 Task: Look for space in Willow Grove, United States from 6th September, 2023 to 15th September, 2023 for 6 adults in price range Rs.8000 to Rs.12000. Place can be entire place or private room with 6 bedrooms having 6 beds and 6 bathrooms. Property type can be house, flat, guest house. Amenities needed are: wifi, TV, free parkinig on premises, gym, breakfast. Booking option can be shelf check-in. Required host language is English.
Action: Mouse moved to (441, 91)
Screenshot: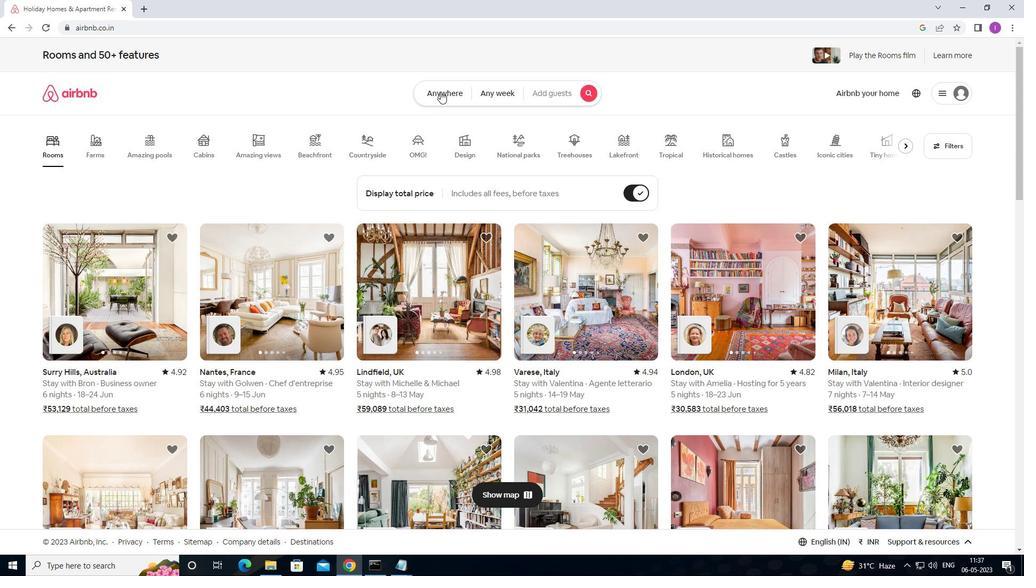 
Action: Mouse pressed left at (441, 91)
Screenshot: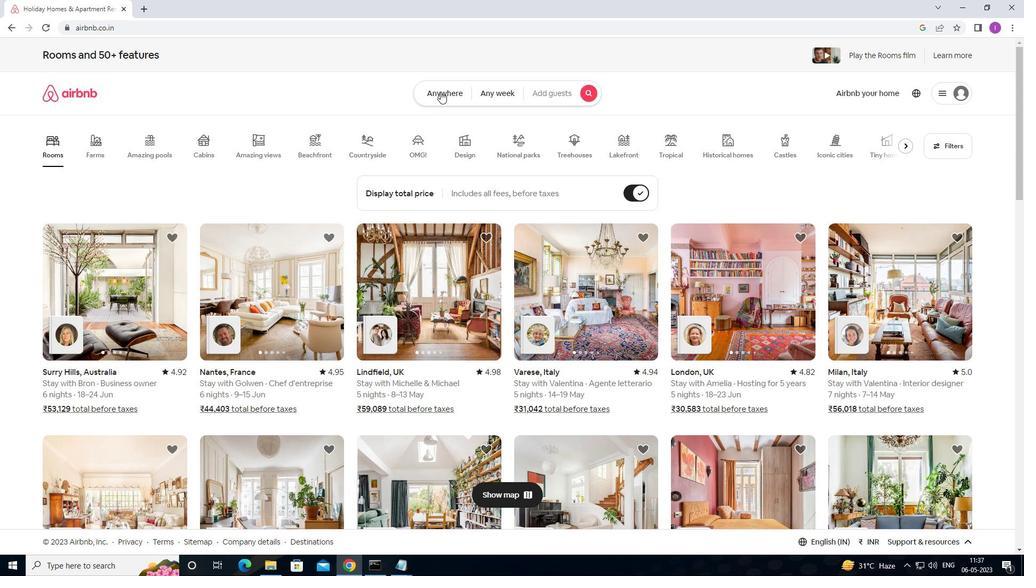 
Action: Mouse moved to (330, 129)
Screenshot: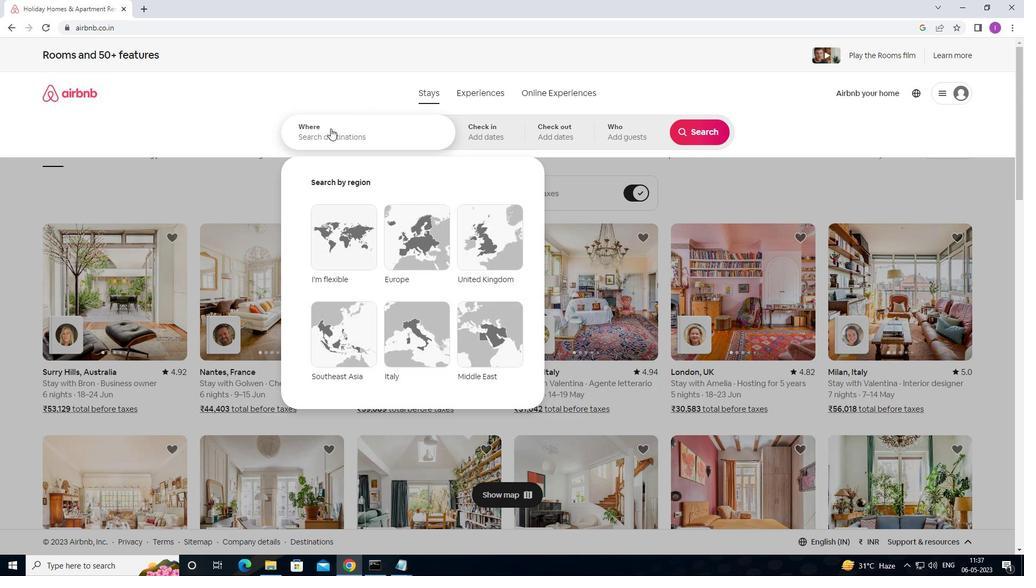 
Action: Mouse pressed left at (330, 129)
Screenshot: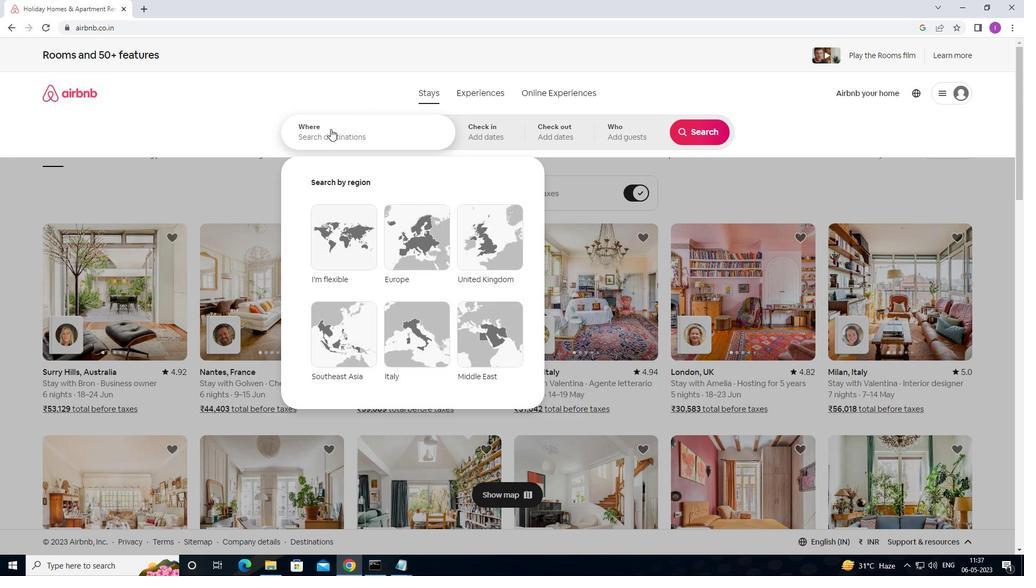 
Action: Mouse moved to (1024, 49)
Screenshot: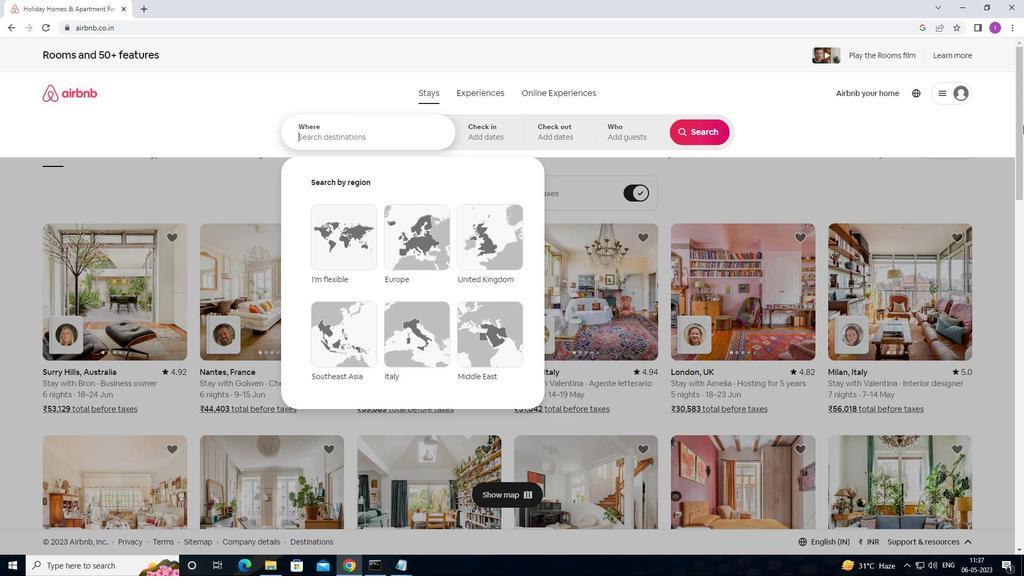 
Action: Key pressed <Key.shift>WO<Key.backspace>ILLOW<Key.space><Key.shift><Key.shift><Key.shift>GROVE.<Key.backspace>M<Key.backspace>,<Key.shift><Key.shift>UNITED<Key.space>S<Key.backspace>TATES
Screenshot: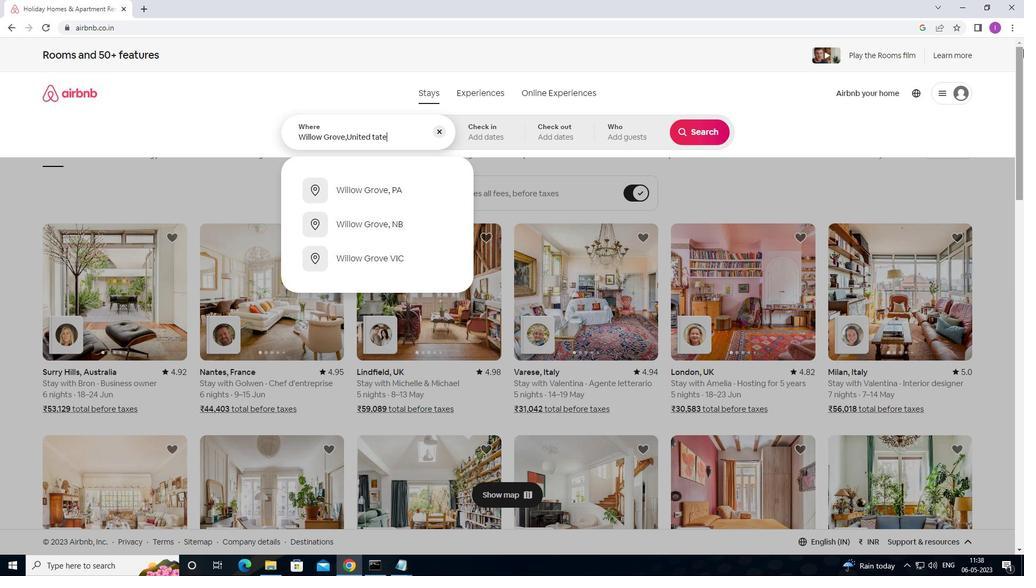 
Action: Mouse moved to (371, 133)
Screenshot: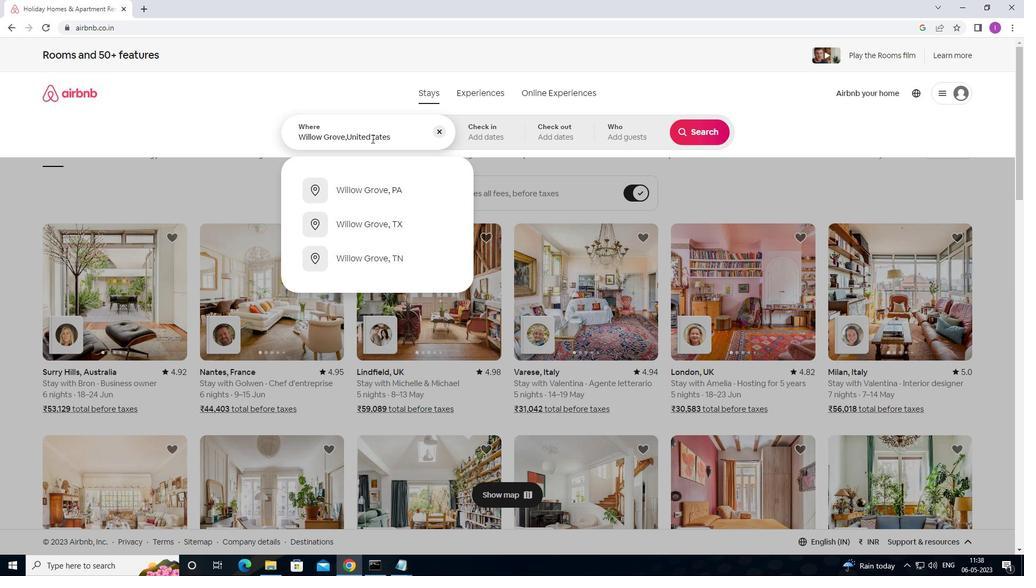 
Action: Mouse pressed left at (371, 133)
Screenshot: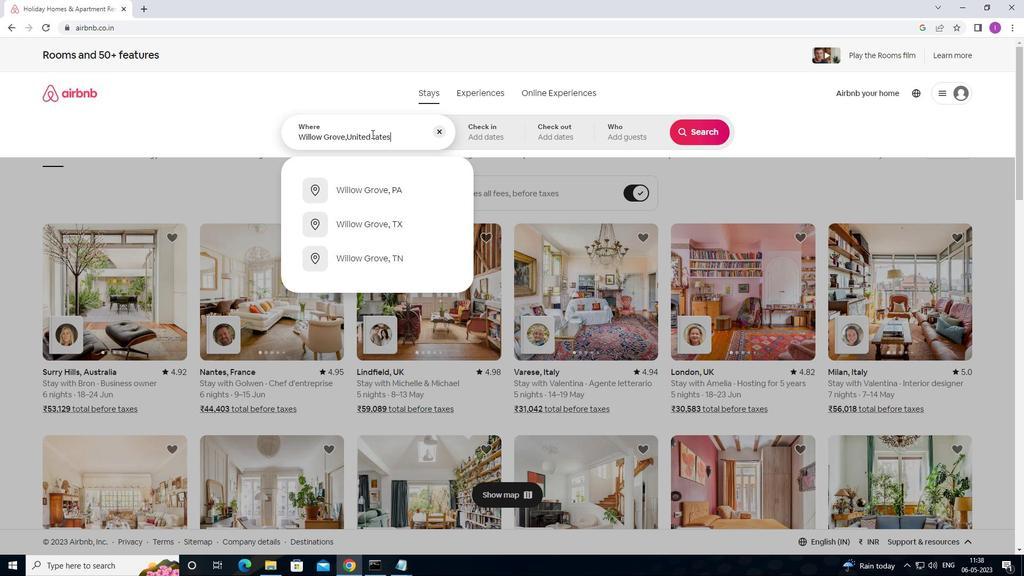 
Action: Mouse moved to (370, 133)
Screenshot: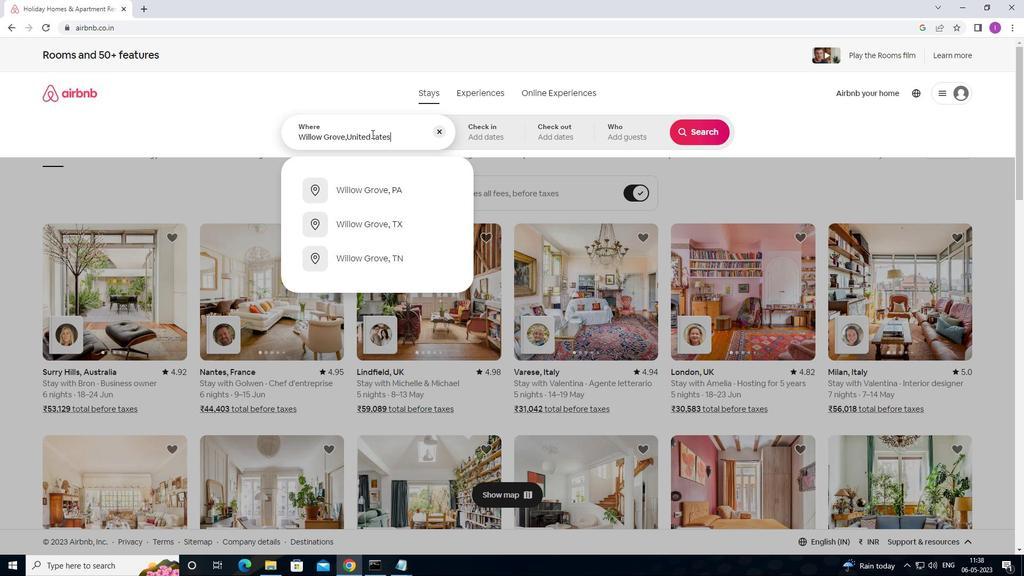 
Action: Mouse pressed left at (370, 133)
Screenshot: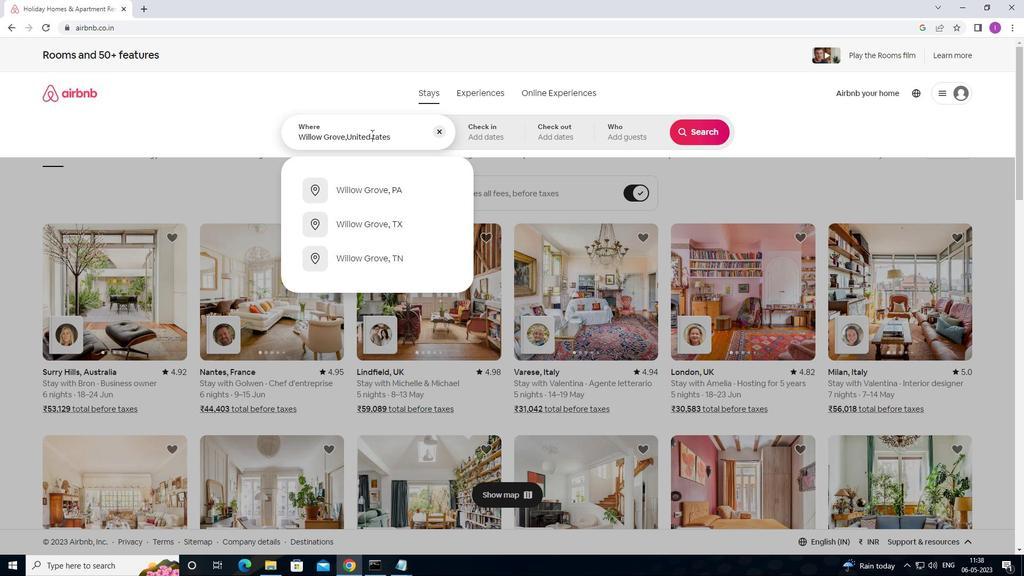 
Action: Mouse moved to (453, 128)
Screenshot: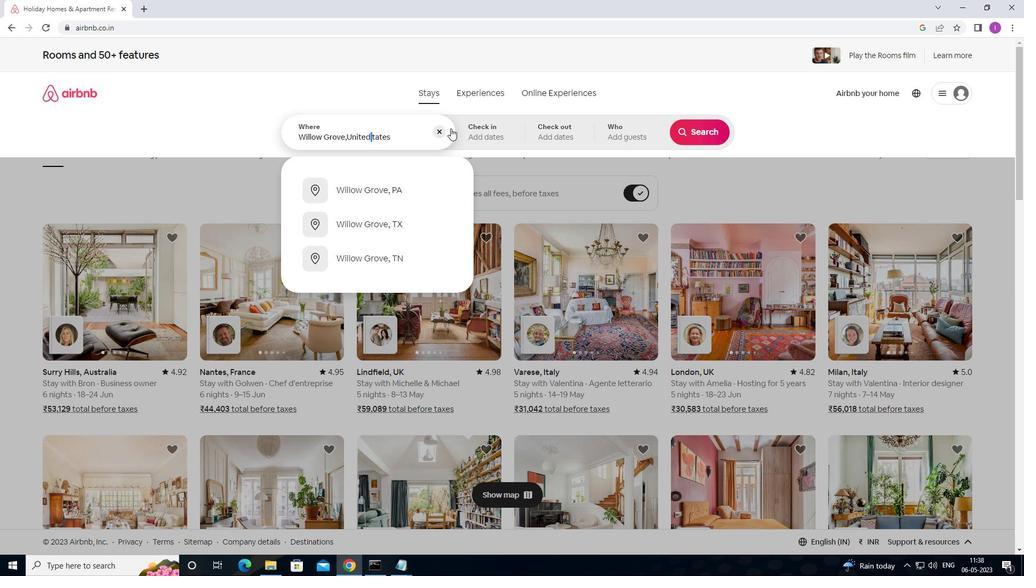 
Action: Key pressed S
Screenshot: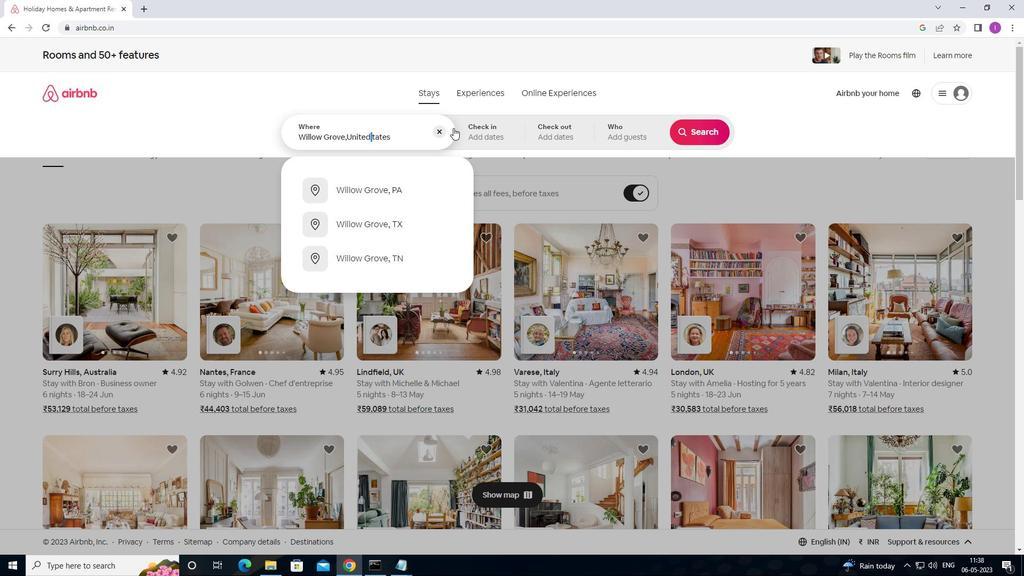 
Action: Mouse moved to (369, 134)
Screenshot: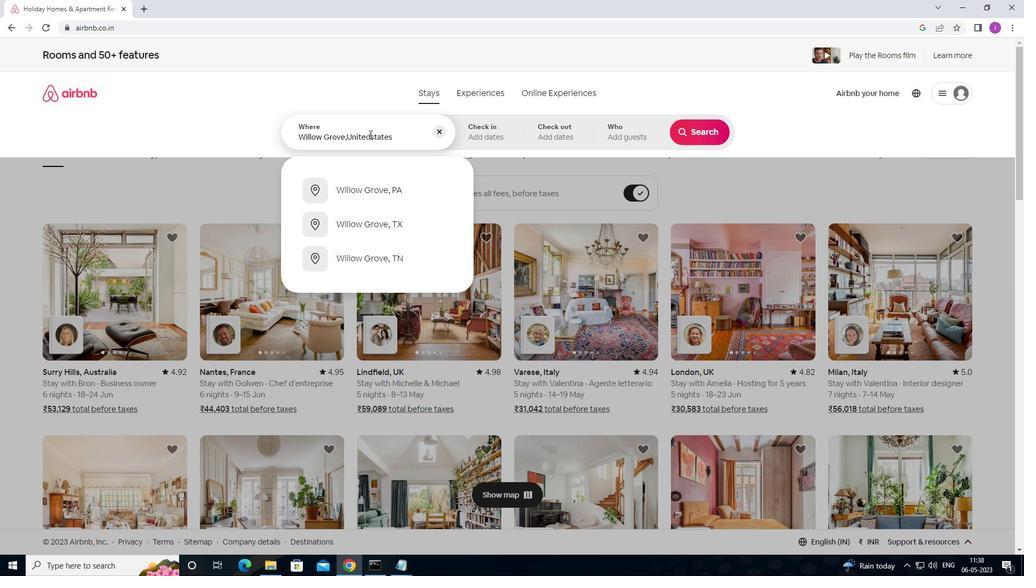 
Action: Mouse pressed left at (369, 134)
Screenshot: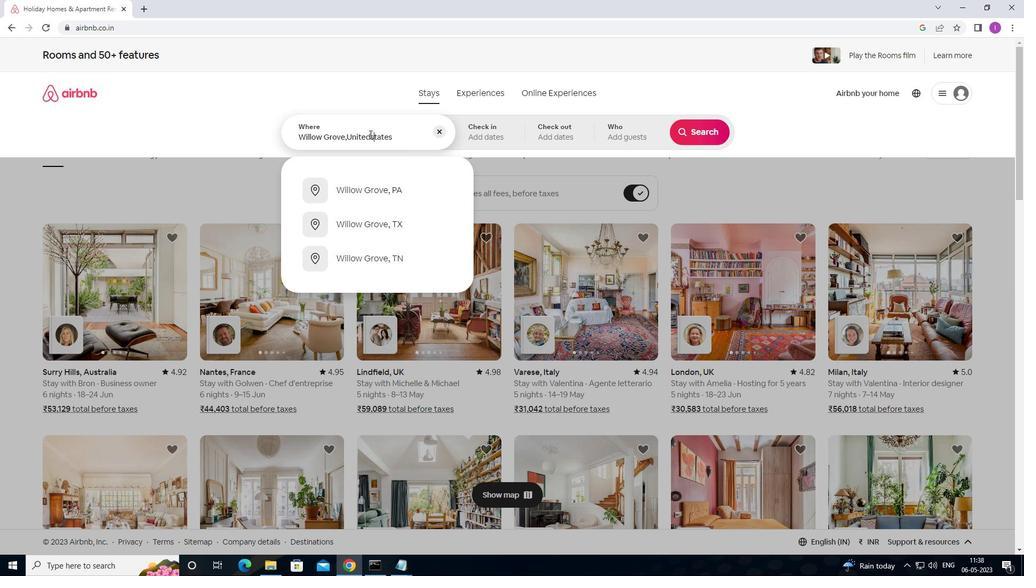
Action: Mouse moved to (369, 136)
Screenshot: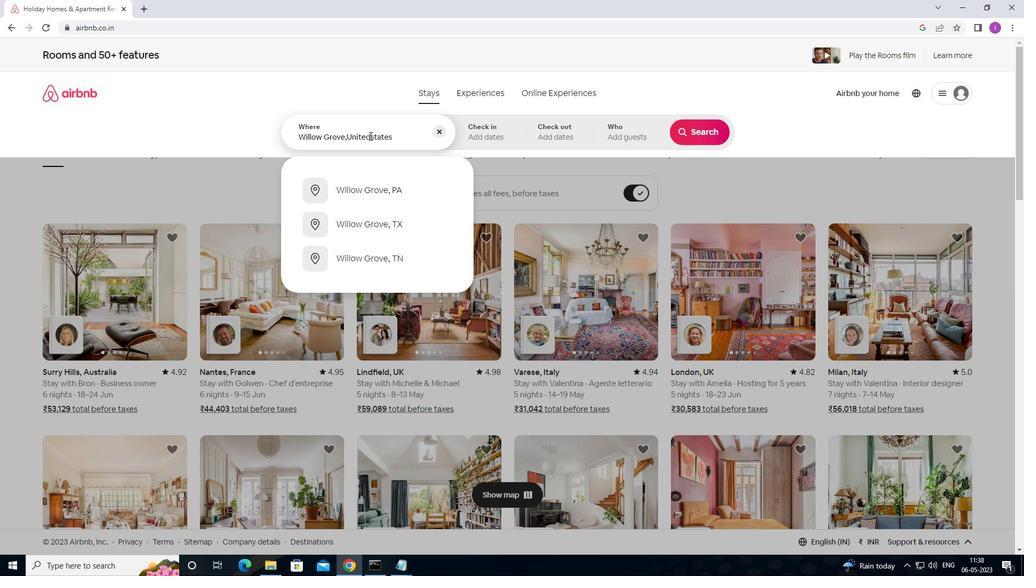 
Action: Key pressed <Key.space>
Screenshot: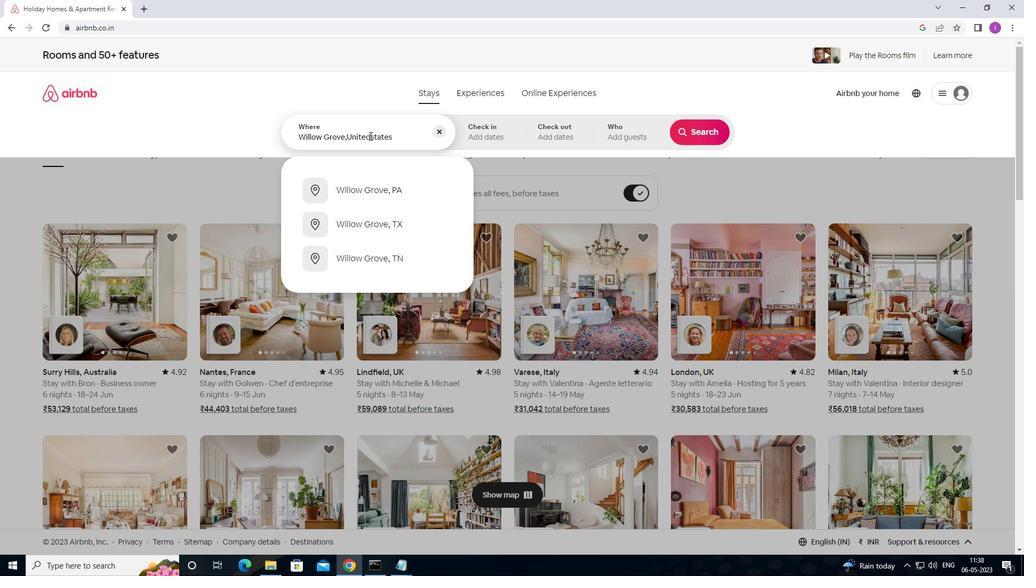 
Action: Mouse moved to (498, 130)
Screenshot: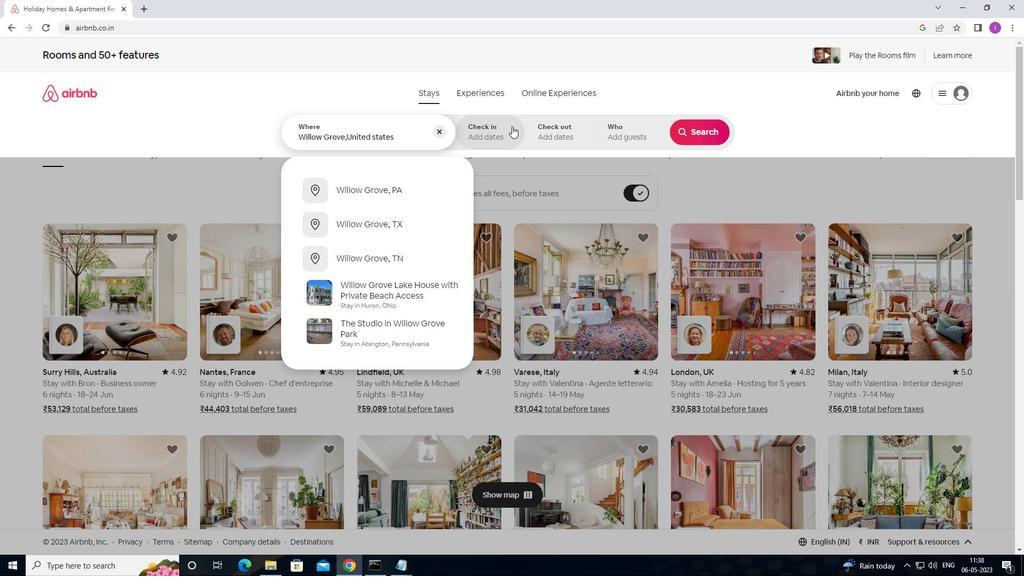 
Action: Mouse pressed left at (498, 130)
Screenshot: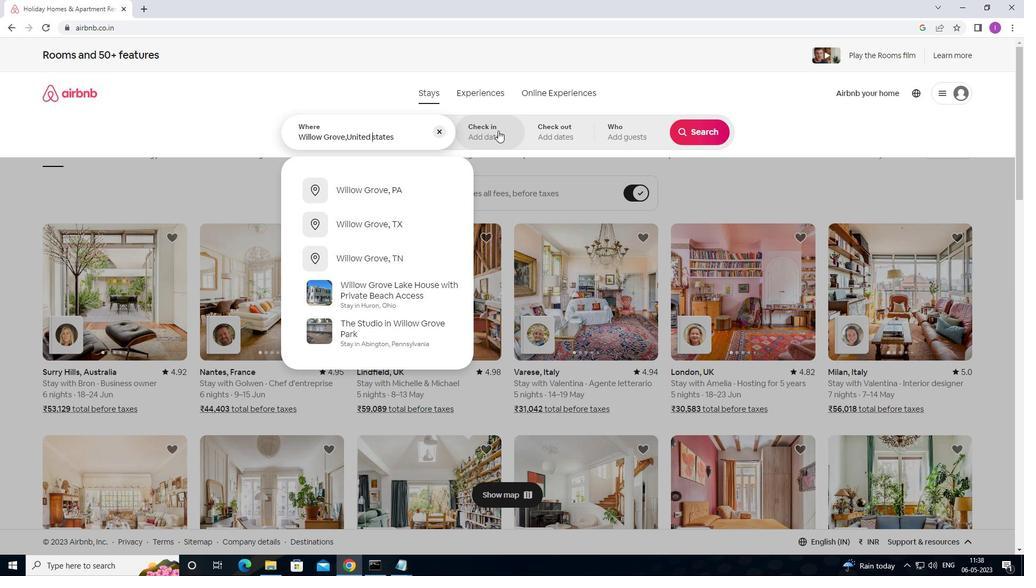 
Action: Mouse moved to (696, 213)
Screenshot: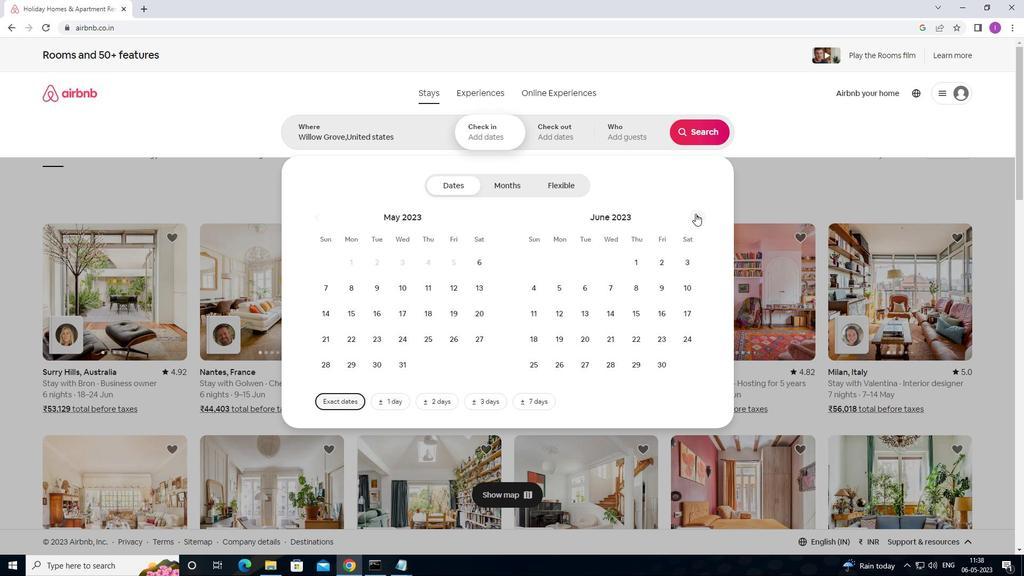 
Action: Mouse pressed left at (696, 213)
Screenshot: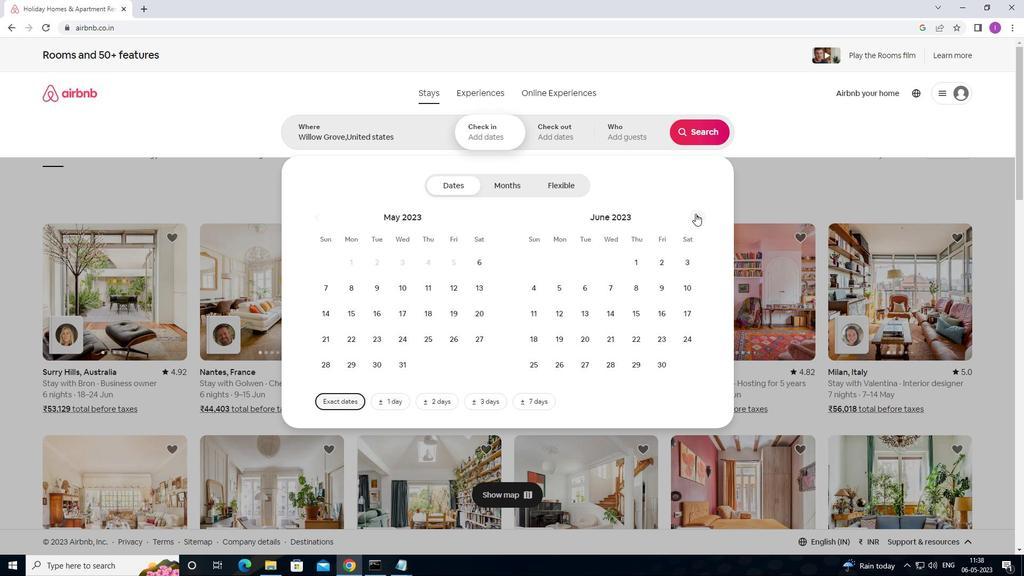 
Action: Mouse moved to (696, 213)
Screenshot: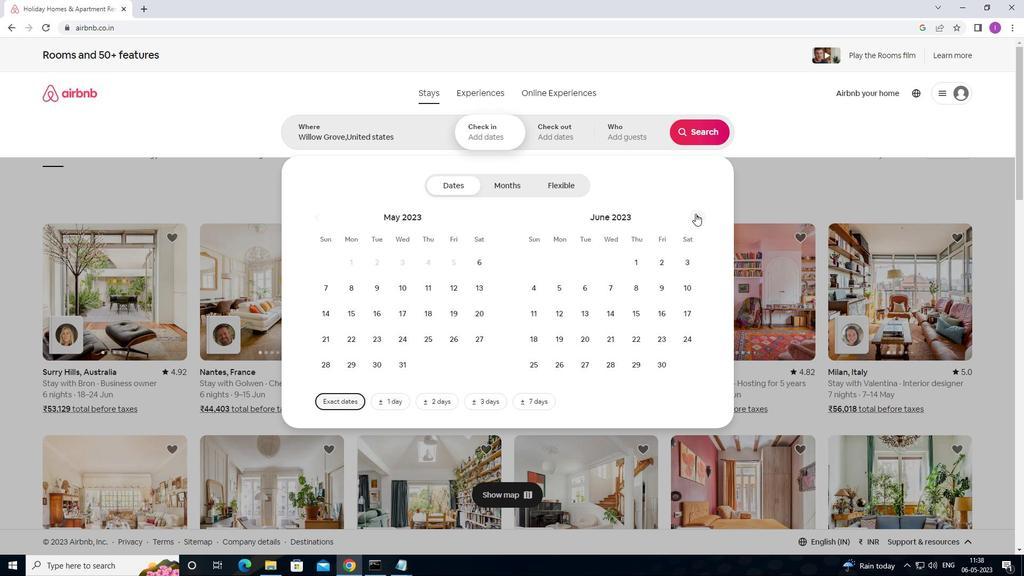 
Action: Mouse pressed left at (696, 213)
Screenshot: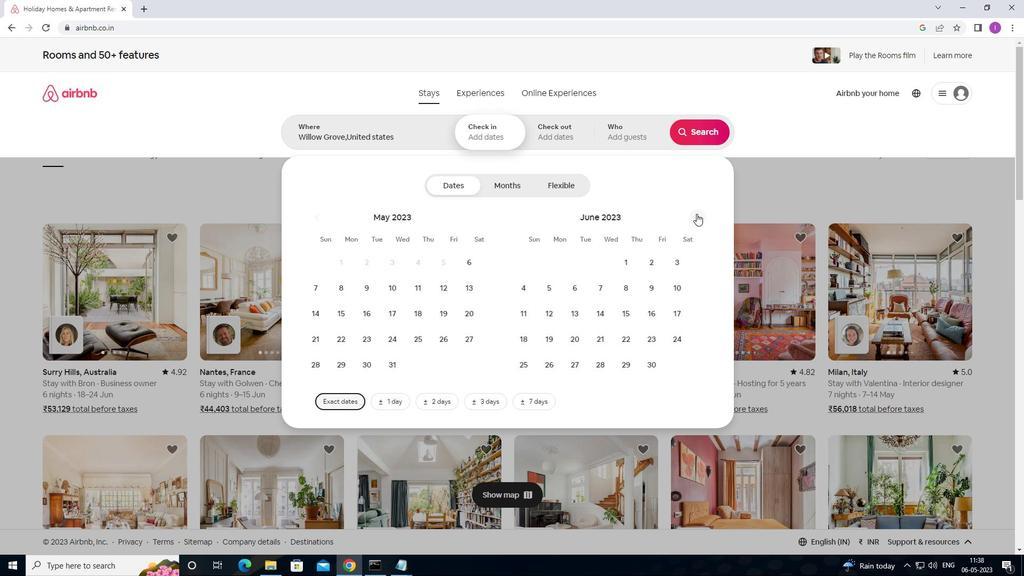 
Action: Mouse pressed left at (696, 213)
Screenshot: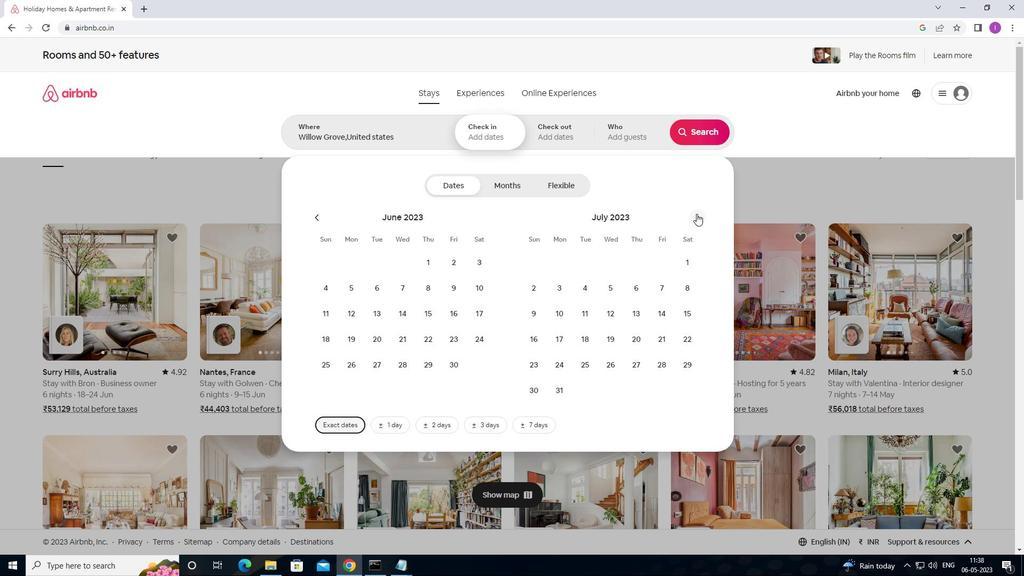 
Action: Mouse moved to (697, 214)
Screenshot: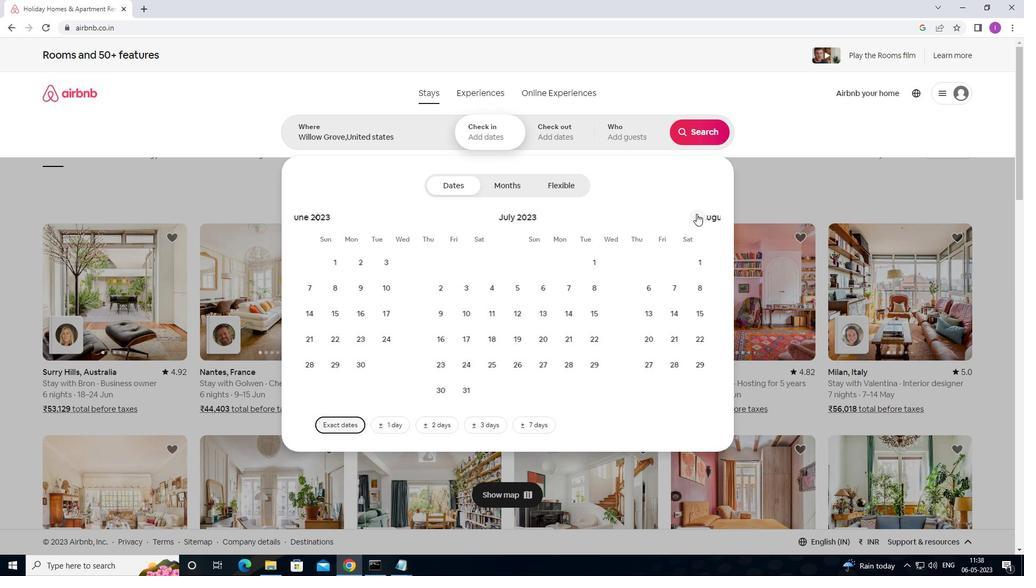 
Action: Mouse pressed left at (697, 214)
Screenshot: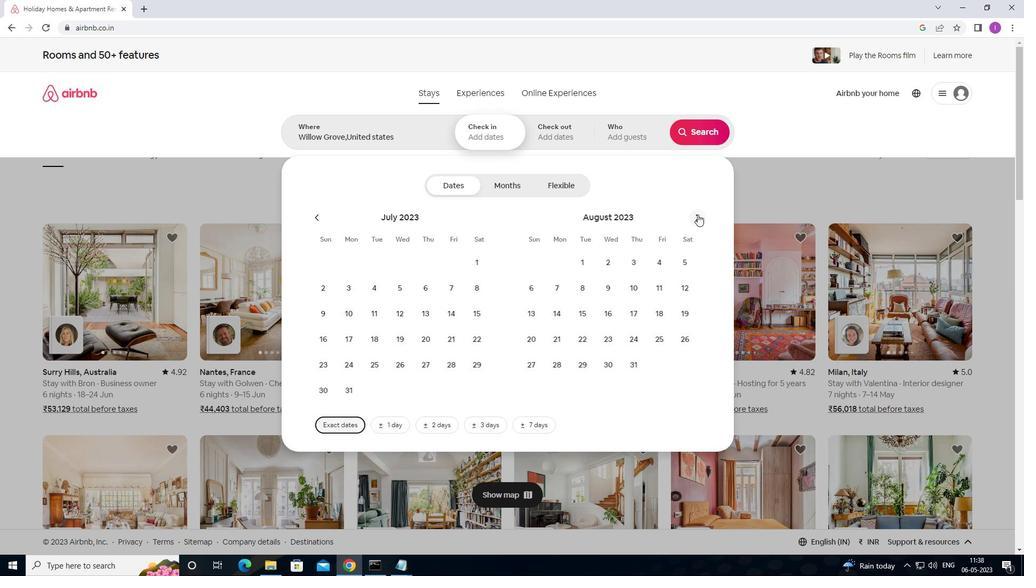 
Action: Mouse moved to (409, 282)
Screenshot: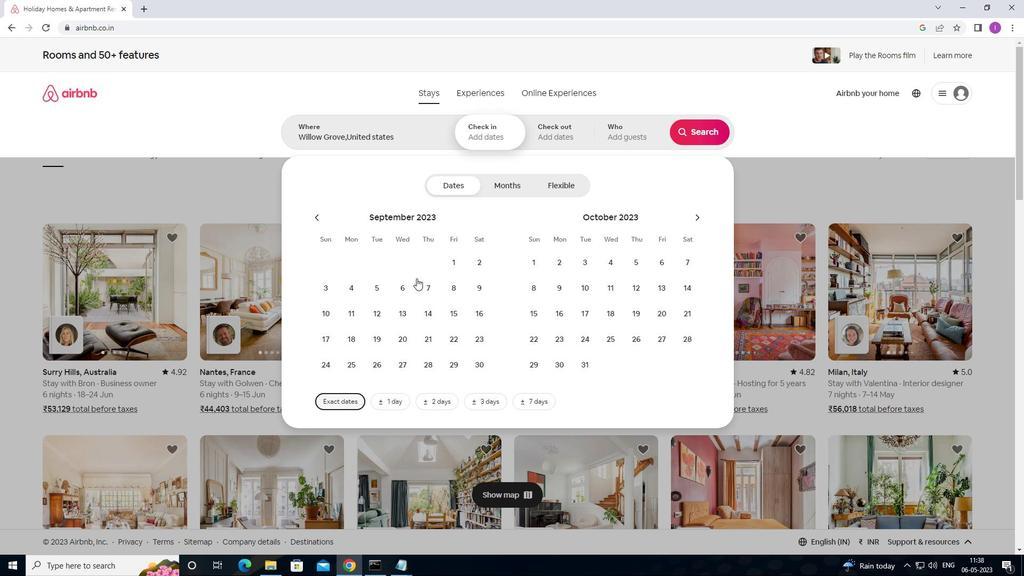 
Action: Mouse pressed left at (409, 282)
Screenshot: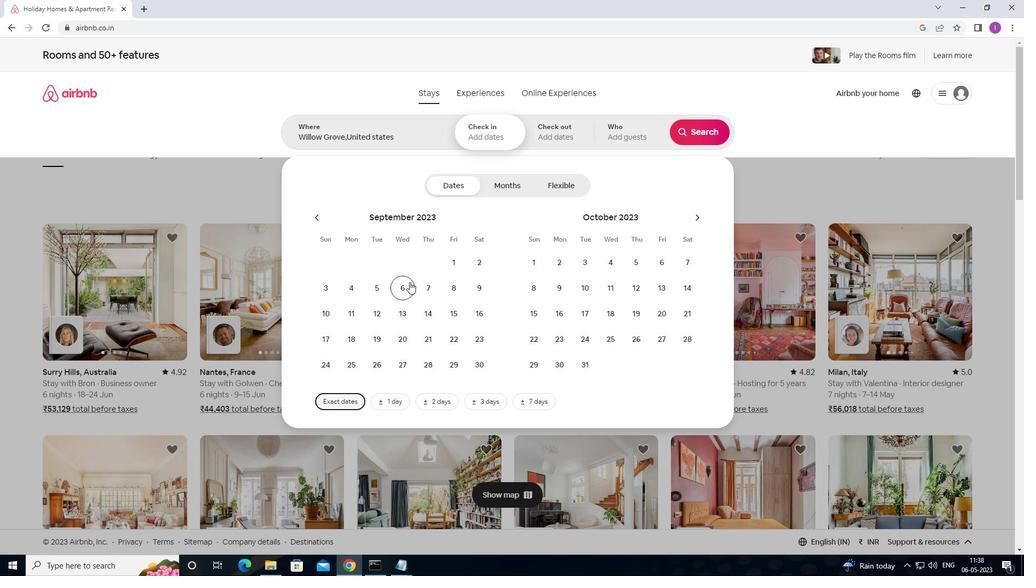 
Action: Mouse moved to (458, 317)
Screenshot: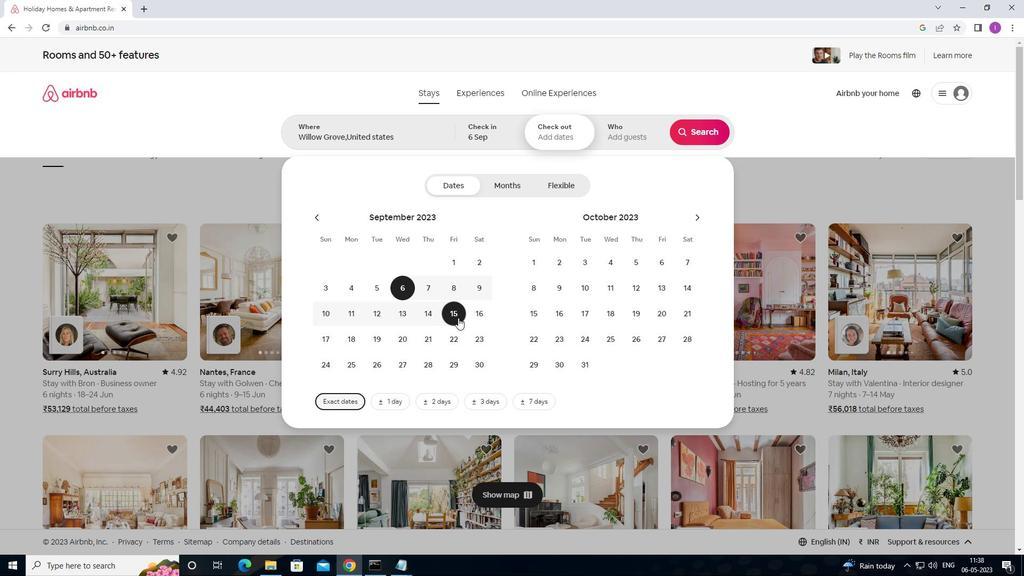 
Action: Mouse pressed left at (458, 317)
Screenshot: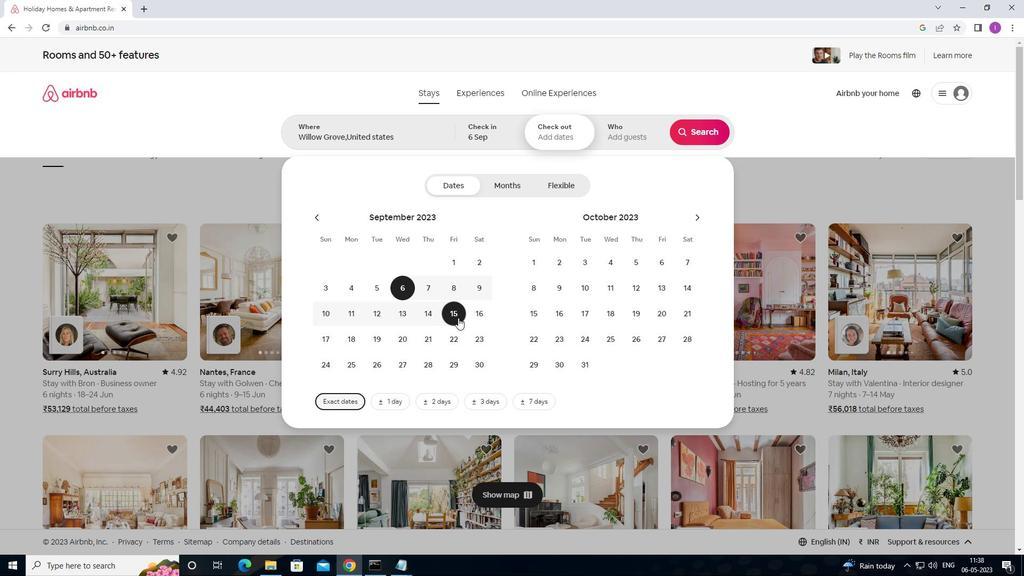 
Action: Mouse moved to (635, 138)
Screenshot: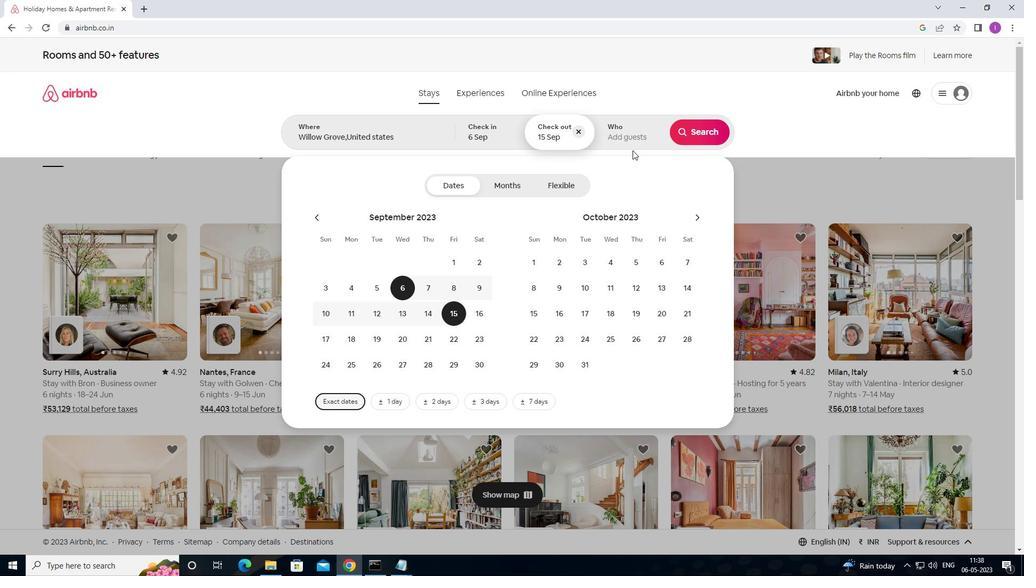 
Action: Mouse pressed left at (635, 138)
Screenshot: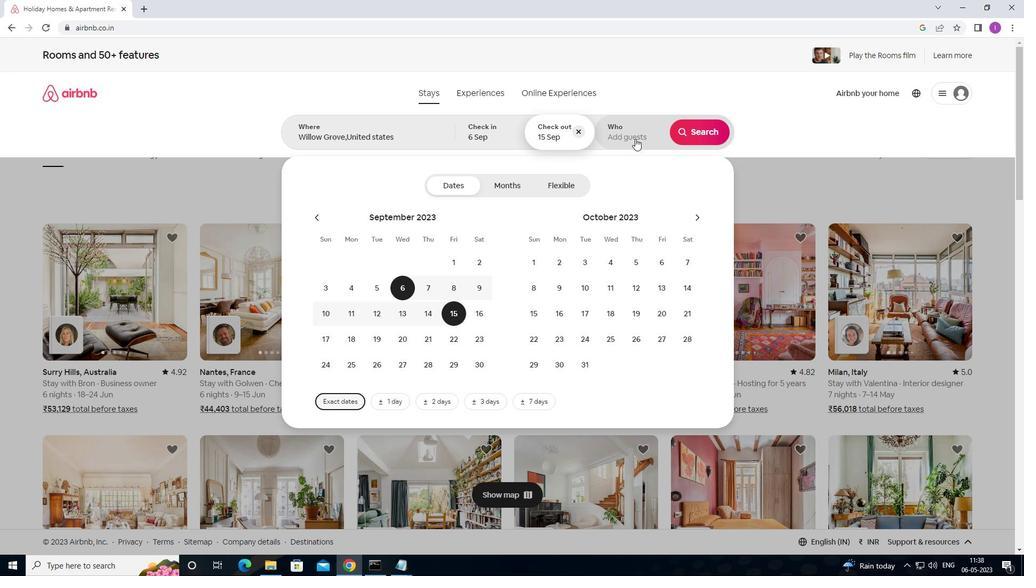
Action: Mouse moved to (700, 191)
Screenshot: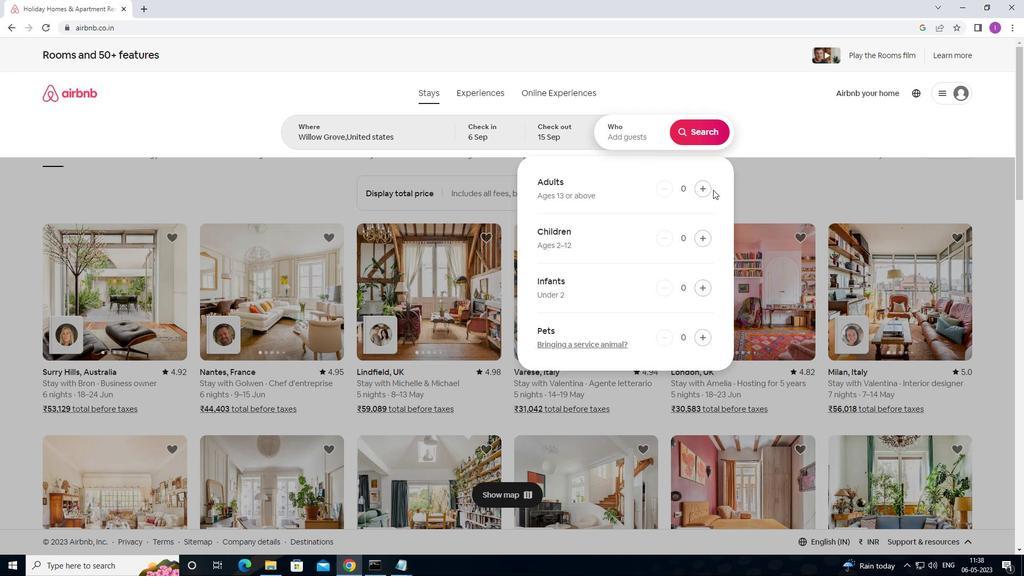
Action: Mouse pressed left at (700, 191)
Screenshot: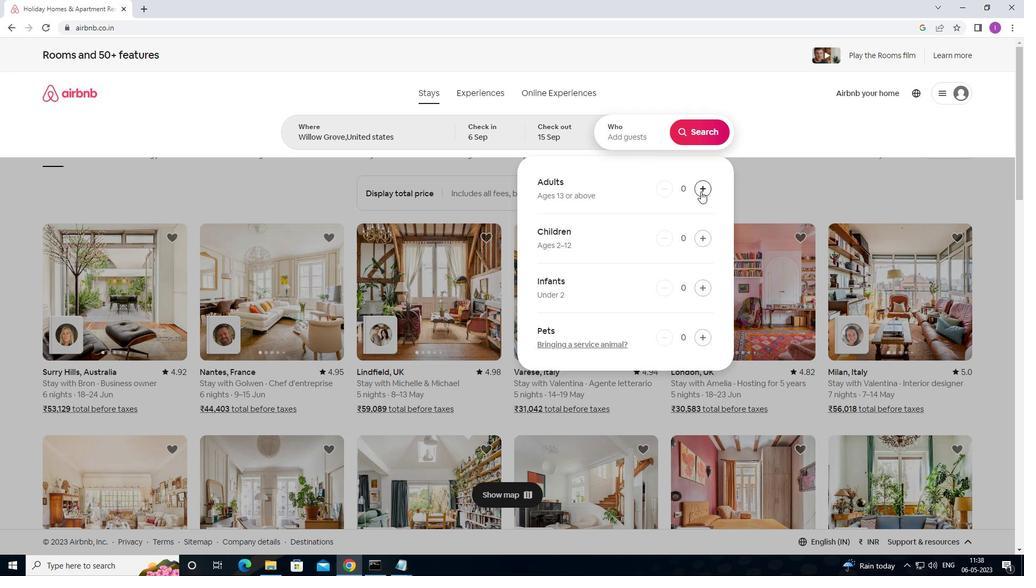 
Action: Mouse pressed left at (700, 191)
Screenshot: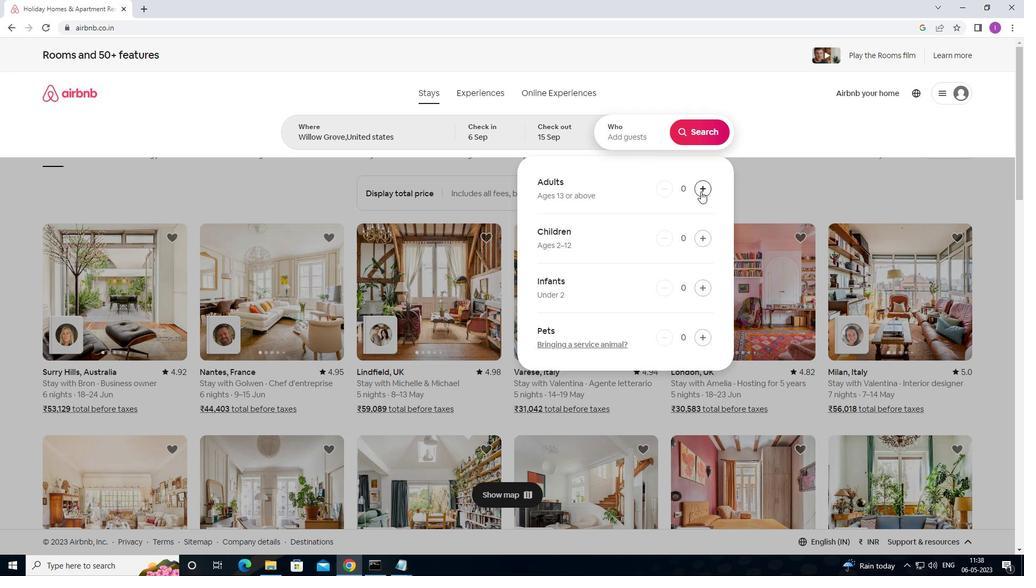 
Action: Mouse pressed left at (700, 191)
Screenshot: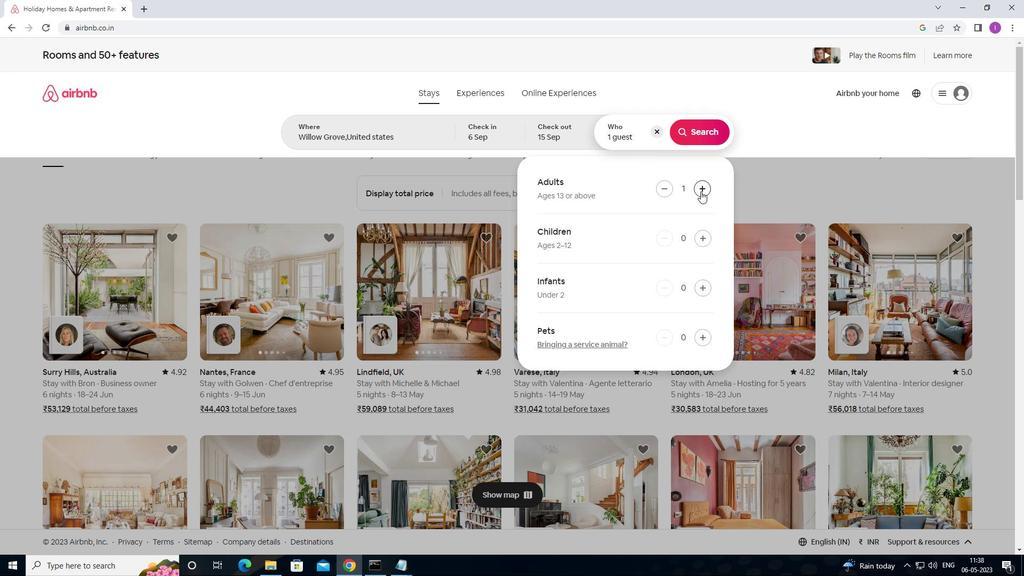 
Action: Mouse pressed left at (700, 191)
Screenshot: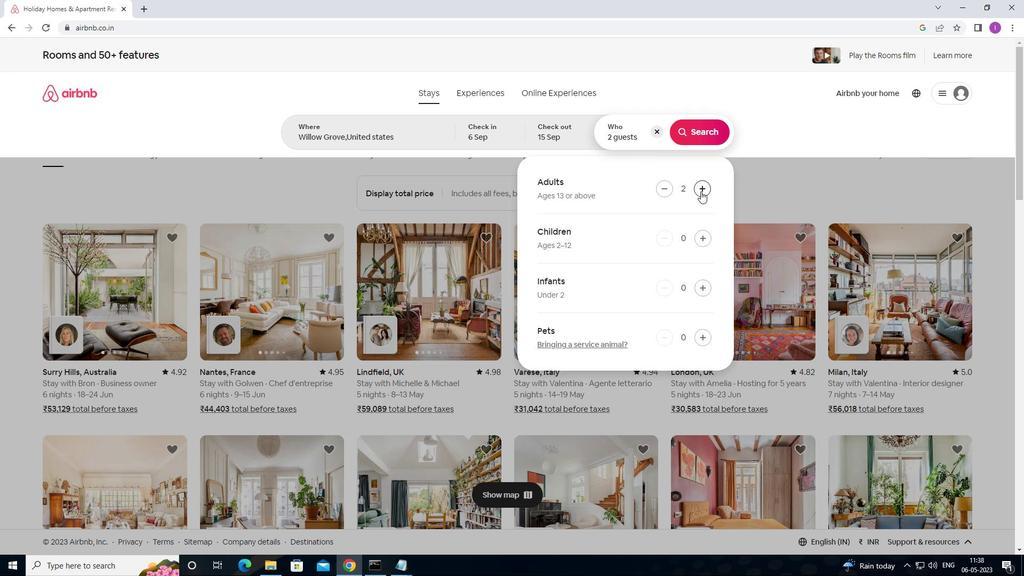 
Action: Mouse pressed left at (700, 191)
Screenshot: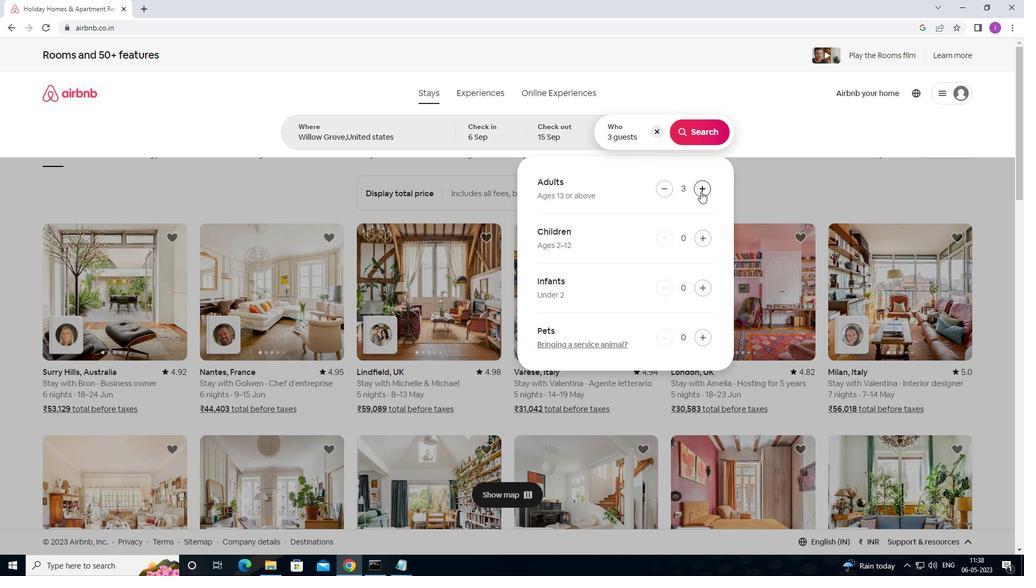
Action: Mouse pressed left at (700, 191)
Screenshot: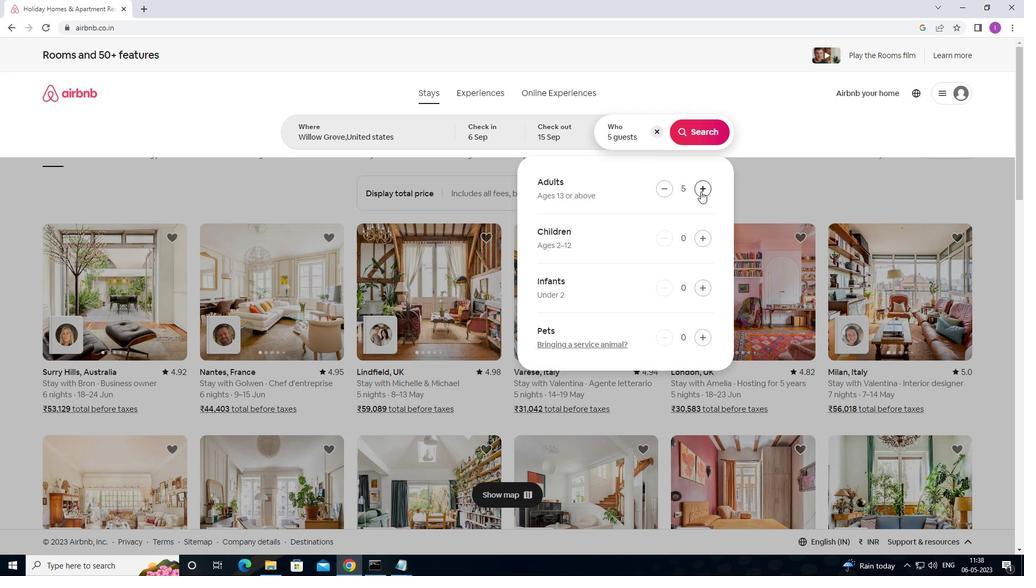 
Action: Mouse moved to (694, 130)
Screenshot: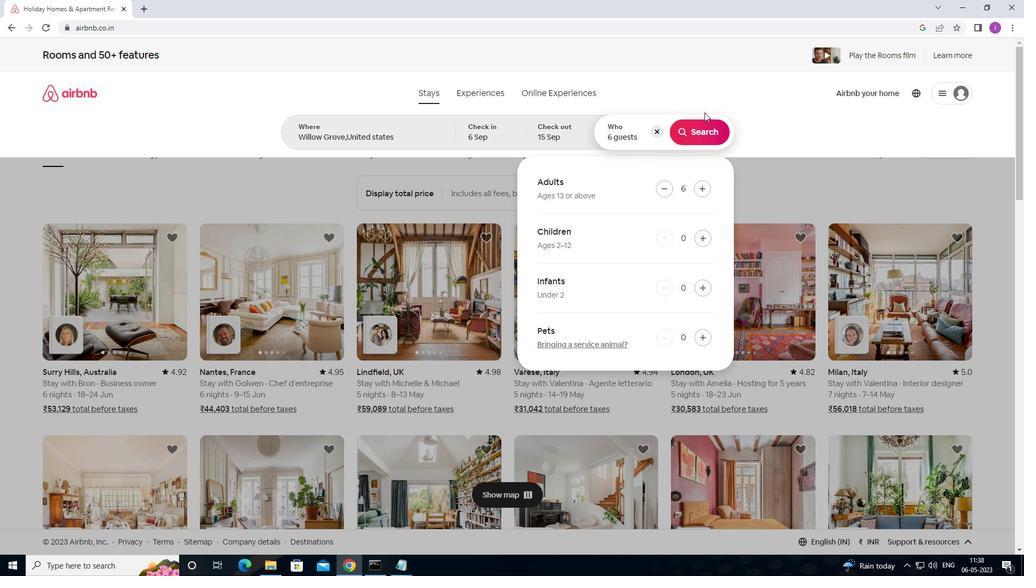 
Action: Mouse pressed left at (694, 130)
Screenshot: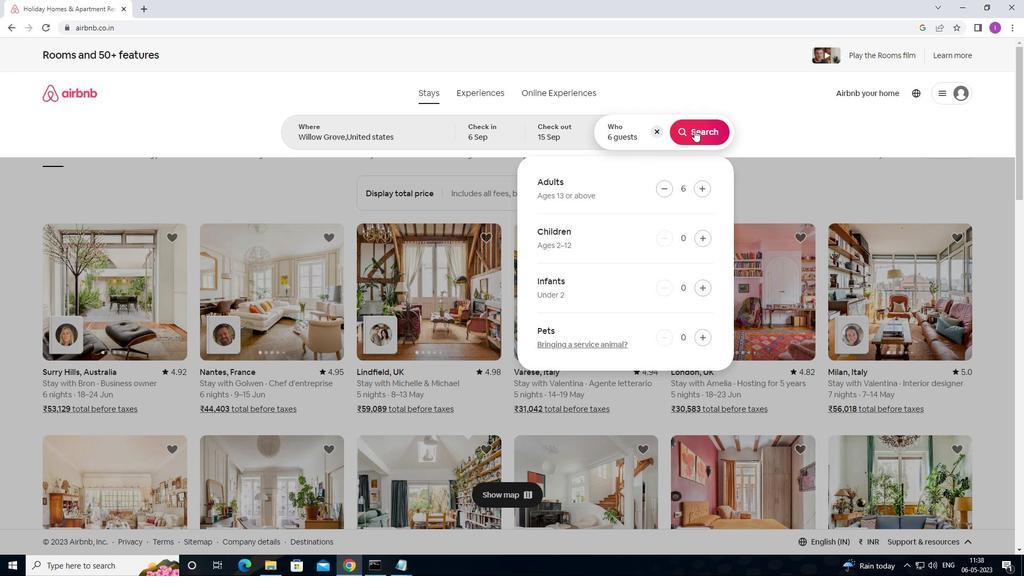 
Action: Mouse moved to (972, 101)
Screenshot: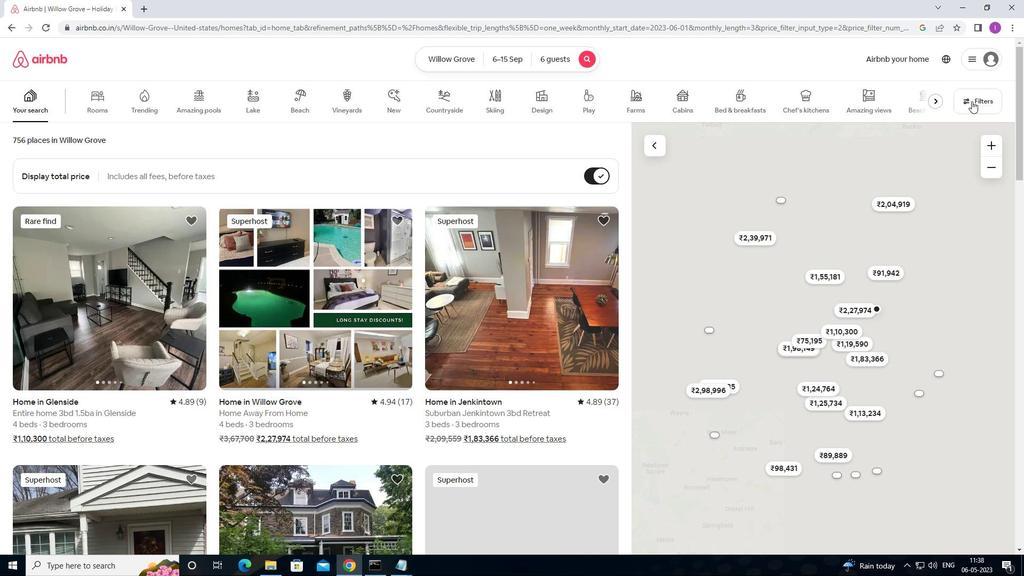 
Action: Mouse pressed left at (972, 101)
Screenshot: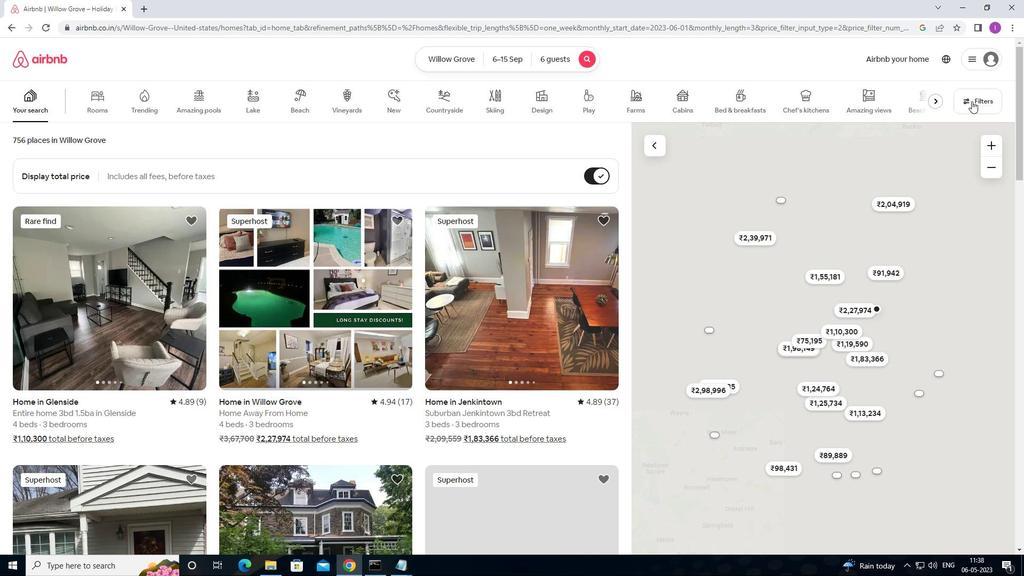 
Action: Mouse pressed left at (972, 101)
Screenshot: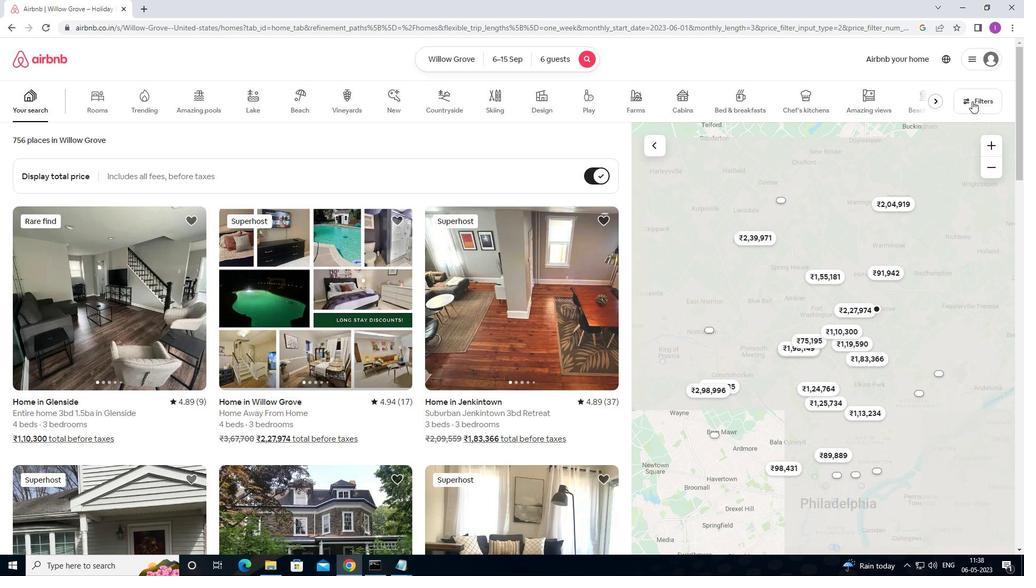 
Action: Mouse moved to (969, 105)
Screenshot: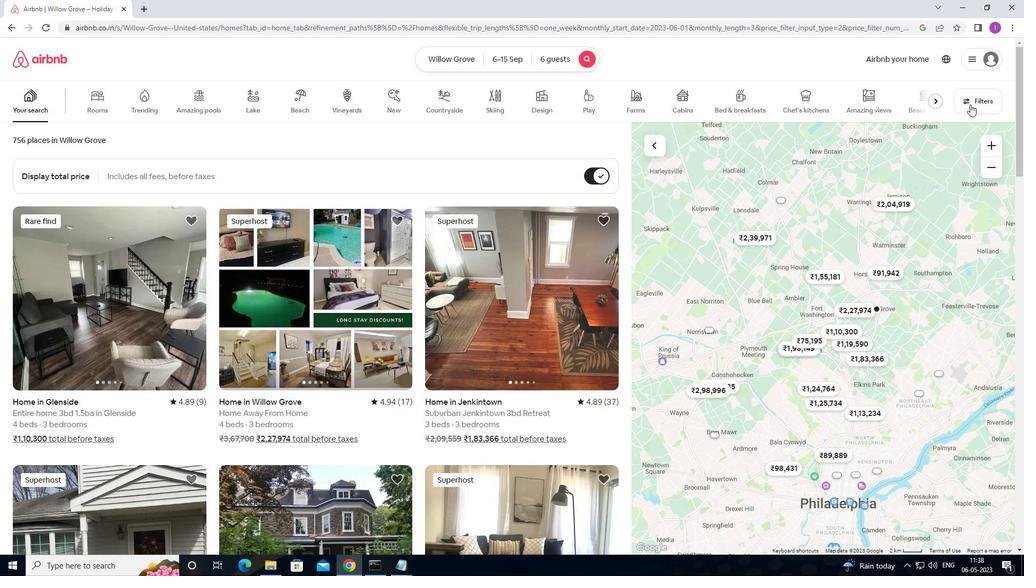 
Action: Mouse pressed left at (969, 105)
Screenshot: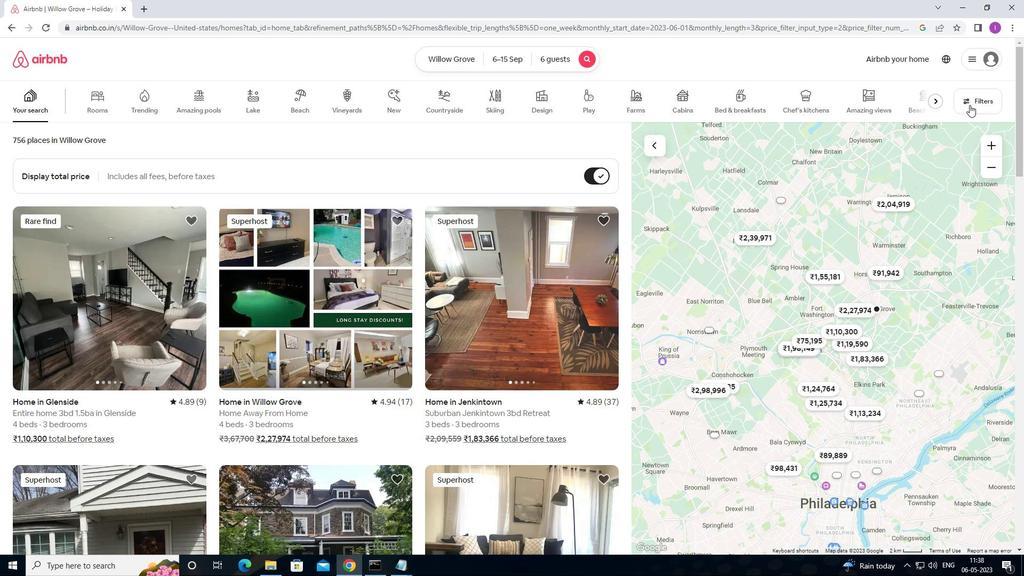 
Action: Mouse moved to (392, 366)
Screenshot: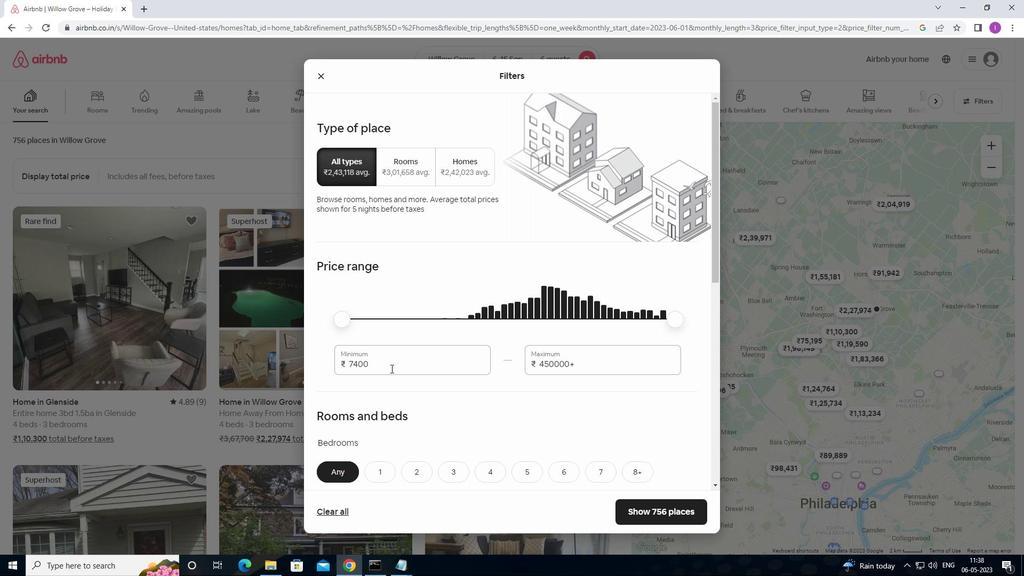 
Action: Mouse pressed left at (392, 366)
Screenshot: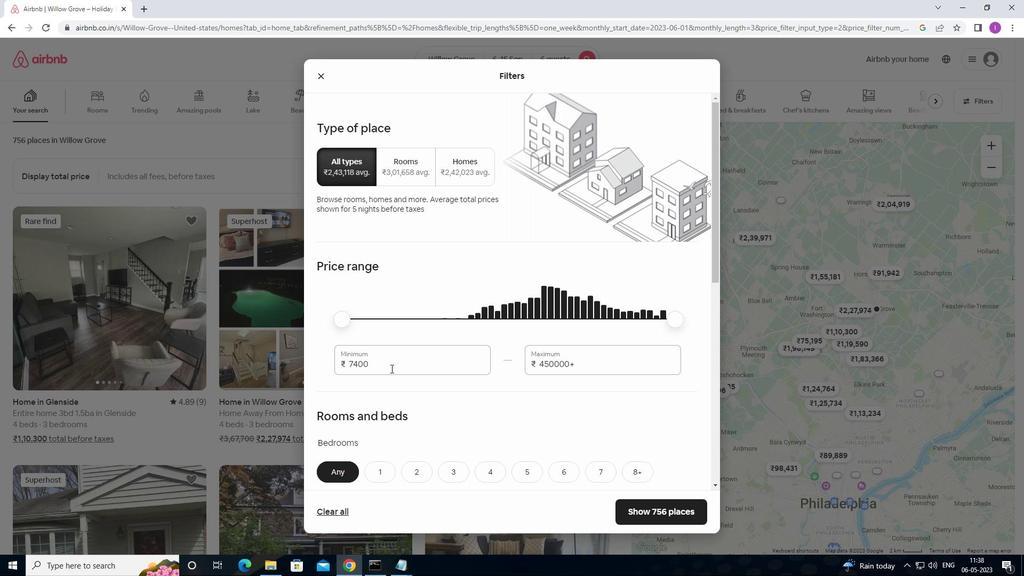 
Action: Mouse moved to (521, 347)
Screenshot: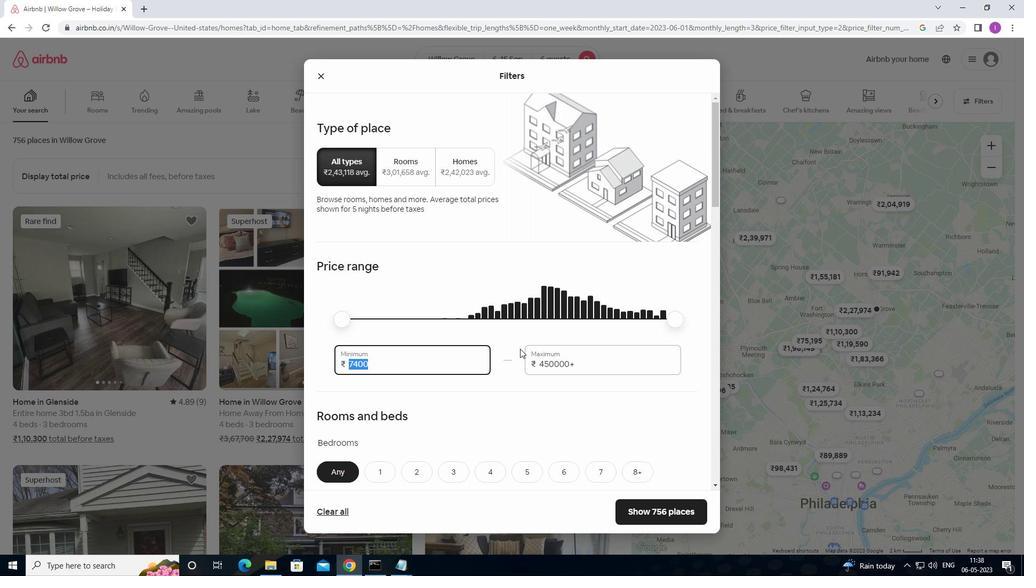 
Action: Key pressed 1
Screenshot: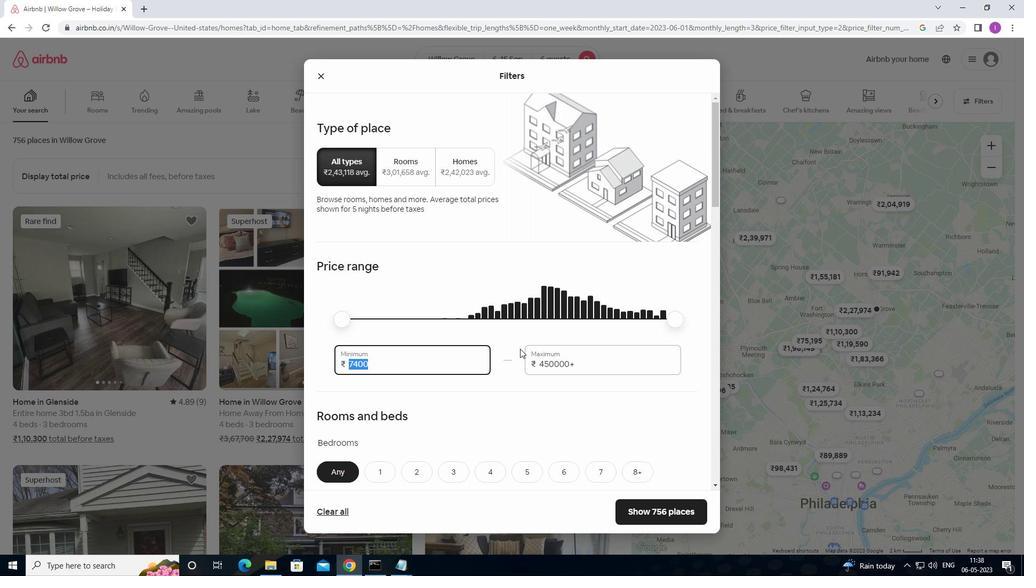 
Action: Mouse moved to (521, 346)
Screenshot: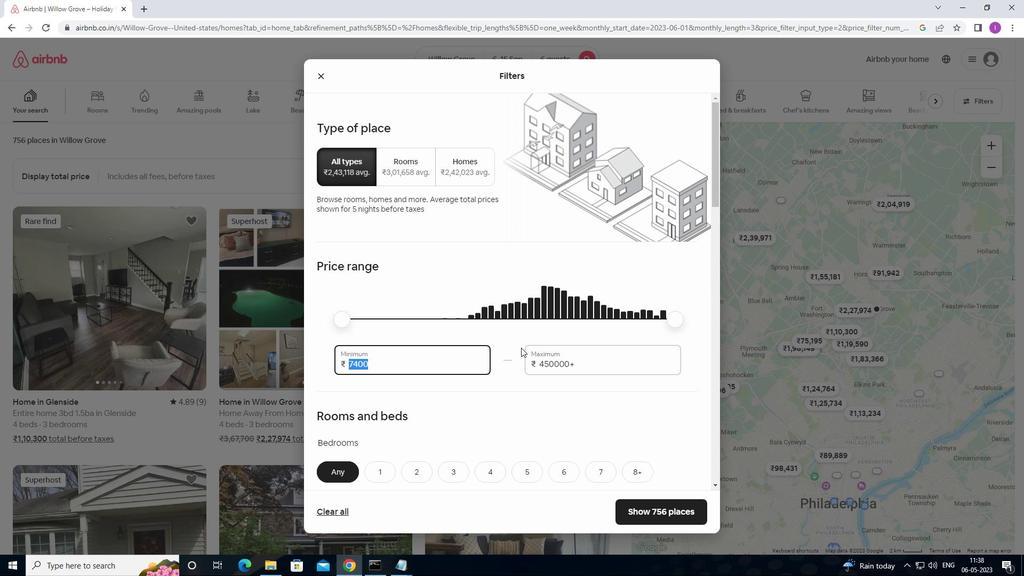 
Action: Key pressed 0
Screenshot: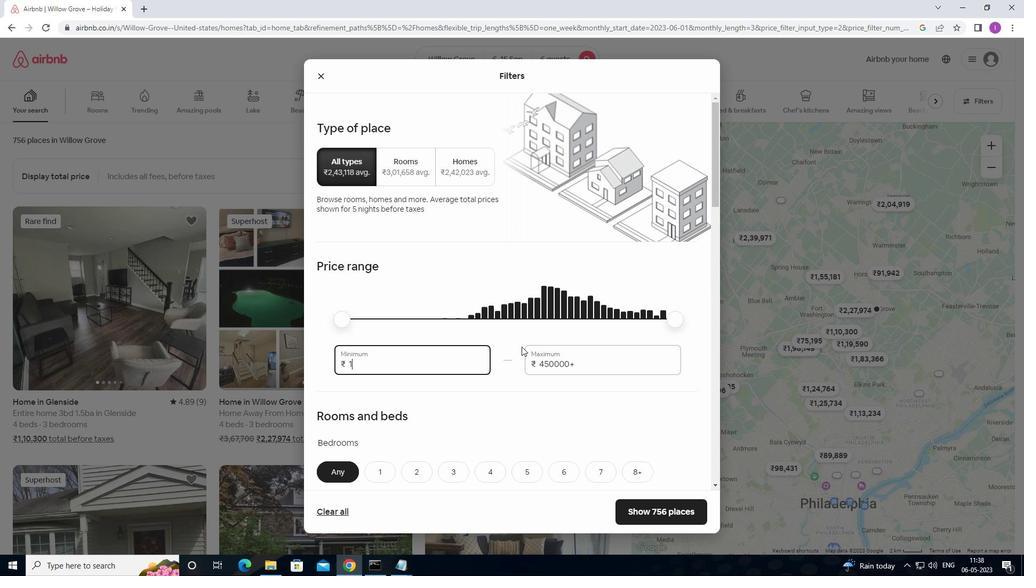 
Action: Mouse moved to (522, 344)
Screenshot: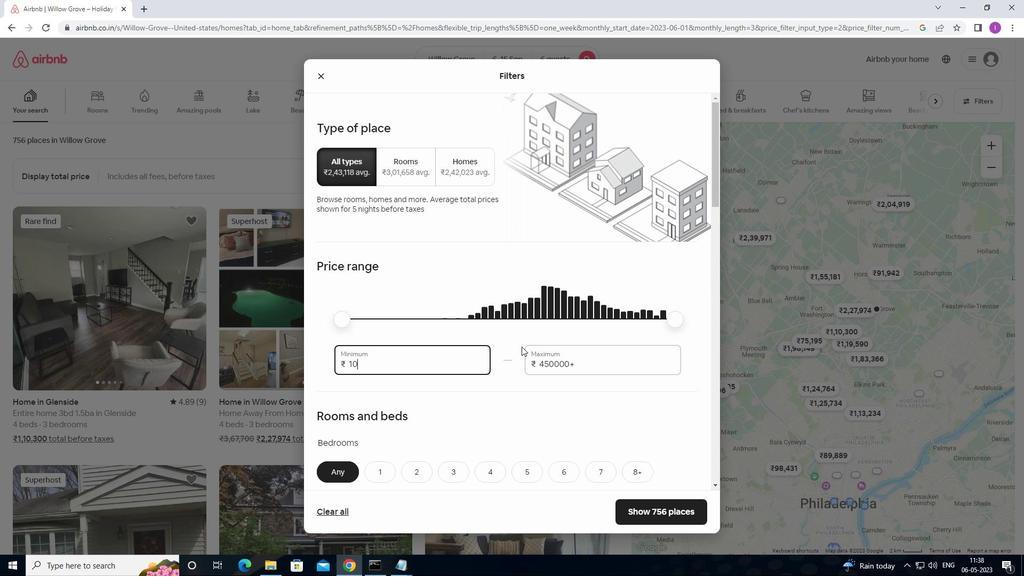 
Action: Key pressed 0
Screenshot: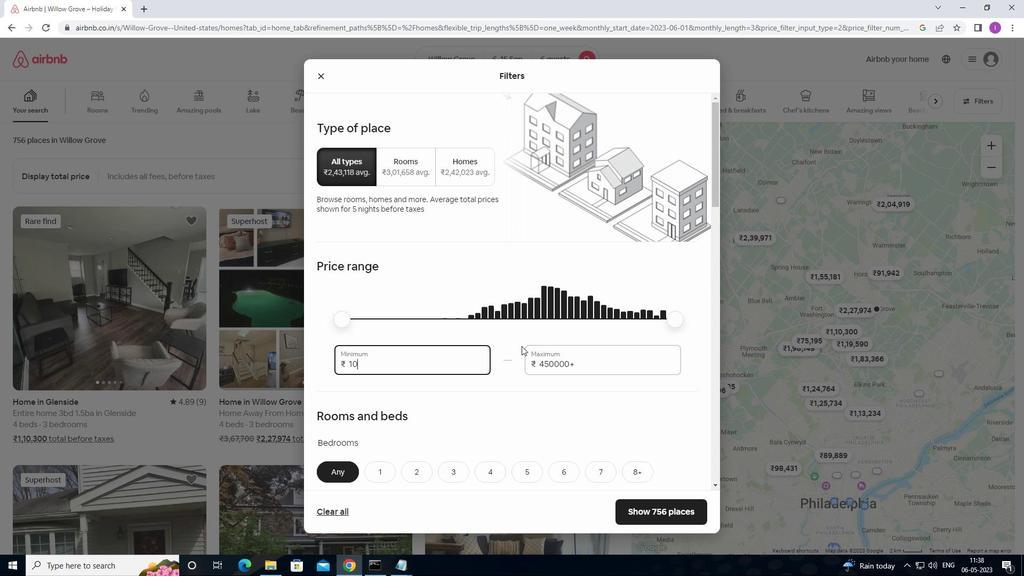 
Action: Mouse moved to (523, 344)
Screenshot: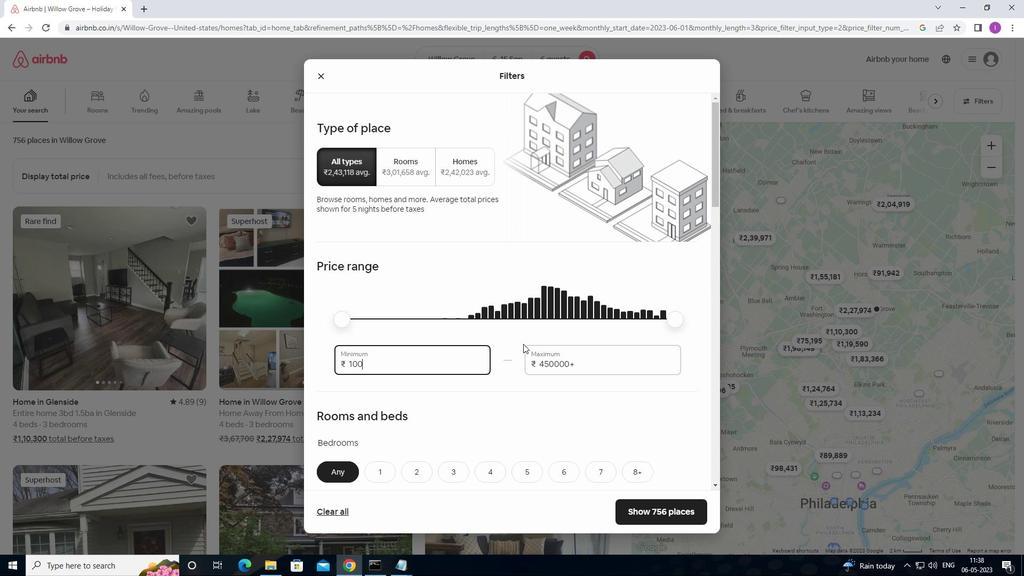 
Action: Key pressed 0
Screenshot: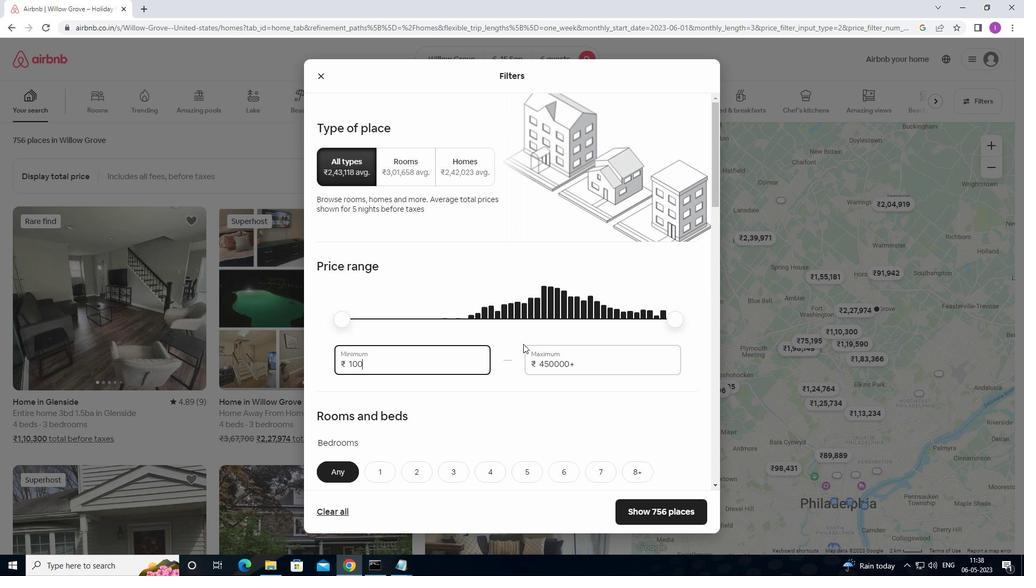 
Action: Mouse moved to (524, 342)
Screenshot: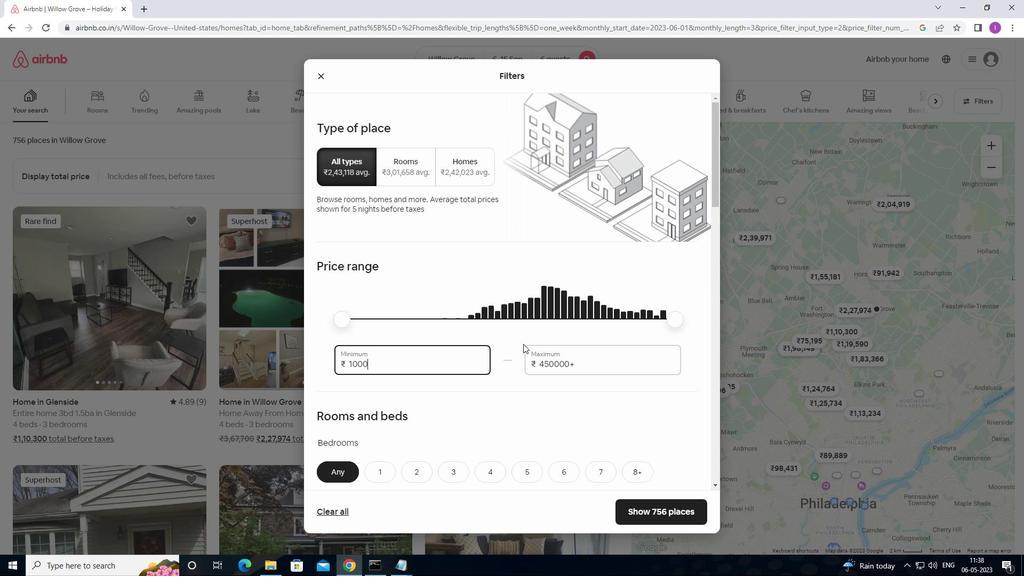 
Action: Key pressed 0
Screenshot: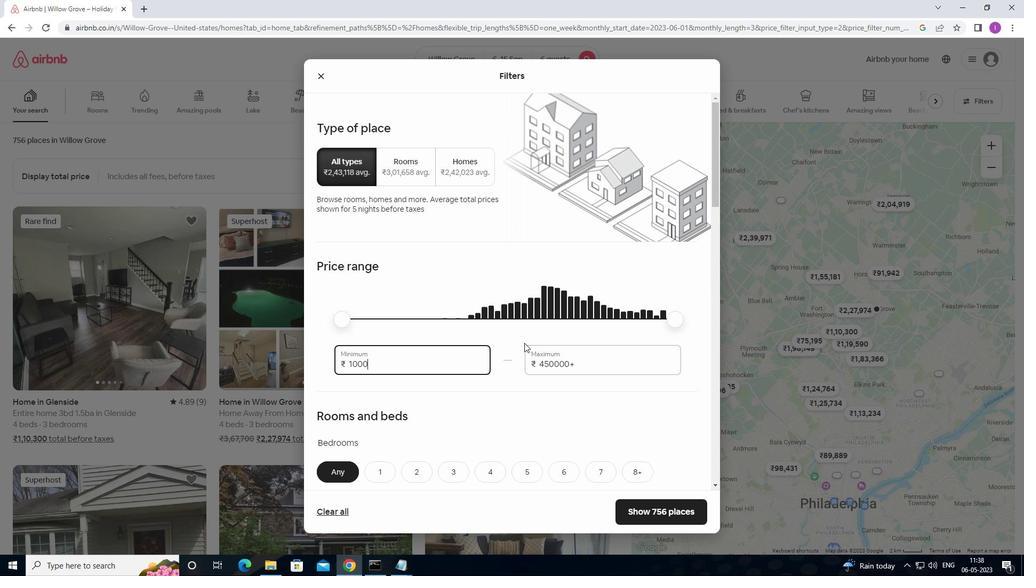 
Action: Mouse moved to (597, 366)
Screenshot: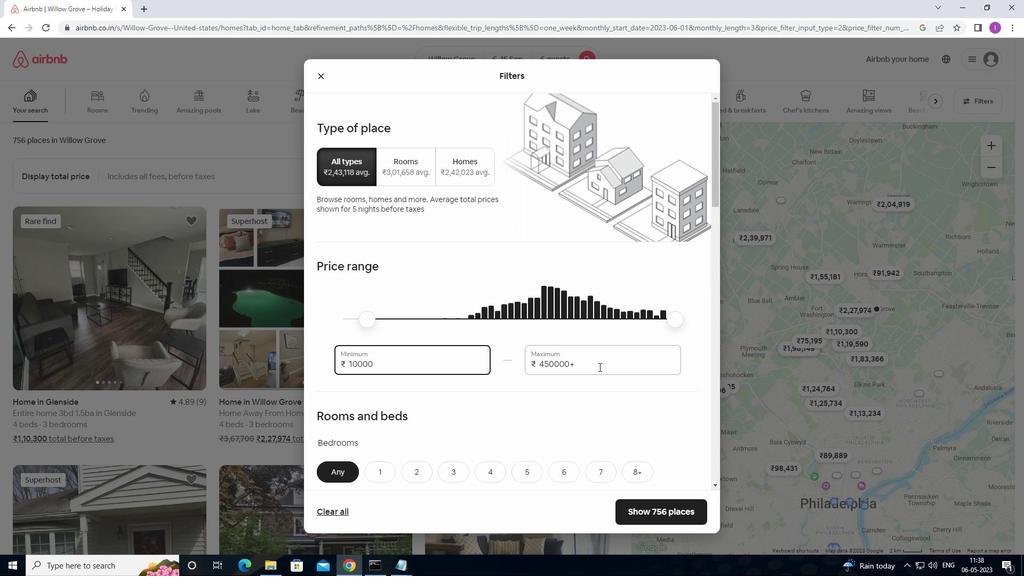 
Action: Mouse pressed left at (597, 366)
Screenshot: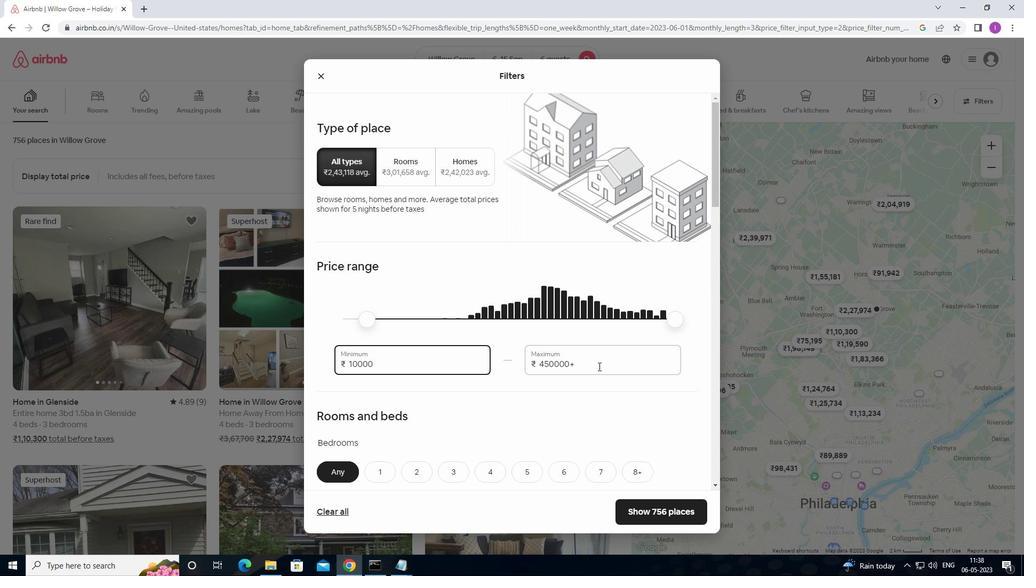
Action: Mouse moved to (521, 362)
Screenshot: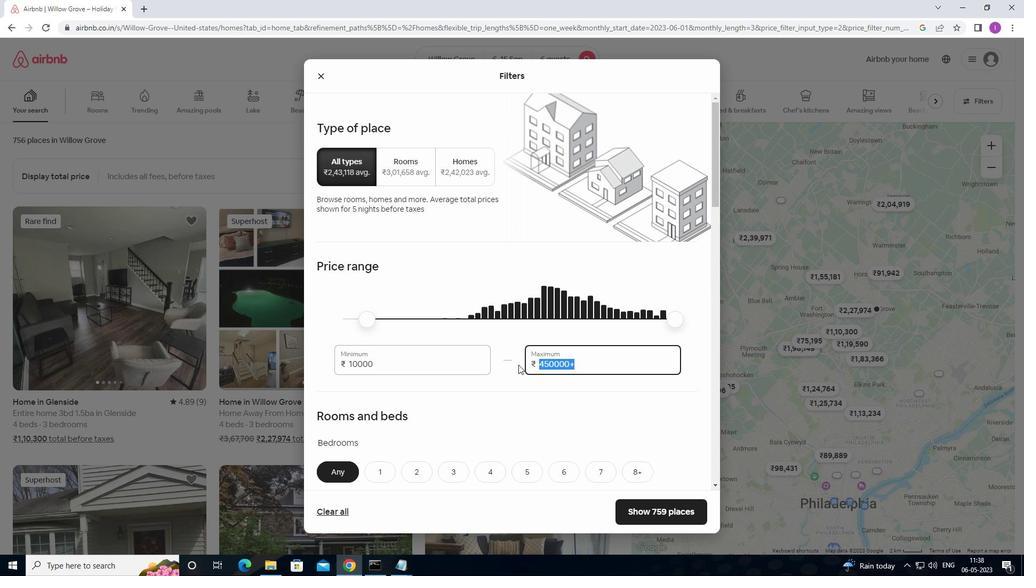 
Action: Key pressed 1
Screenshot: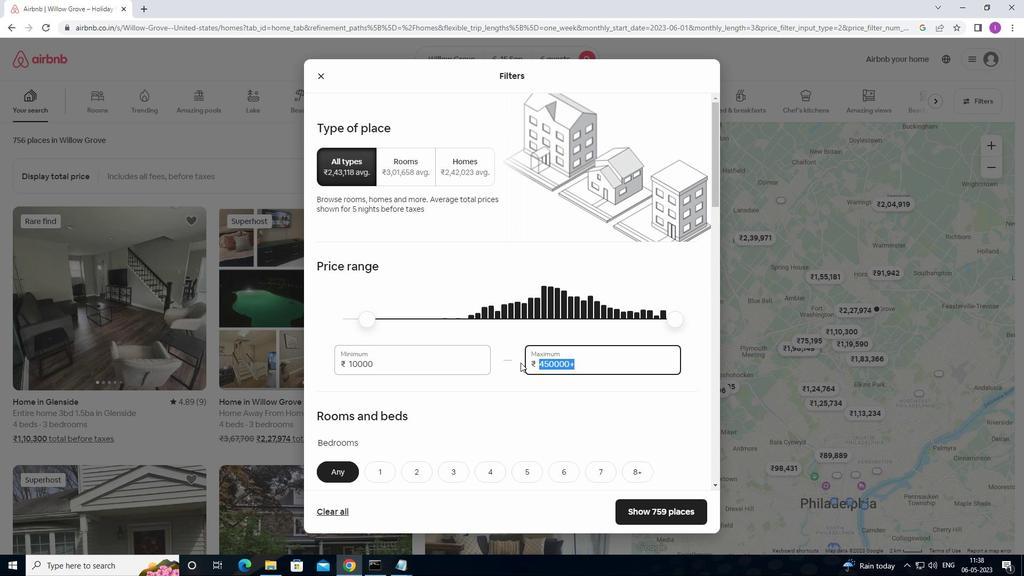 
Action: Mouse moved to (522, 361)
Screenshot: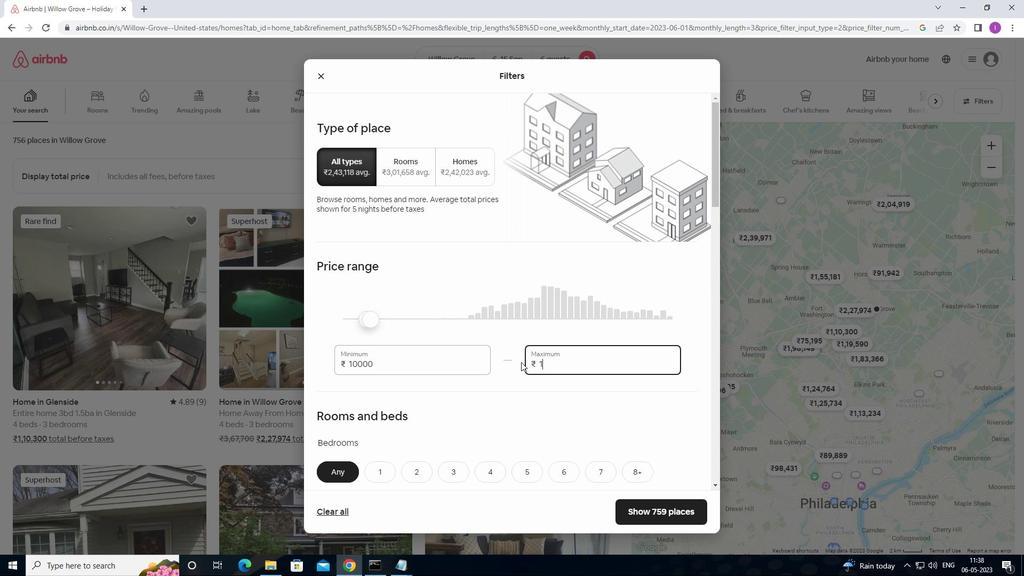 
Action: Key pressed 4
Screenshot: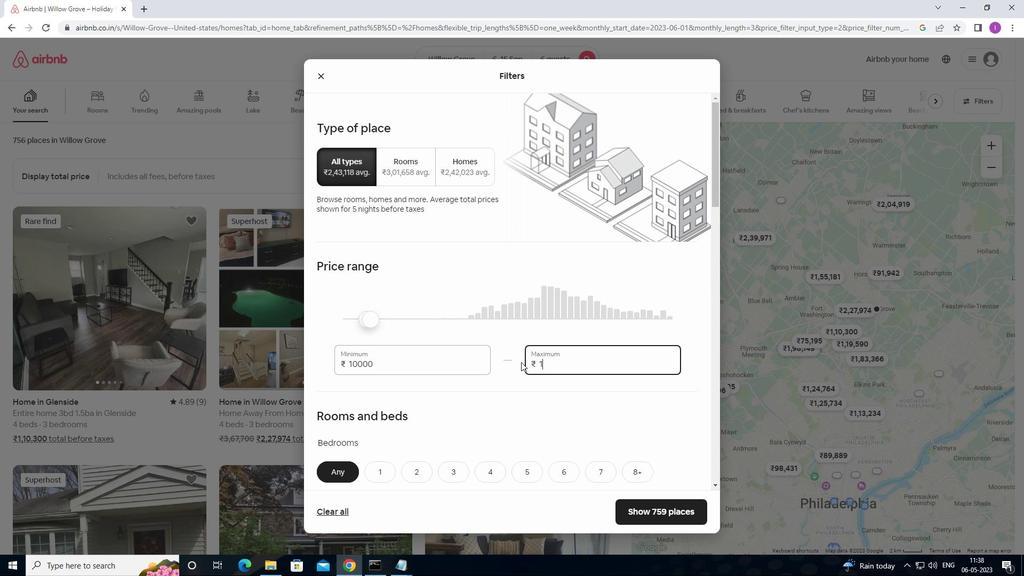 
Action: Mouse moved to (524, 360)
Screenshot: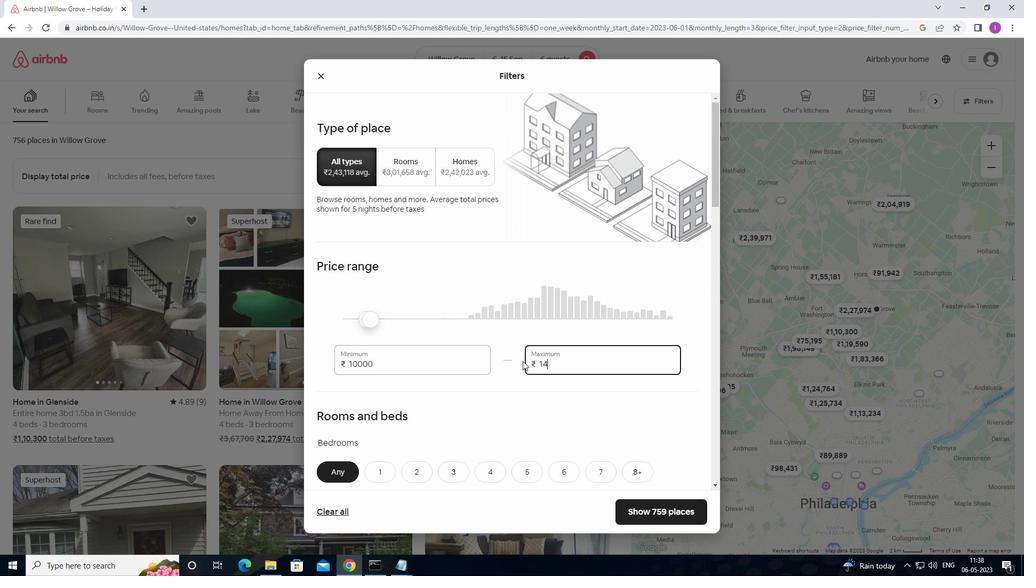 
Action: Key pressed 00
Screenshot: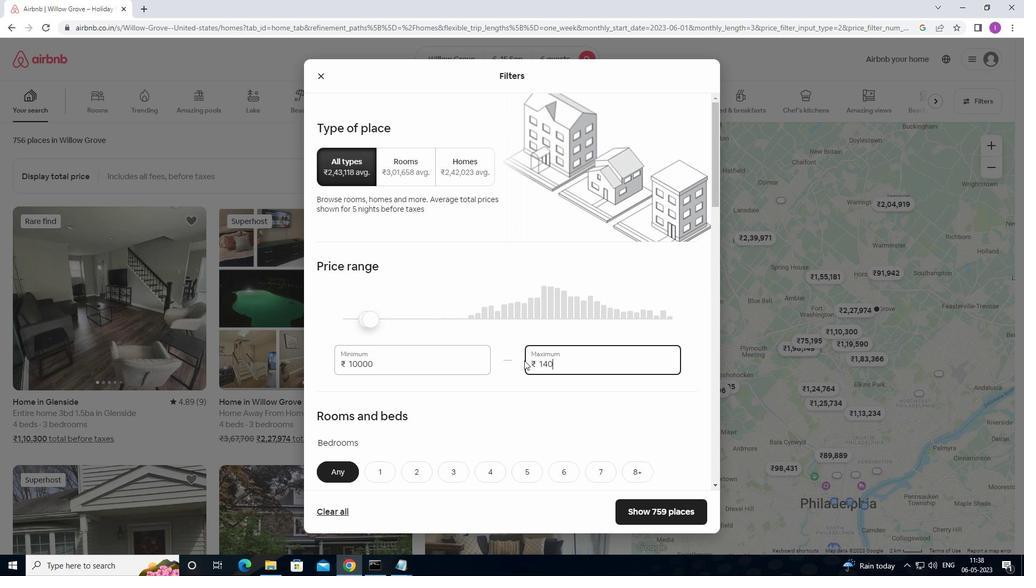 
Action: Mouse moved to (525, 360)
Screenshot: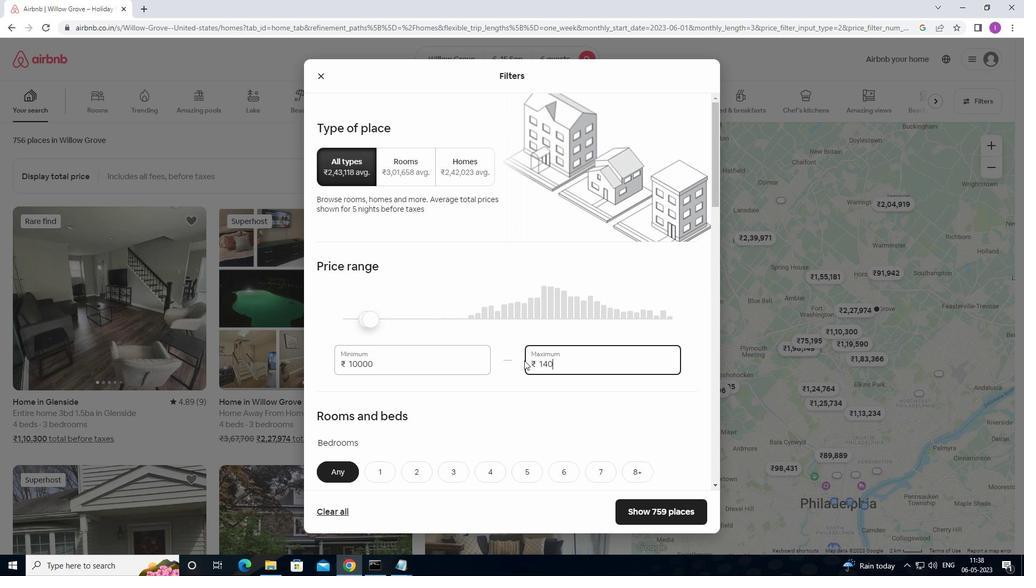 
Action: Key pressed 0
Screenshot: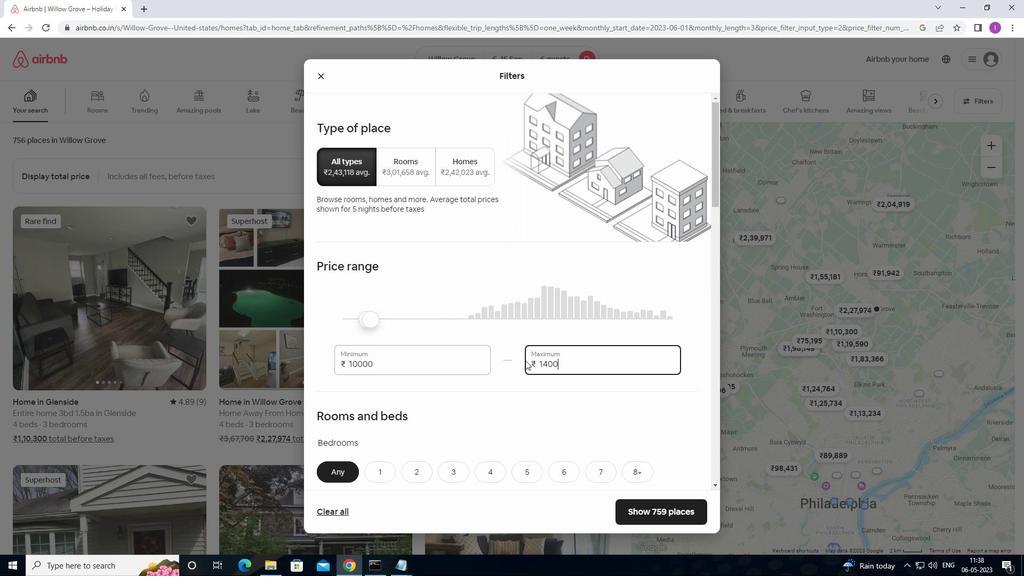 
Action: Mouse moved to (464, 368)
Screenshot: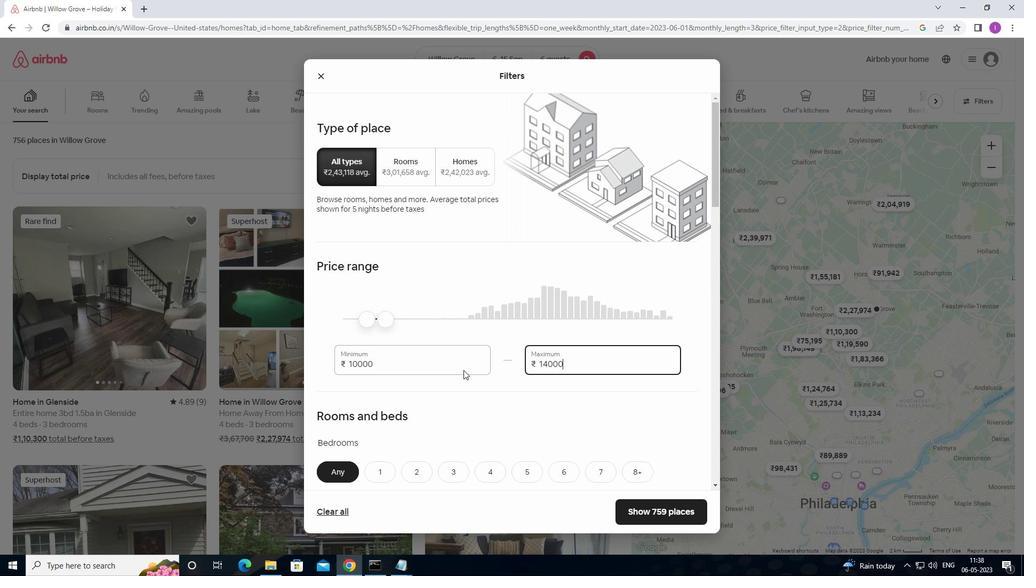 
Action: Mouse scrolled (464, 368) with delta (0, 0)
Screenshot: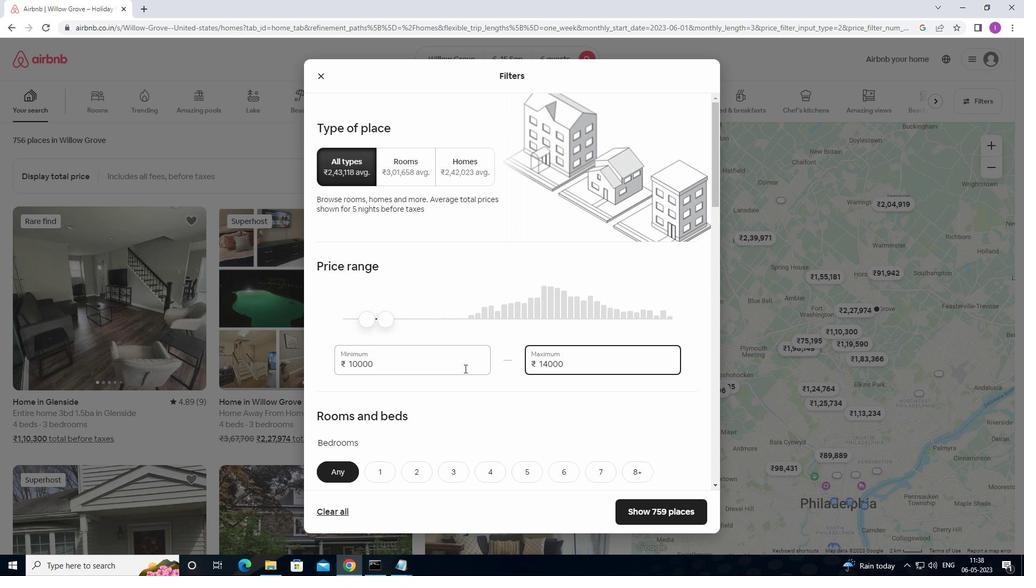 
Action: Mouse moved to (465, 368)
Screenshot: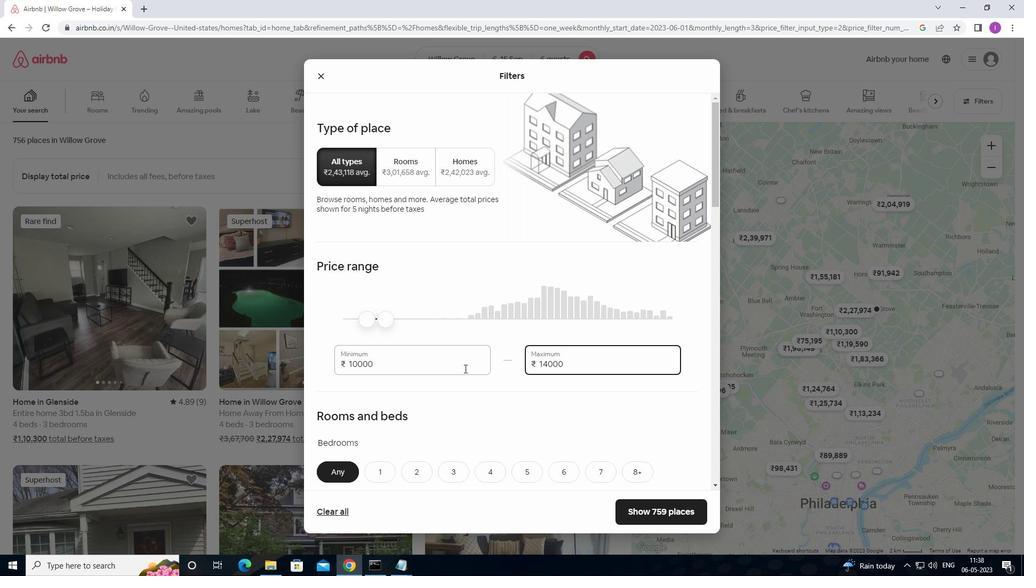 
Action: Mouse scrolled (465, 368) with delta (0, 0)
Screenshot: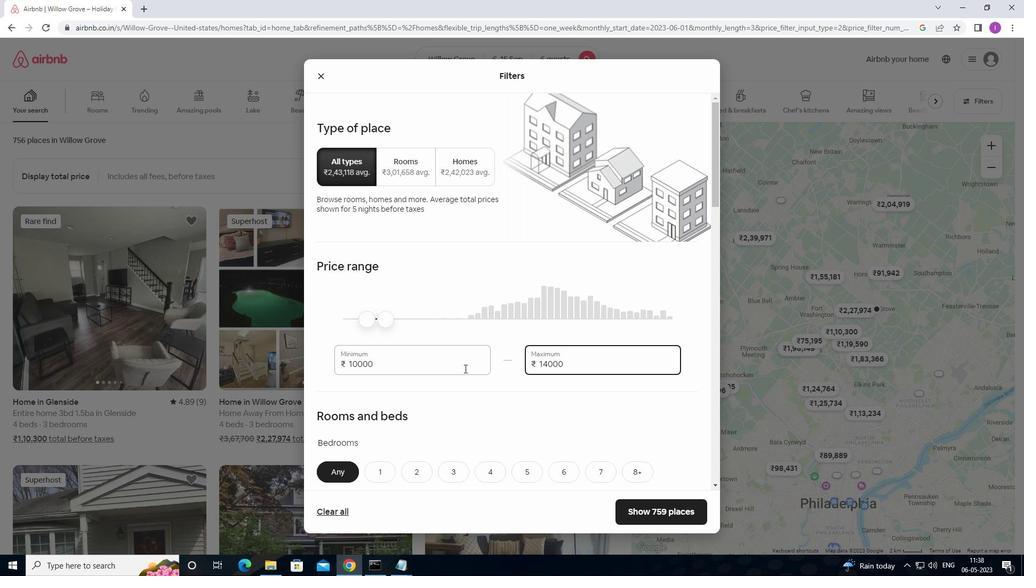 
Action: Mouse moved to (474, 366)
Screenshot: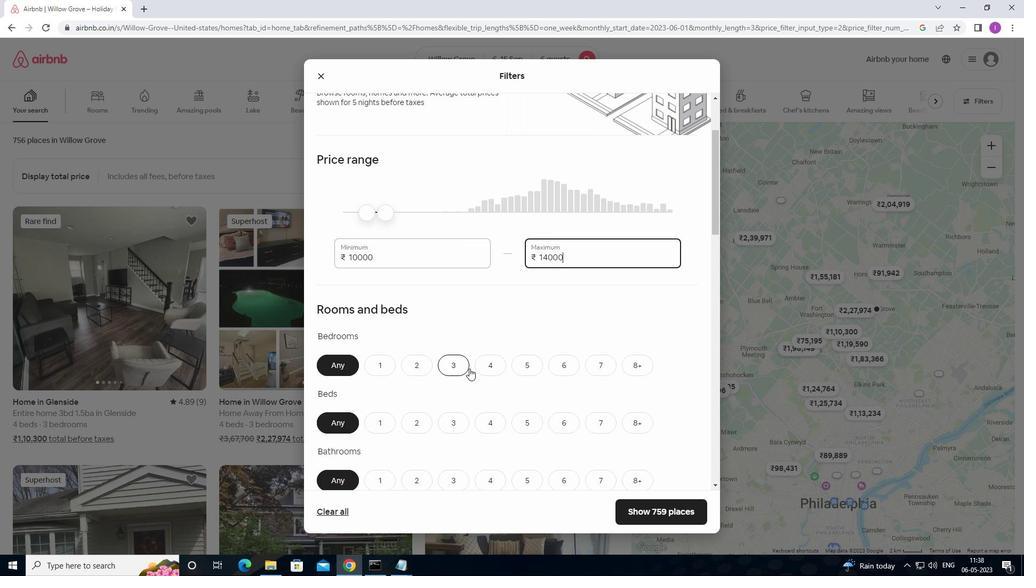 
Action: Mouse scrolled (474, 365) with delta (0, 0)
Screenshot: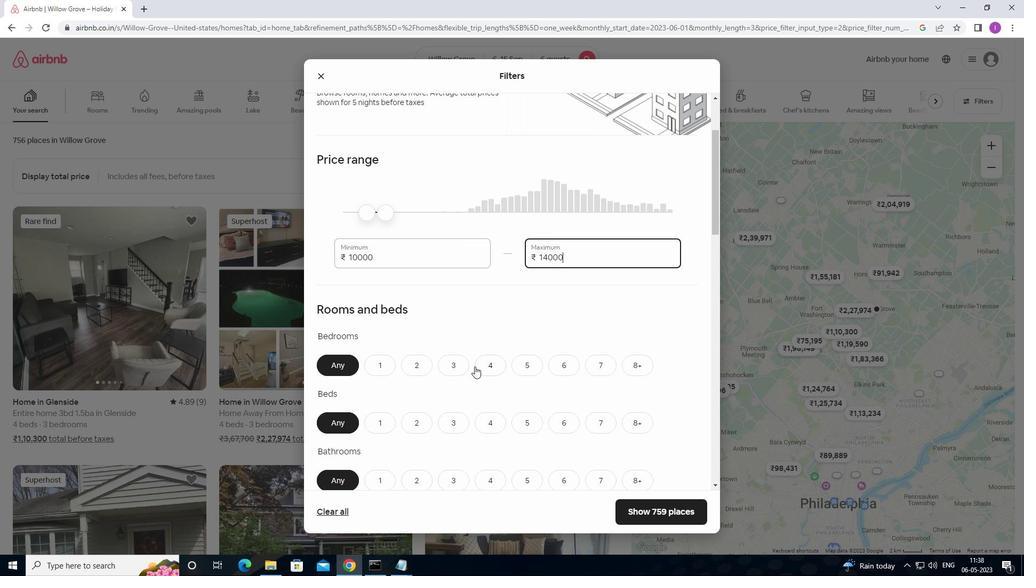 
Action: Mouse moved to (476, 363)
Screenshot: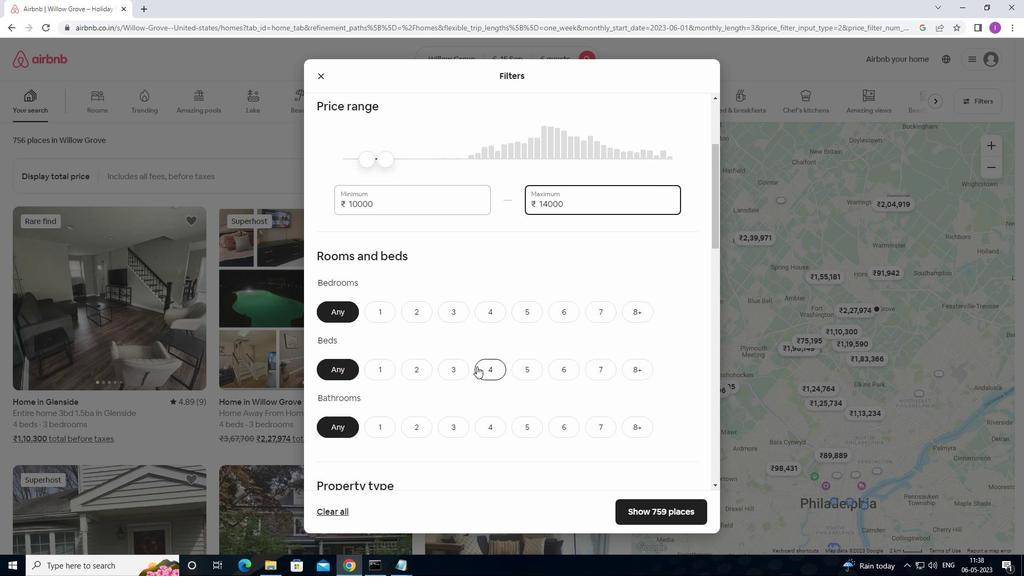 
Action: Mouse scrolled (476, 363) with delta (0, 0)
Screenshot: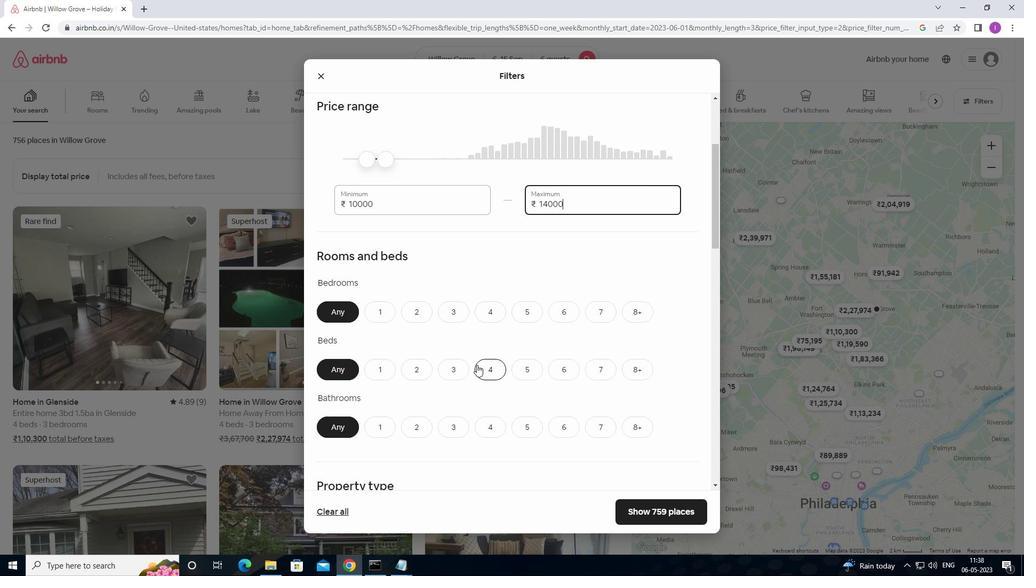 
Action: Mouse moved to (477, 362)
Screenshot: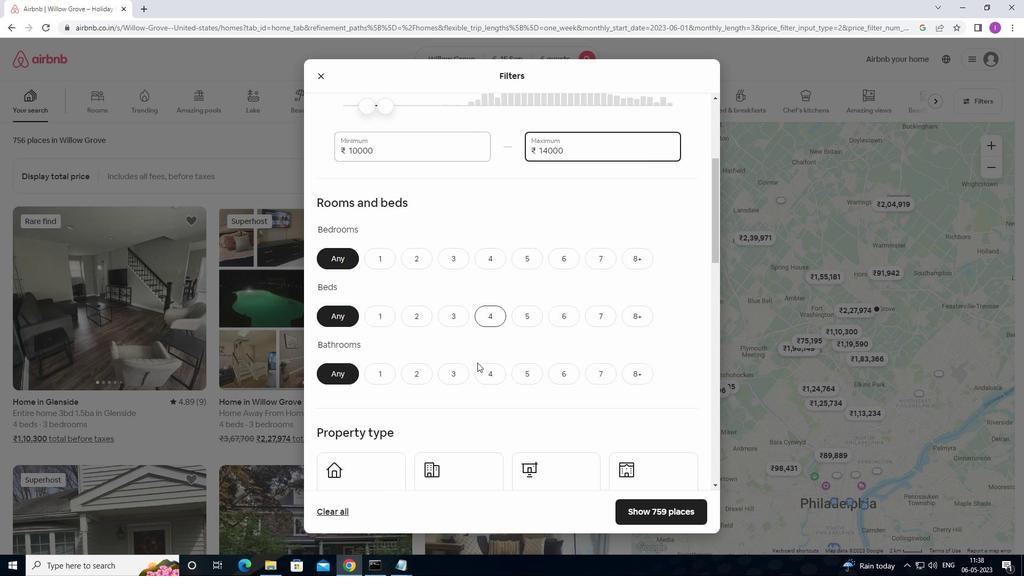 
Action: Mouse scrolled (477, 361) with delta (0, 0)
Screenshot: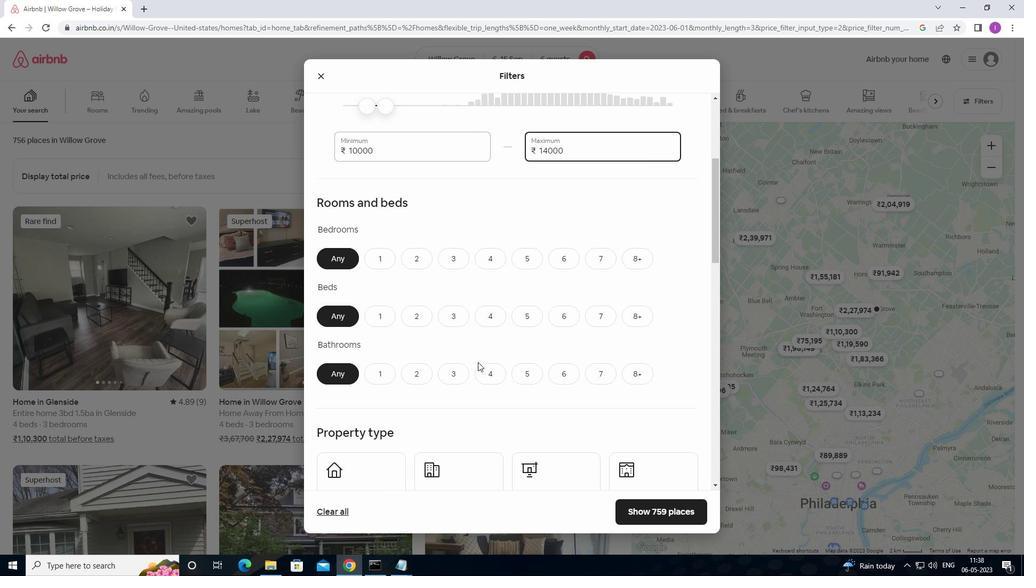 
Action: Mouse scrolled (477, 361) with delta (0, 0)
Screenshot: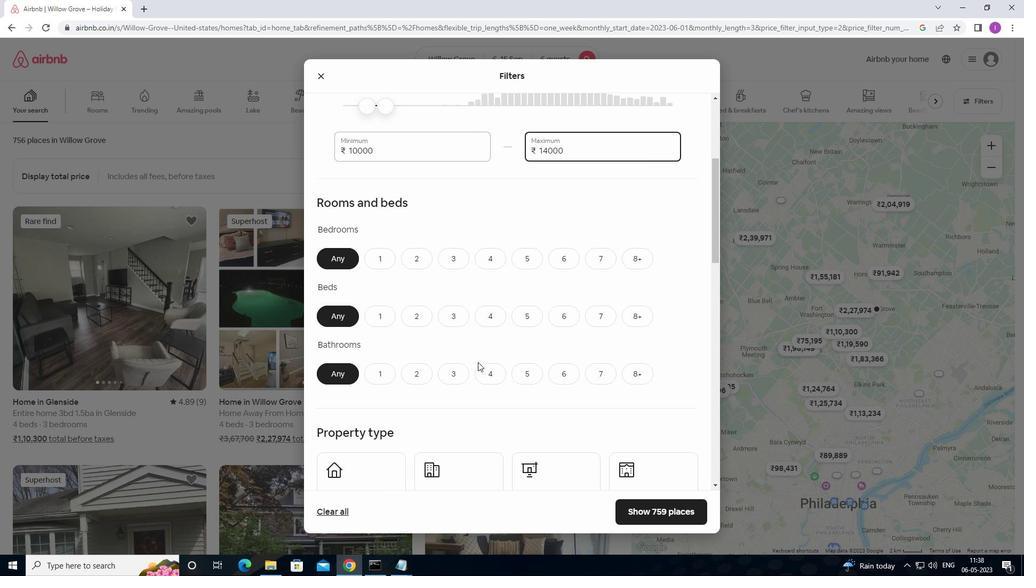 
Action: Mouse moved to (478, 359)
Screenshot: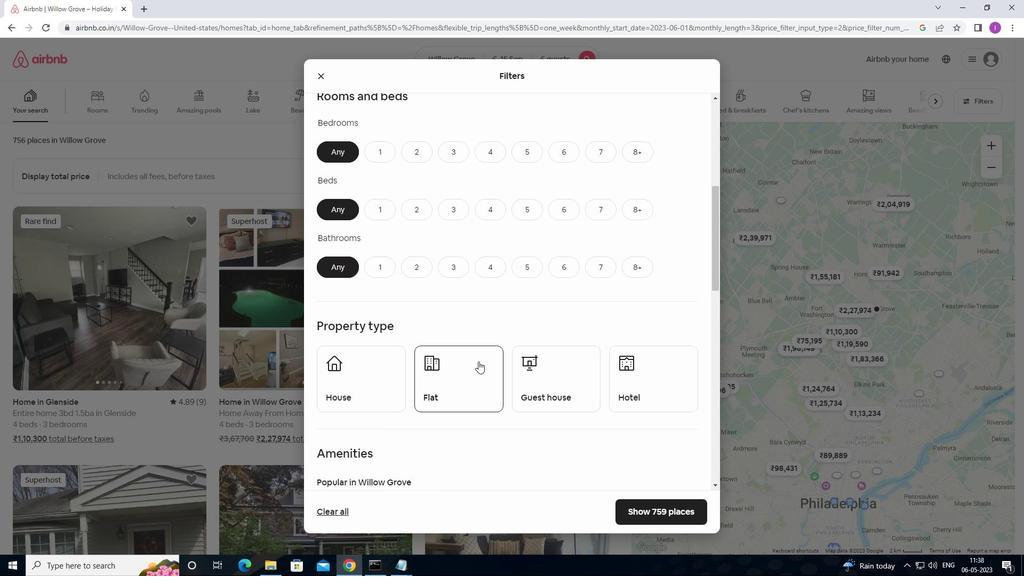 
Action: Mouse scrolled (478, 358) with delta (0, 0)
Screenshot: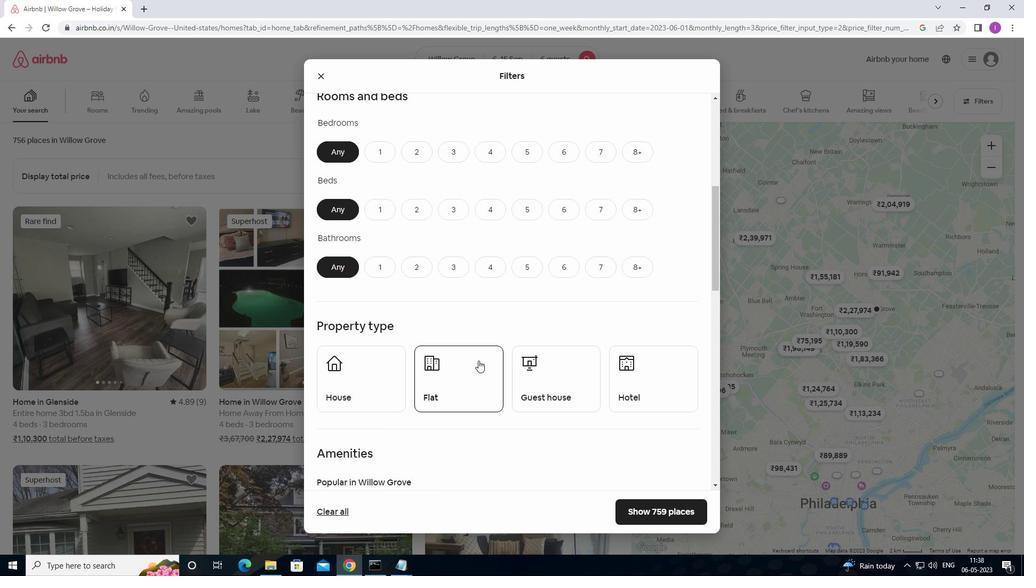 
Action: Mouse scrolled (478, 358) with delta (0, 0)
Screenshot: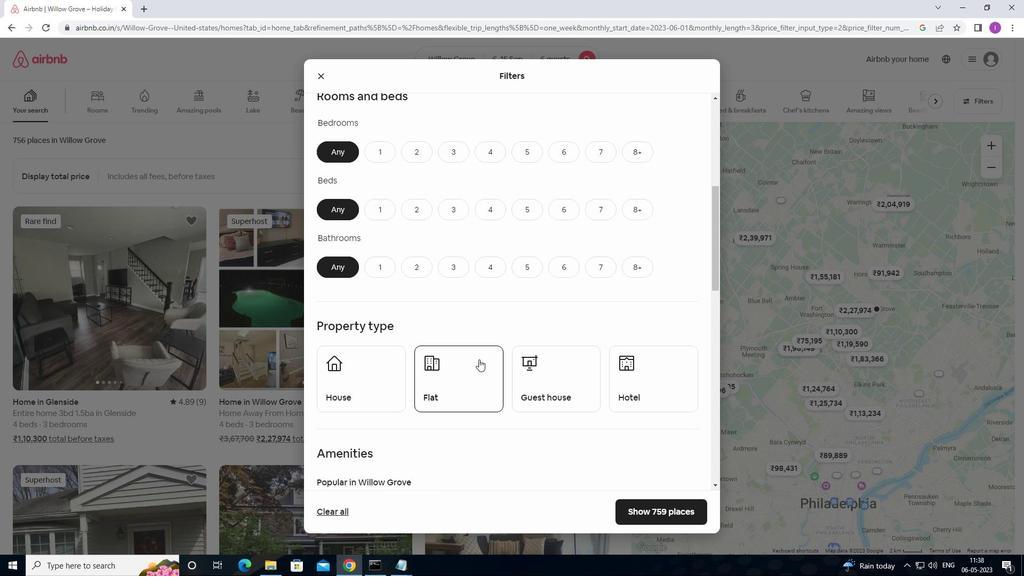 
Action: Mouse moved to (482, 355)
Screenshot: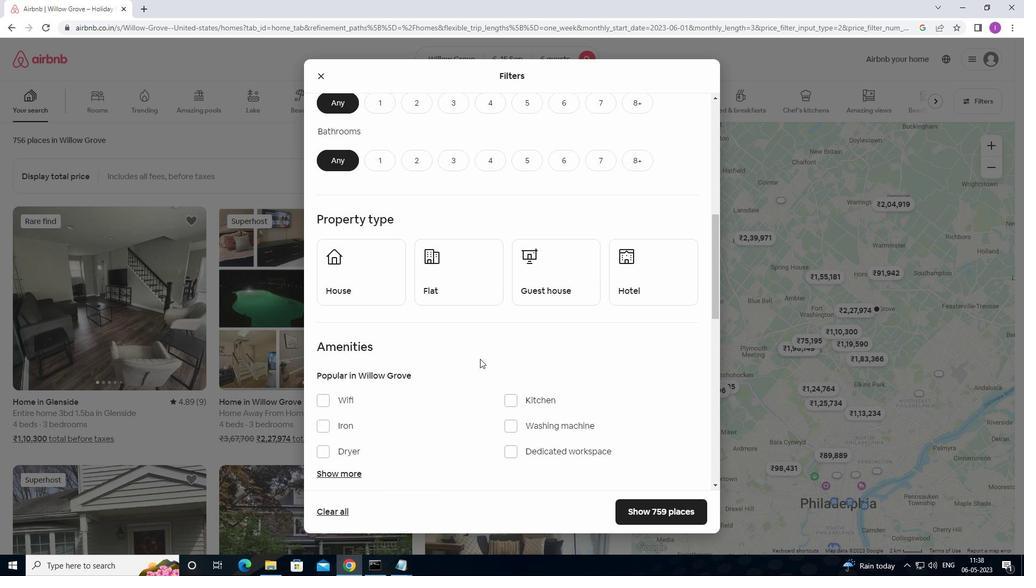 
Action: Mouse scrolled (482, 355) with delta (0, 0)
Screenshot: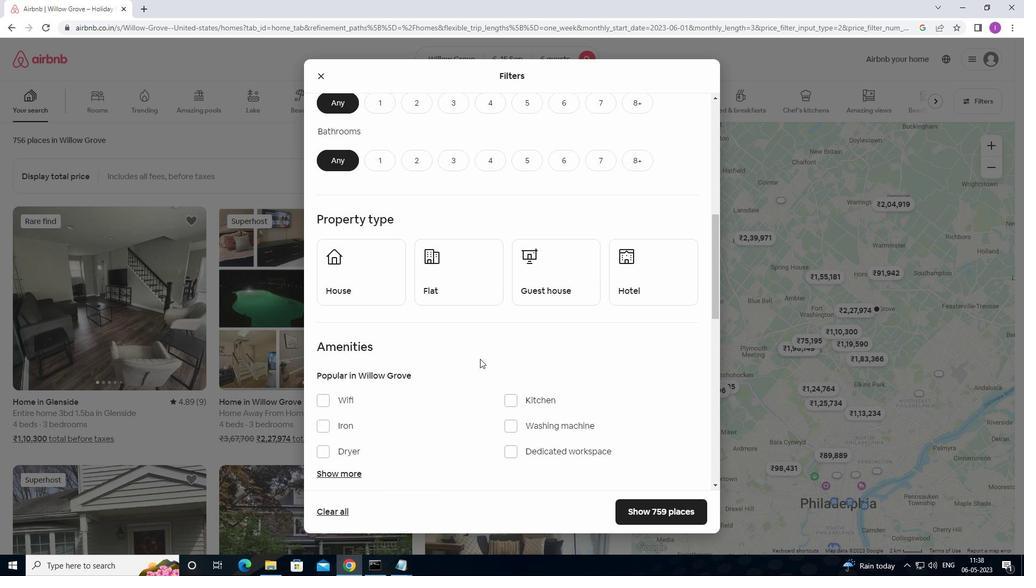 
Action: Mouse moved to (560, 96)
Screenshot: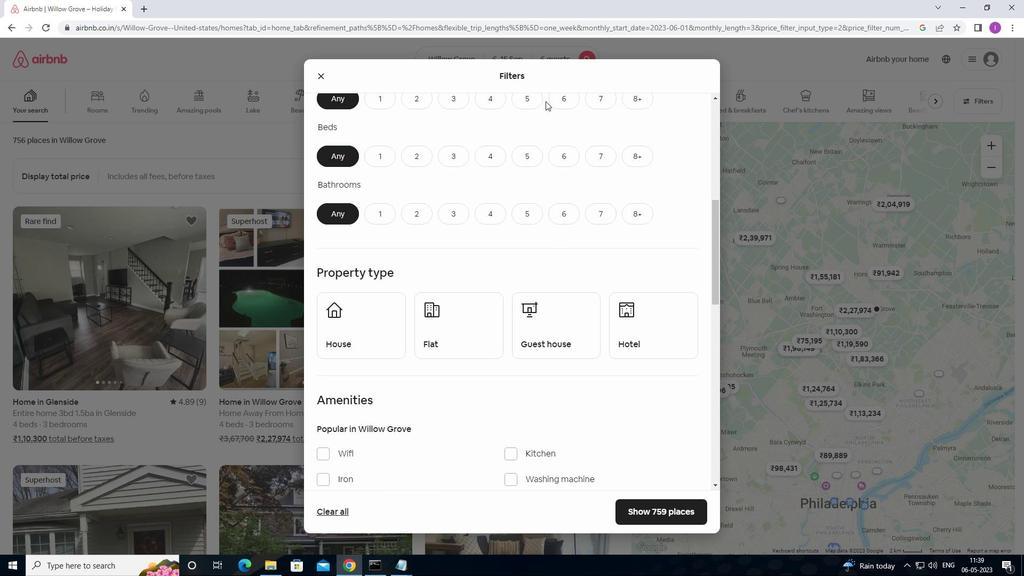 
Action: Mouse pressed left at (560, 96)
Screenshot: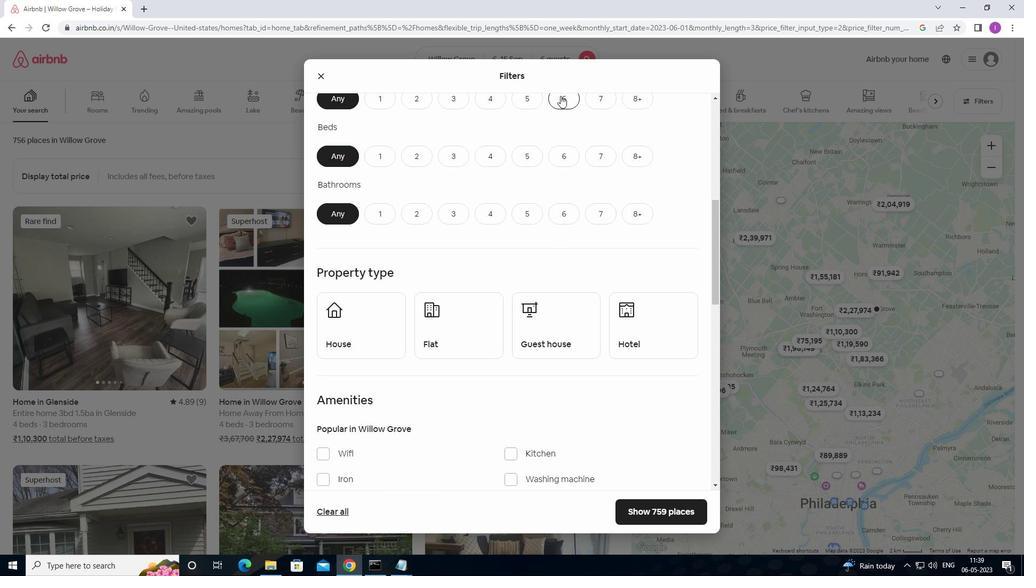 
Action: Mouse moved to (559, 151)
Screenshot: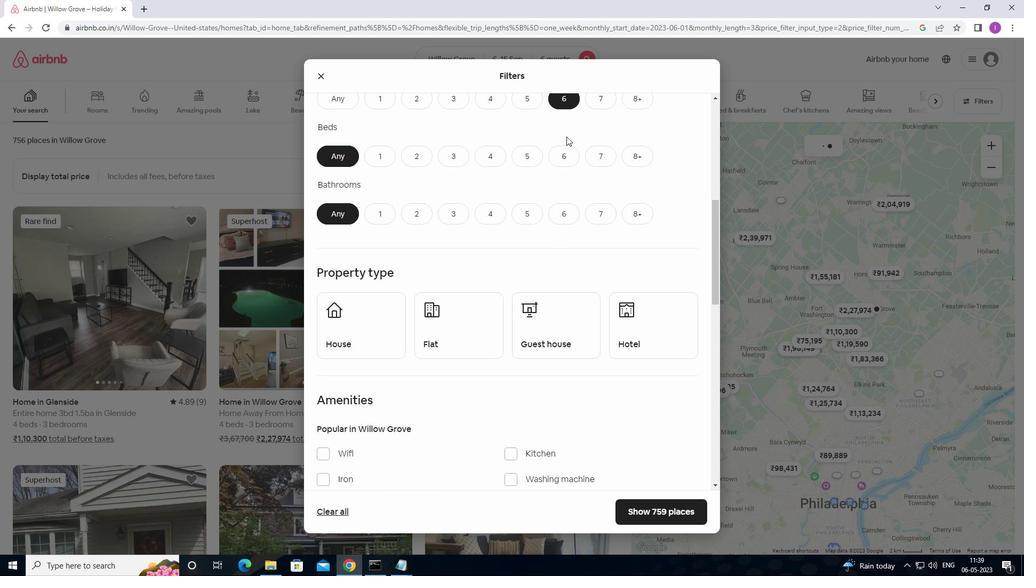 
Action: Mouse pressed left at (559, 151)
Screenshot: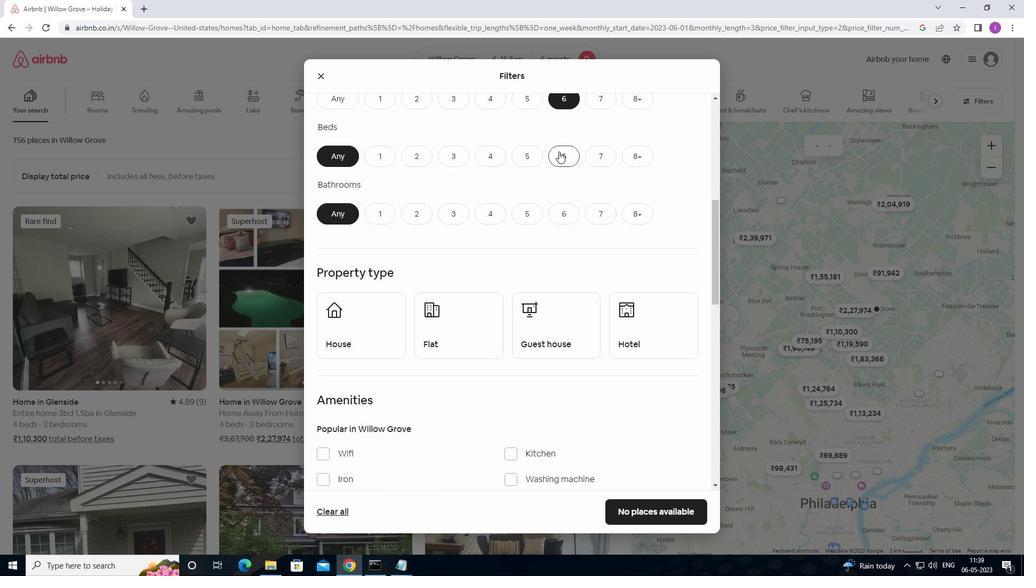 
Action: Mouse moved to (569, 215)
Screenshot: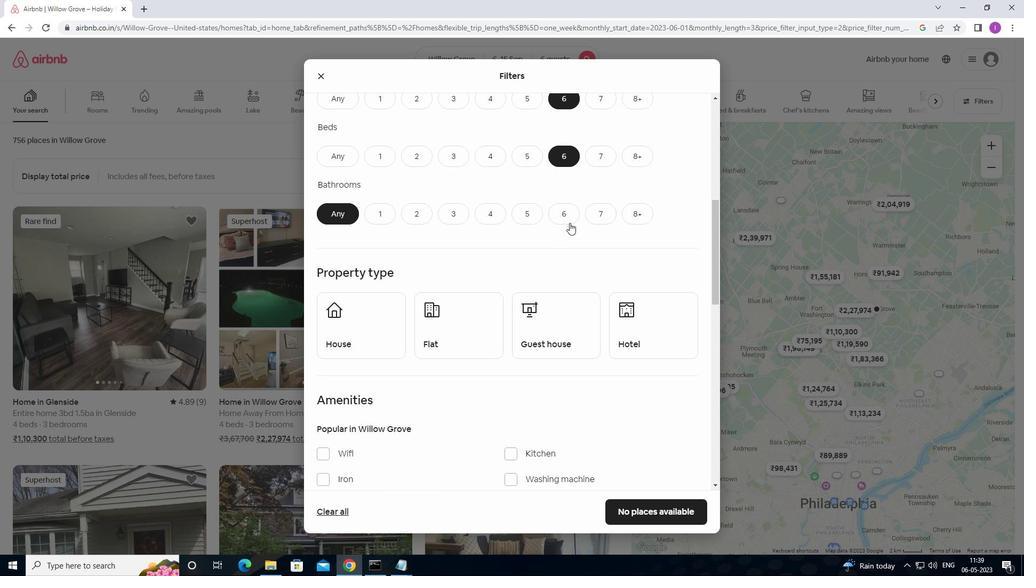 
Action: Mouse pressed left at (569, 215)
Screenshot: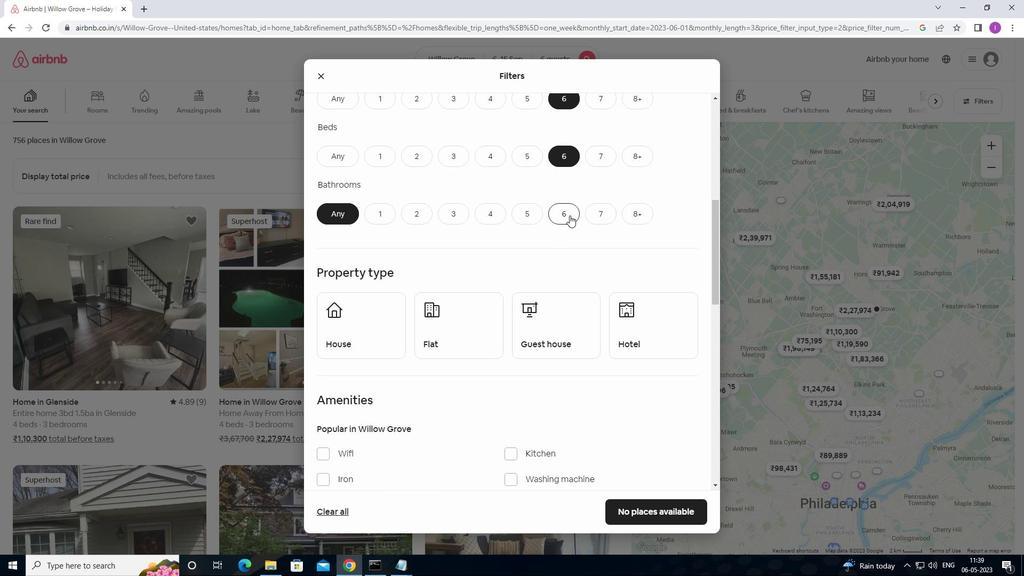 
Action: Mouse moved to (554, 241)
Screenshot: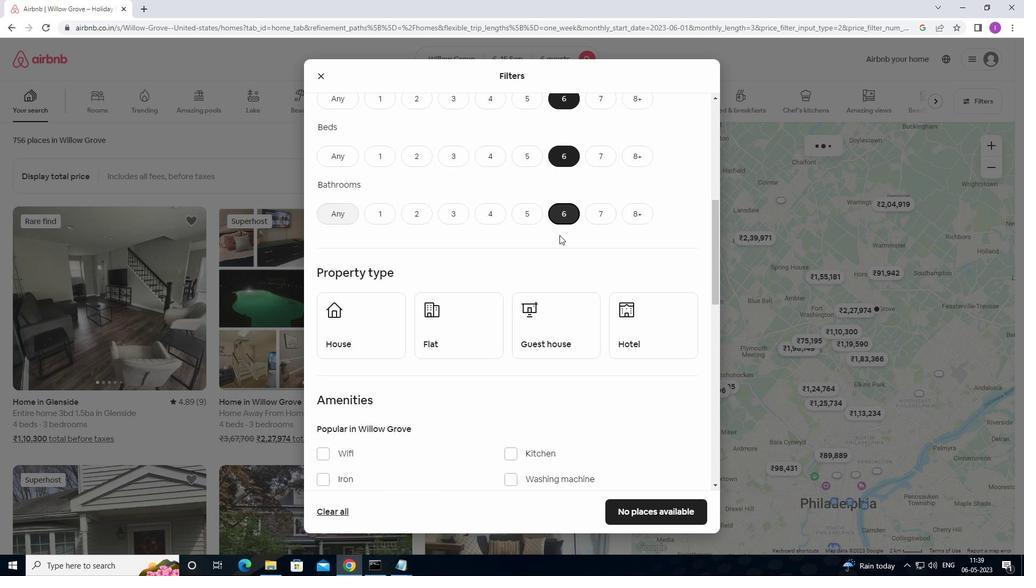 
Action: Mouse scrolled (554, 241) with delta (0, 0)
Screenshot: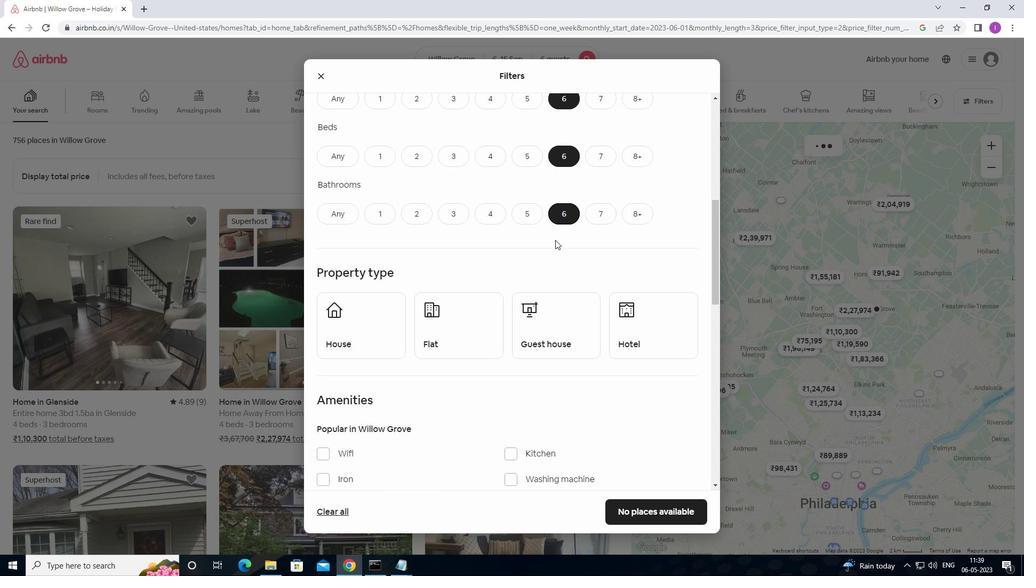 
Action: Mouse moved to (372, 259)
Screenshot: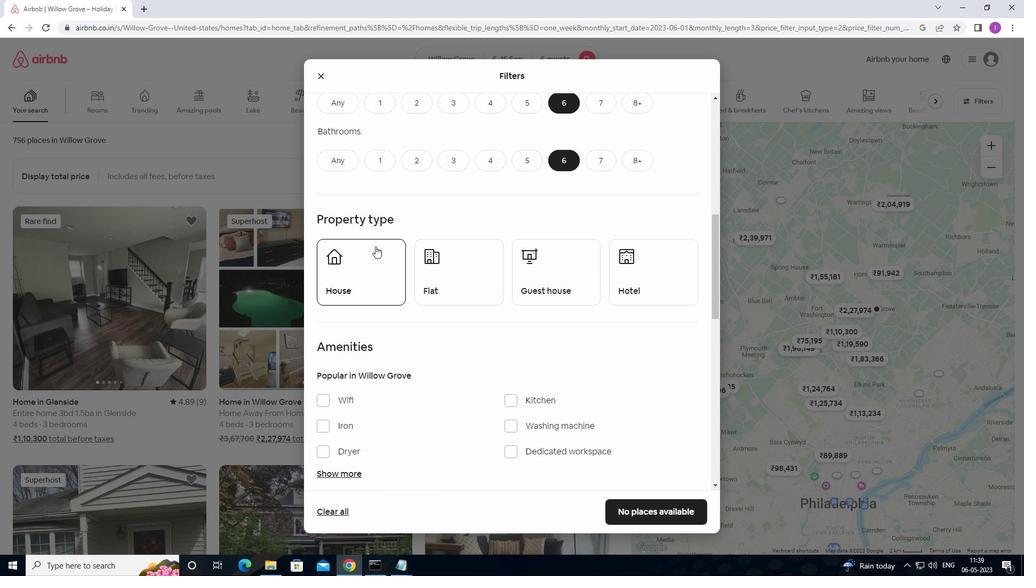 
Action: Mouse pressed left at (372, 259)
Screenshot: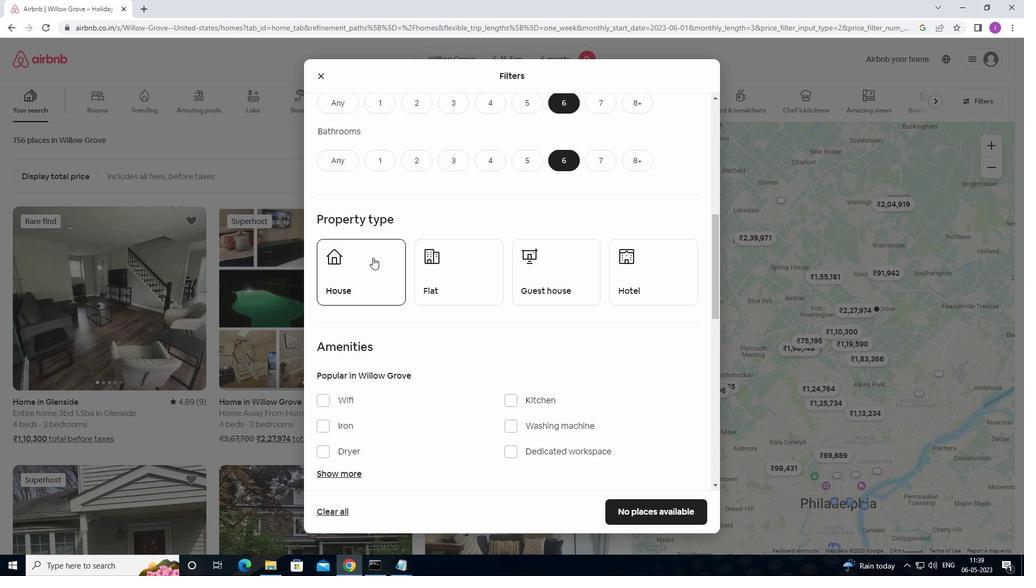 
Action: Mouse moved to (441, 266)
Screenshot: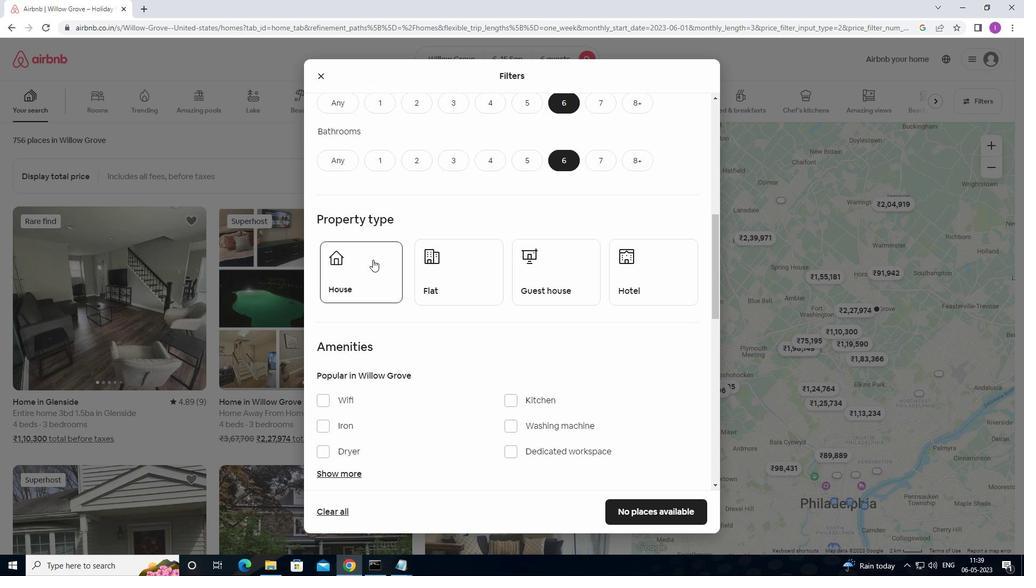 
Action: Mouse pressed left at (441, 266)
Screenshot: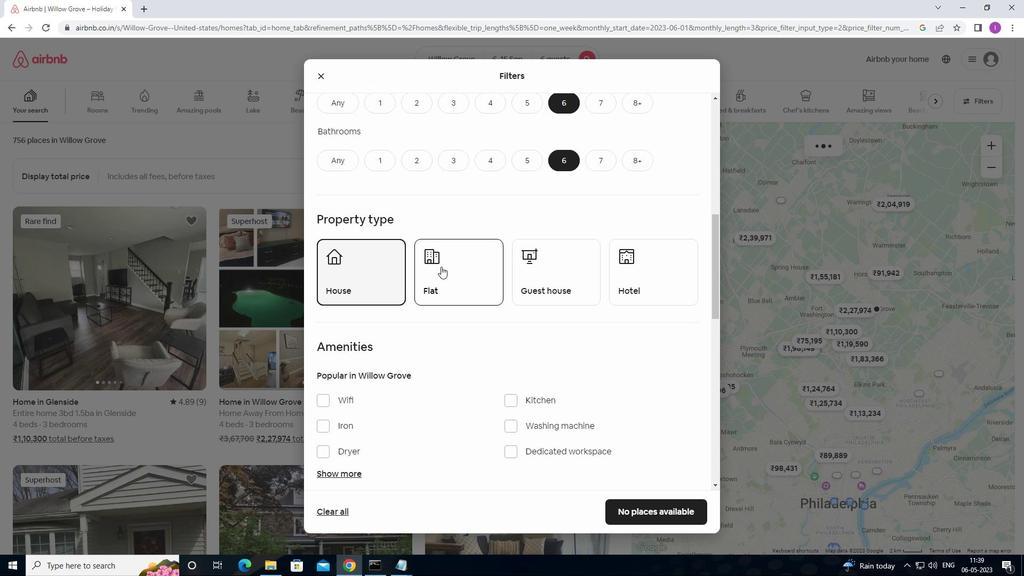 
Action: Mouse moved to (579, 276)
Screenshot: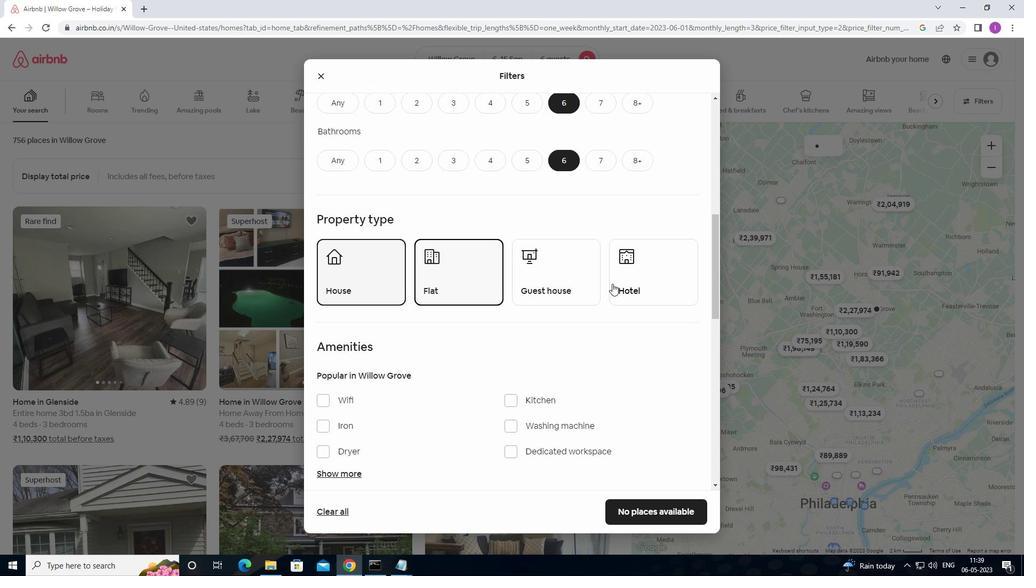 
Action: Mouse pressed left at (579, 276)
Screenshot: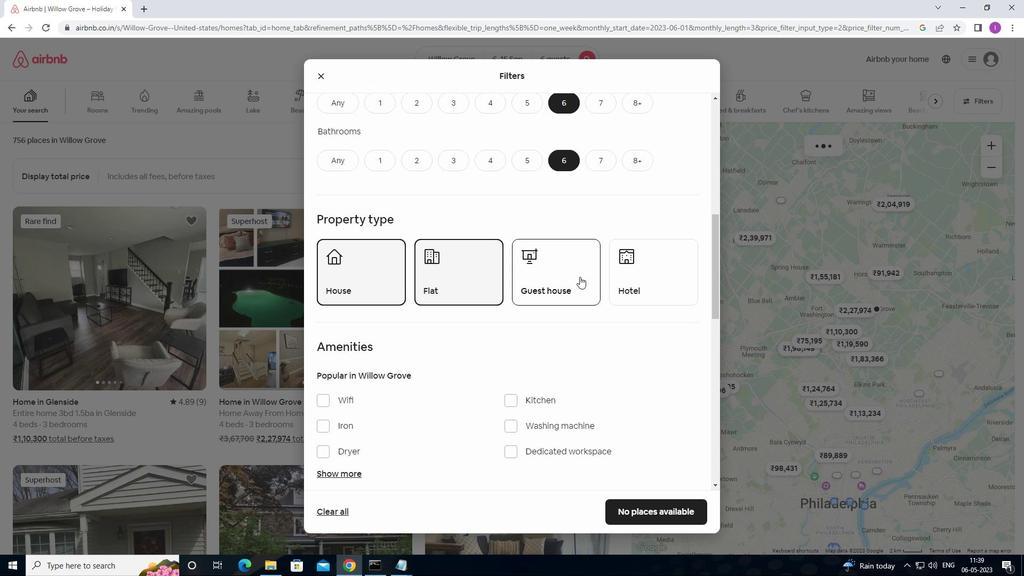 
Action: Mouse moved to (556, 283)
Screenshot: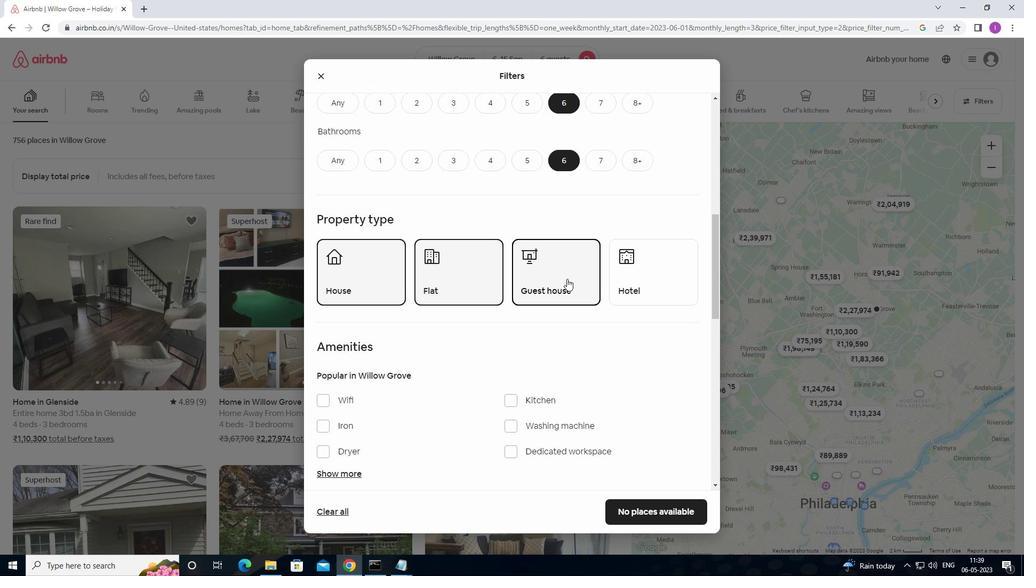 
Action: Mouse scrolled (556, 283) with delta (0, 0)
Screenshot: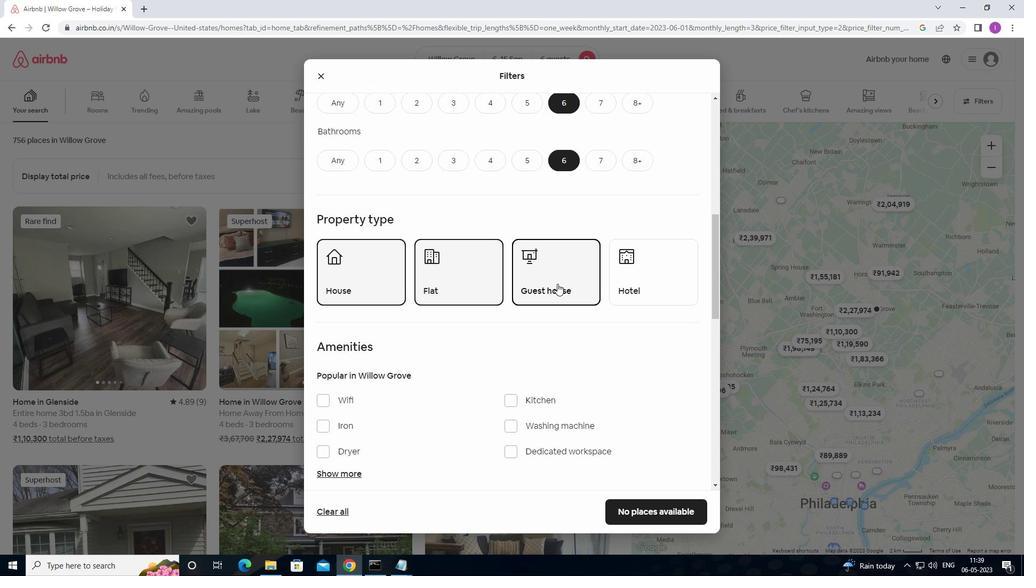 
Action: Mouse moved to (560, 282)
Screenshot: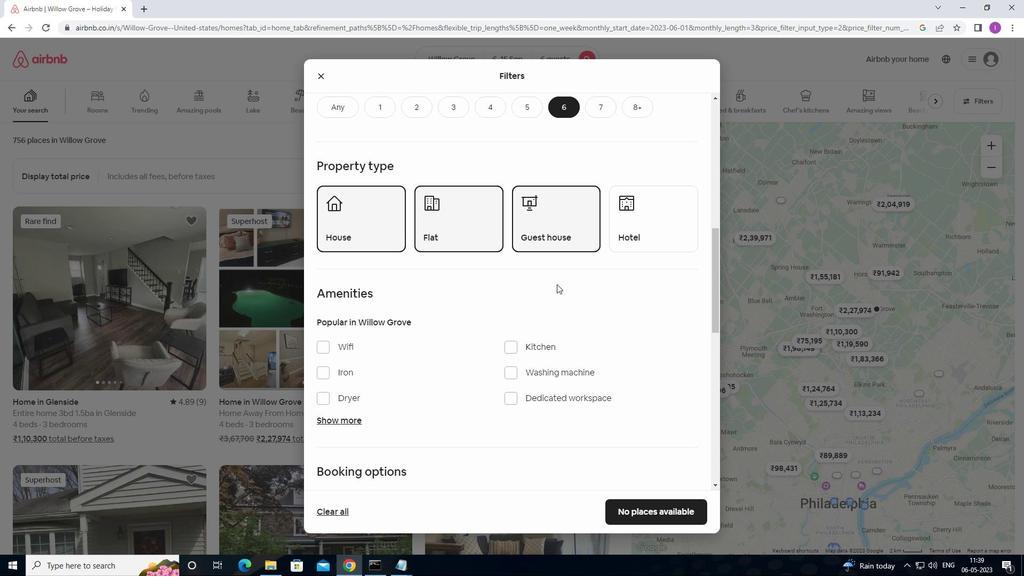 
Action: Mouse scrolled (560, 282) with delta (0, 0)
Screenshot: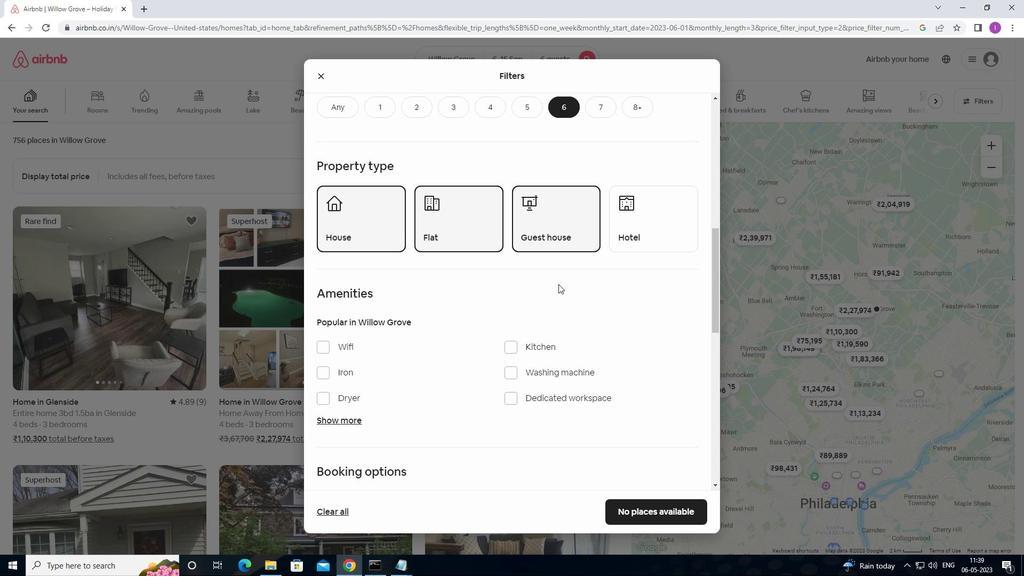 
Action: Mouse moved to (560, 282)
Screenshot: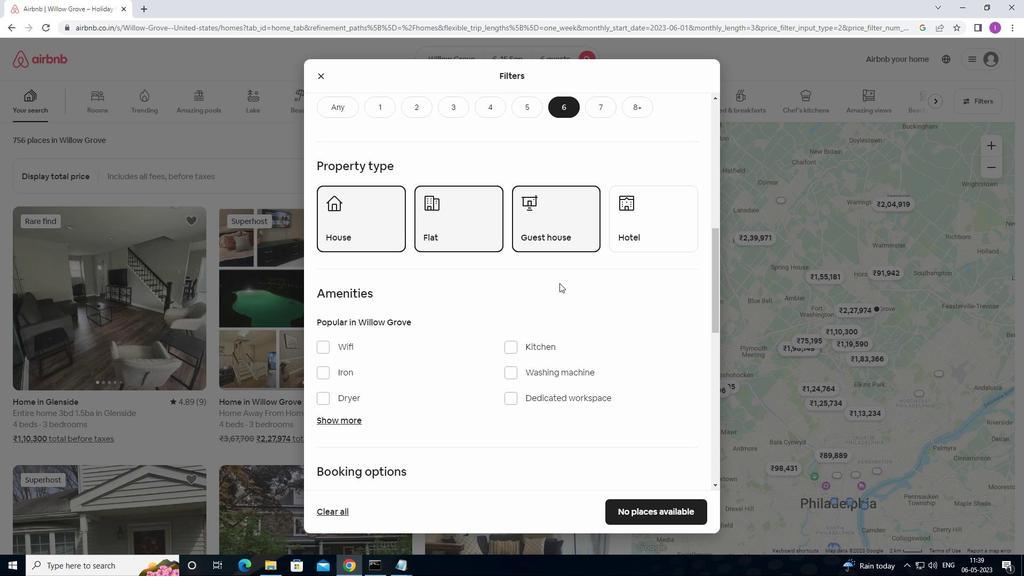 
Action: Mouse scrolled (560, 282) with delta (0, 0)
Screenshot: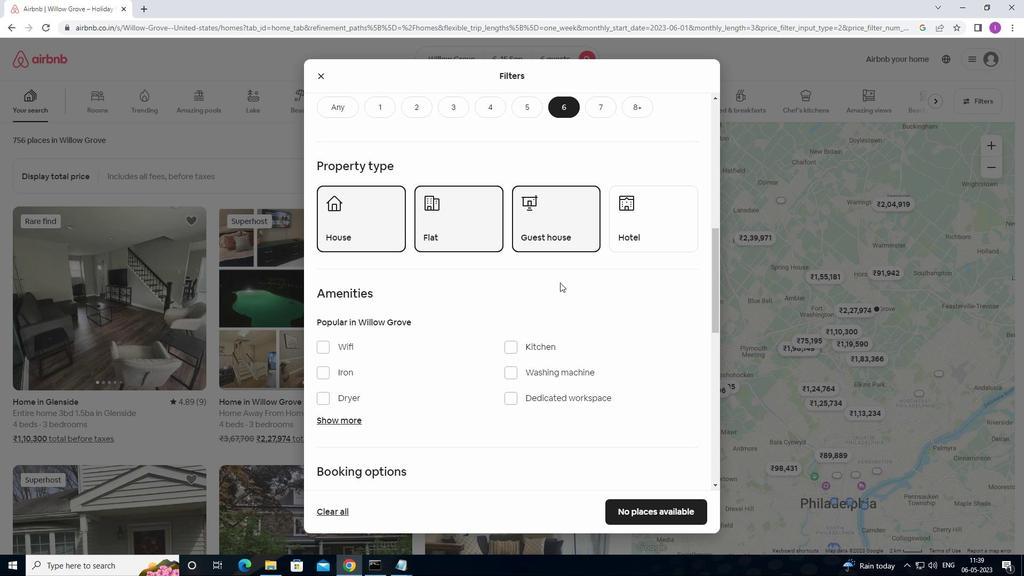 
Action: Mouse moved to (356, 313)
Screenshot: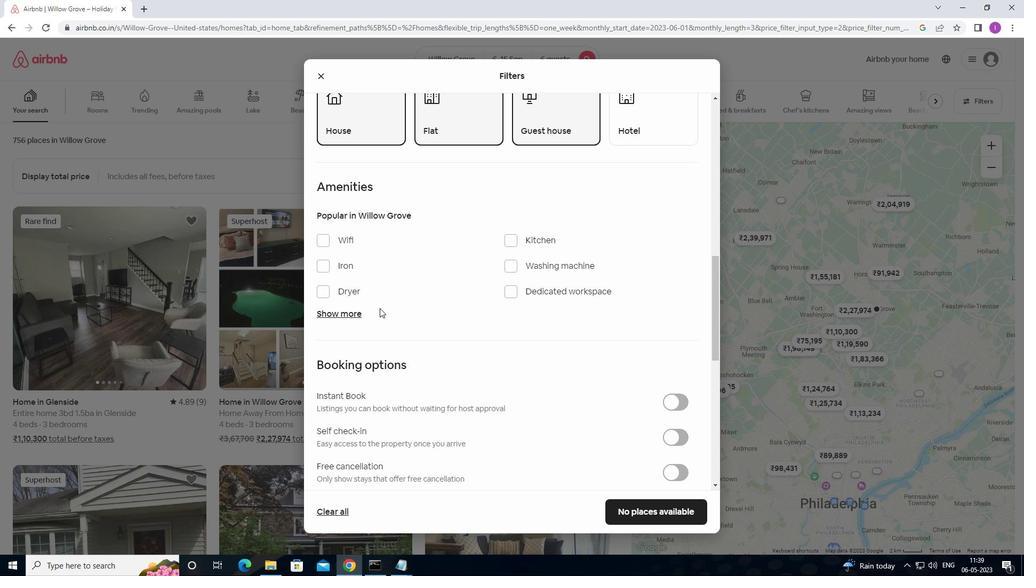 
Action: Mouse pressed left at (356, 313)
Screenshot: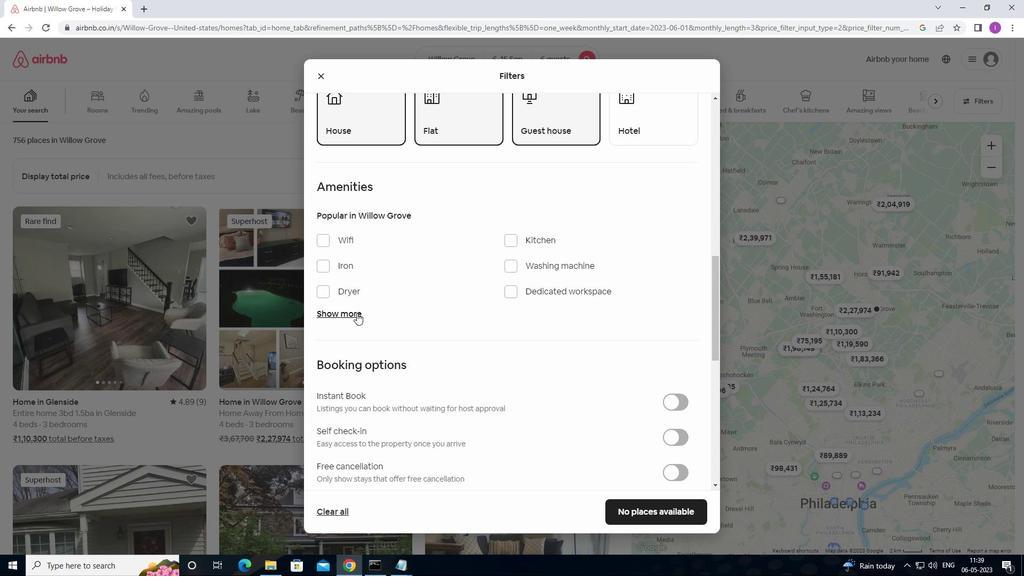 
Action: Mouse moved to (328, 243)
Screenshot: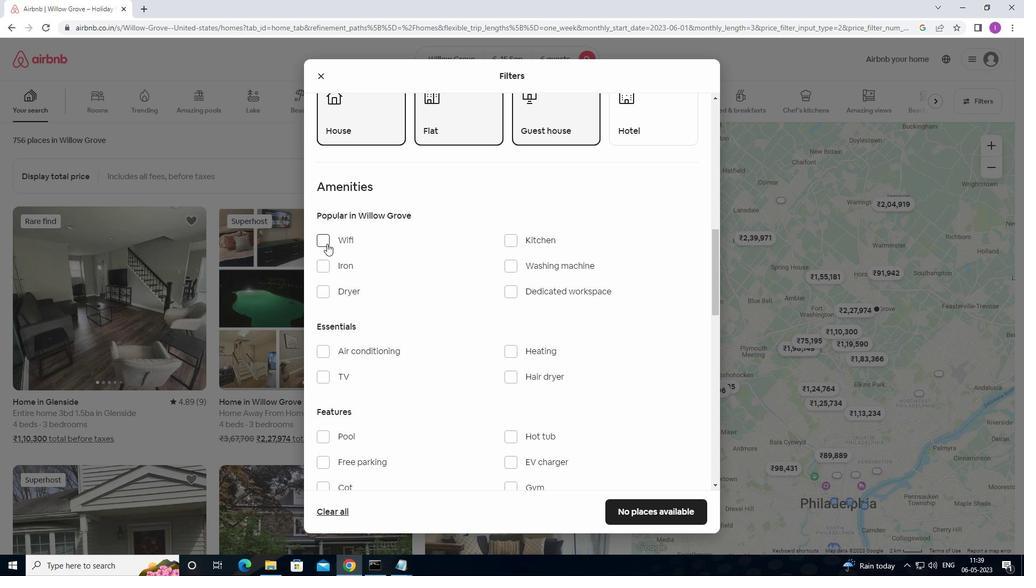 
Action: Mouse pressed left at (328, 243)
Screenshot: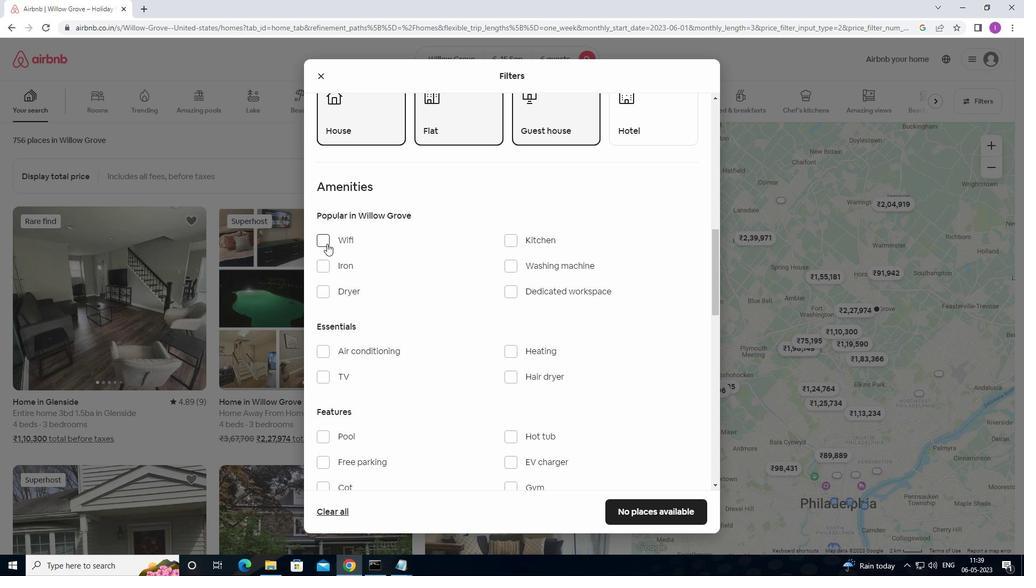 
Action: Mouse moved to (319, 373)
Screenshot: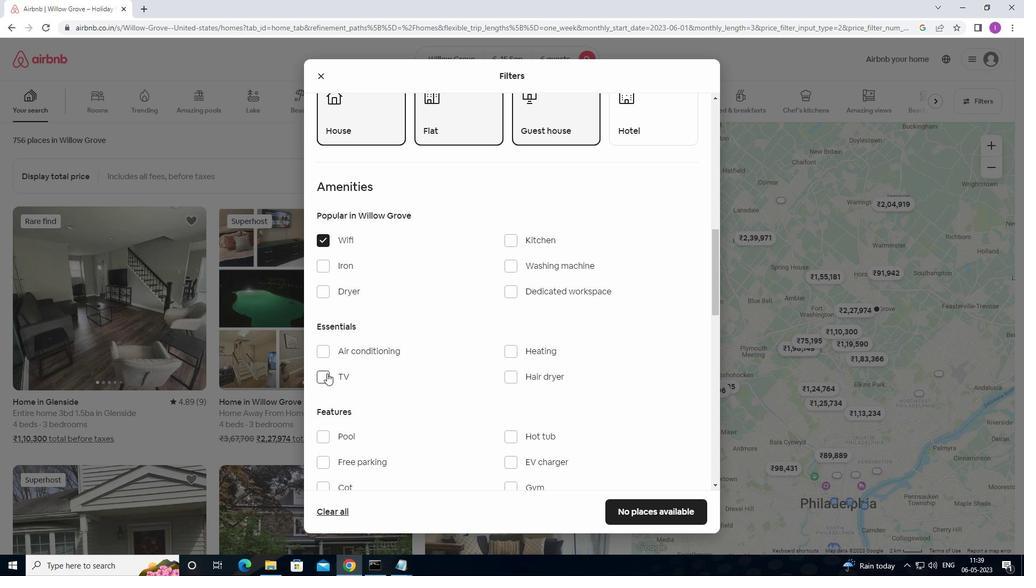 
Action: Mouse pressed left at (319, 373)
Screenshot: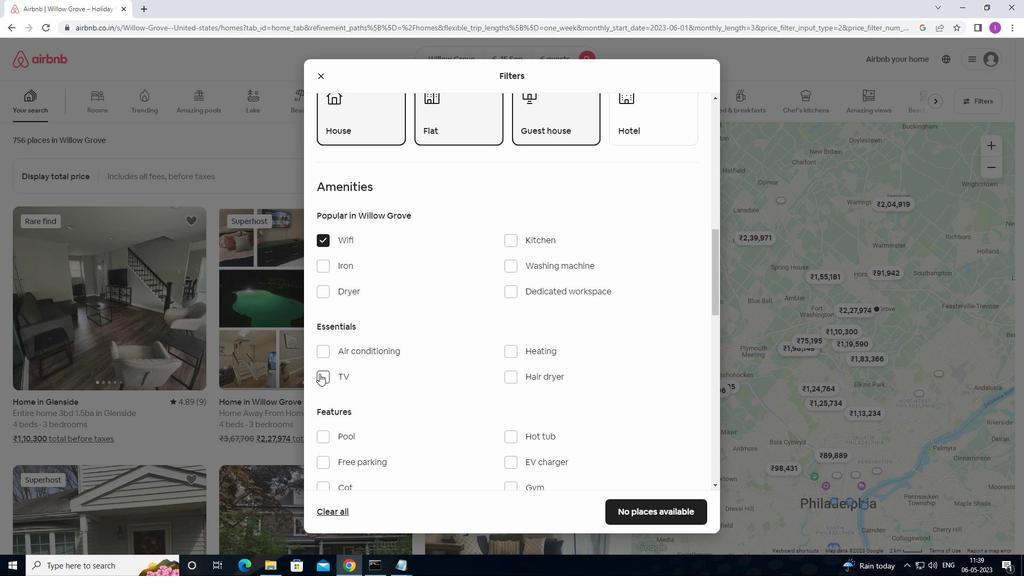 
Action: Mouse moved to (478, 305)
Screenshot: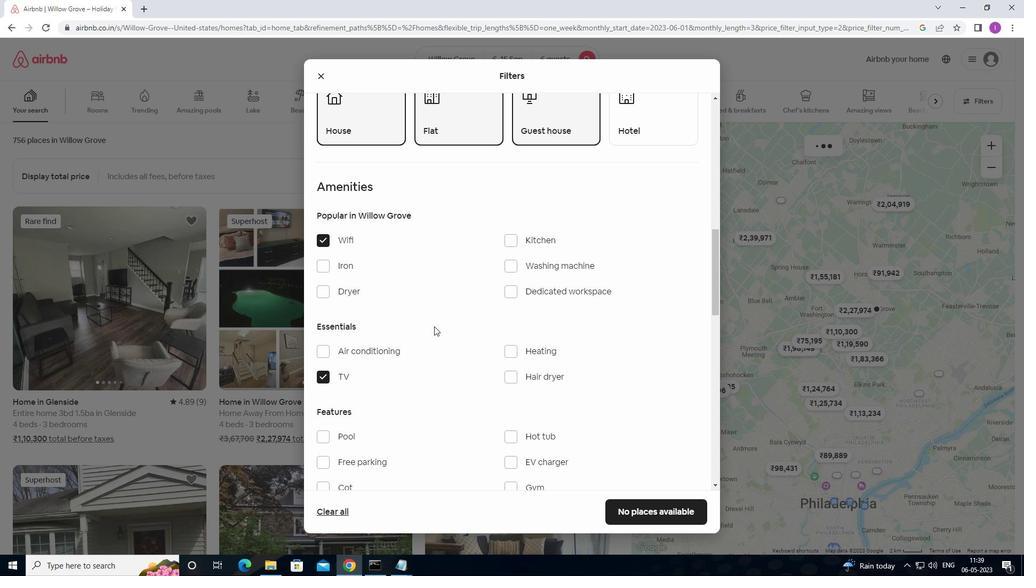
Action: Mouse scrolled (478, 304) with delta (0, 0)
Screenshot: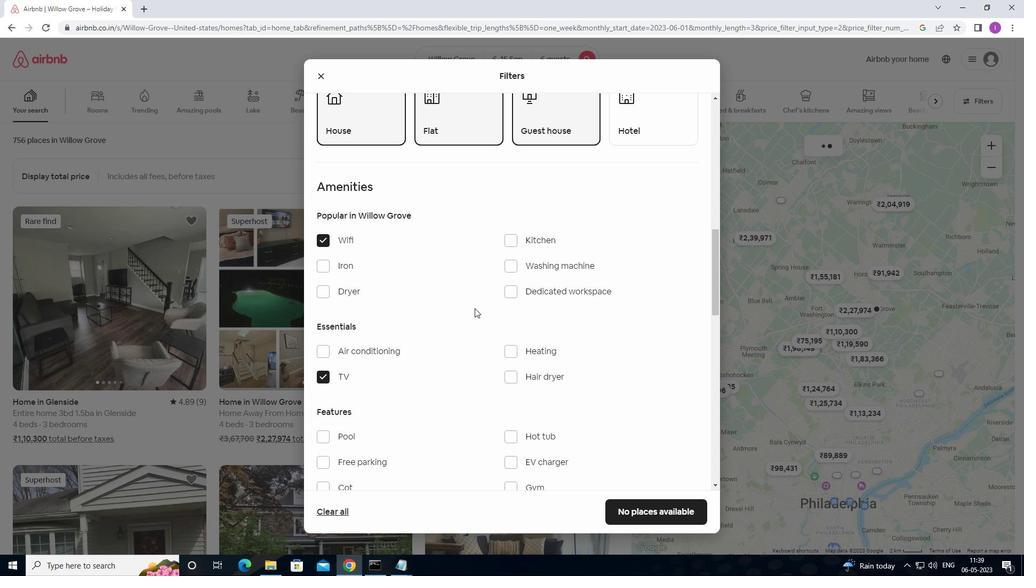 
Action: Mouse moved to (478, 304)
Screenshot: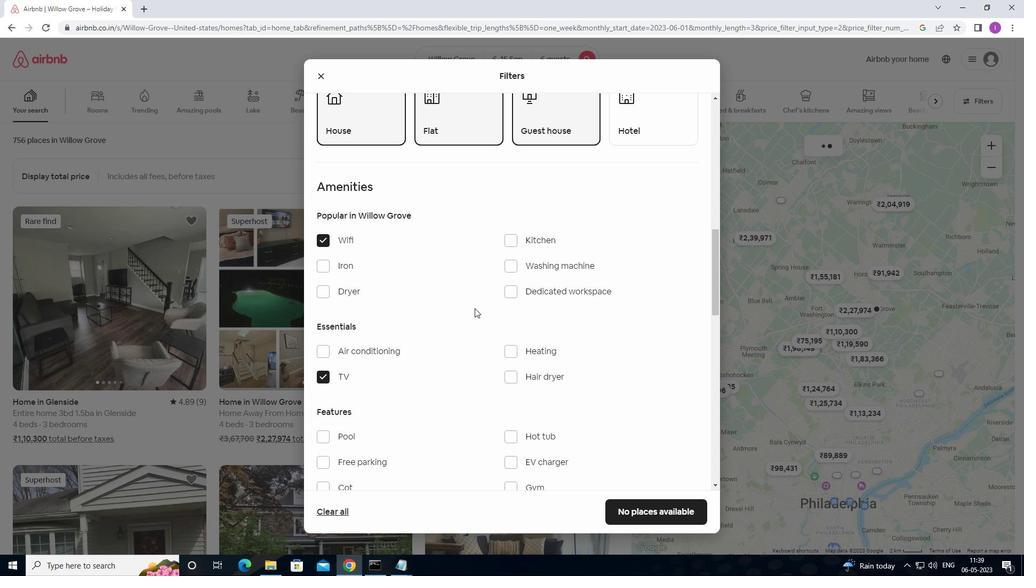 
Action: Mouse scrolled (478, 304) with delta (0, 0)
Screenshot: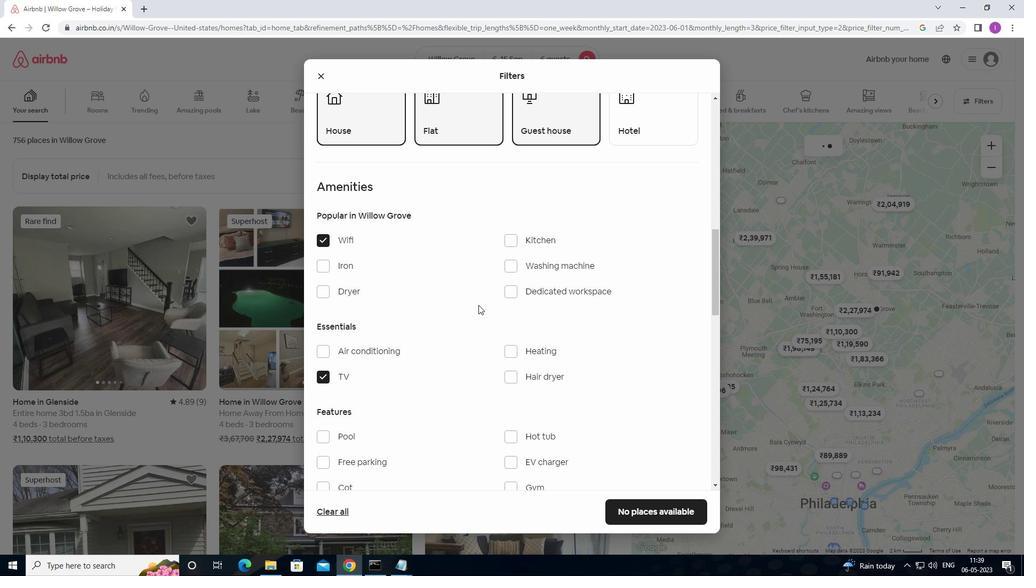 
Action: Mouse moved to (483, 301)
Screenshot: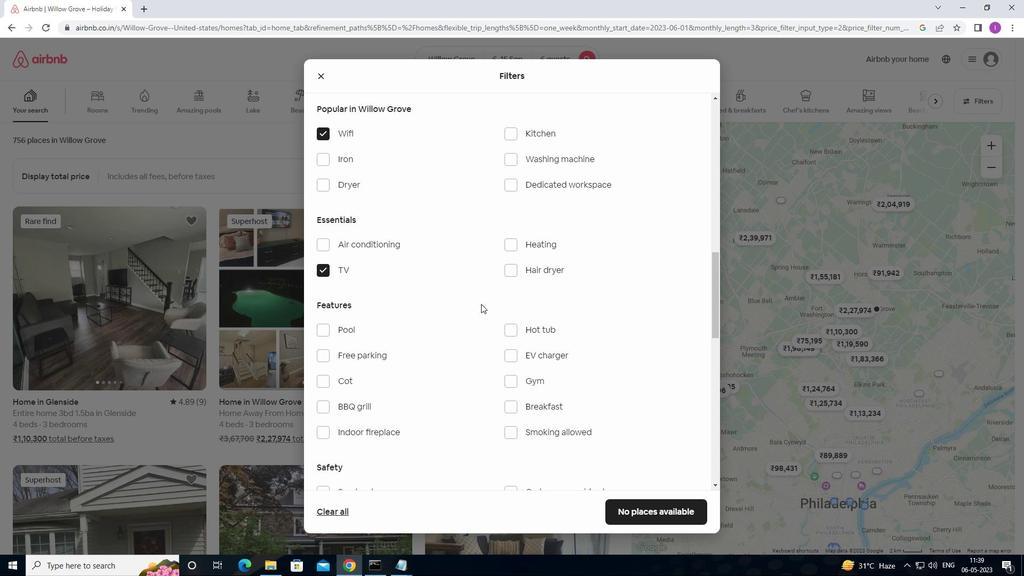 
Action: Mouse scrolled (483, 301) with delta (0, 0)
Screenshot: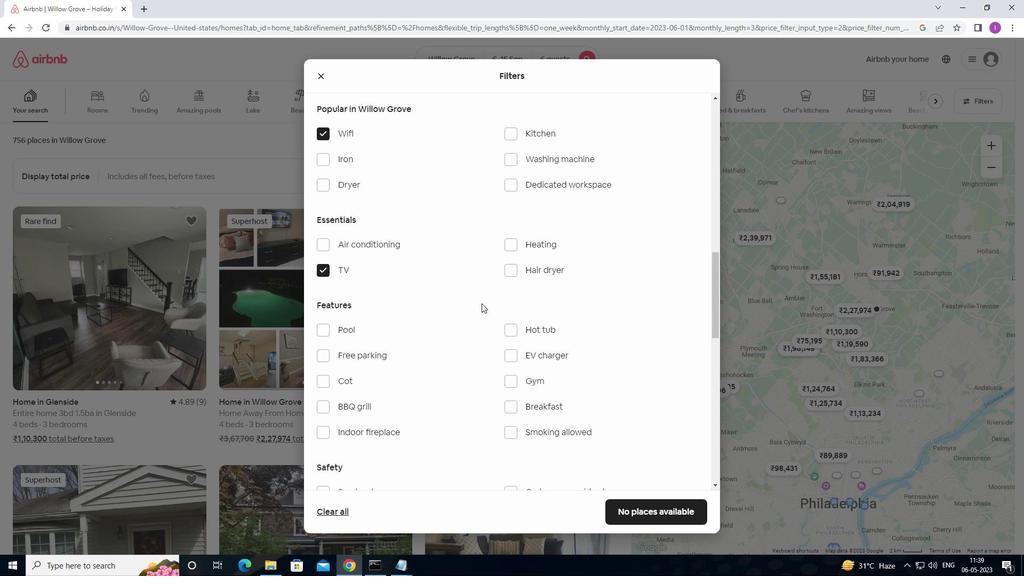 
Action: Mouse moved to (486, 297)
Screenshot: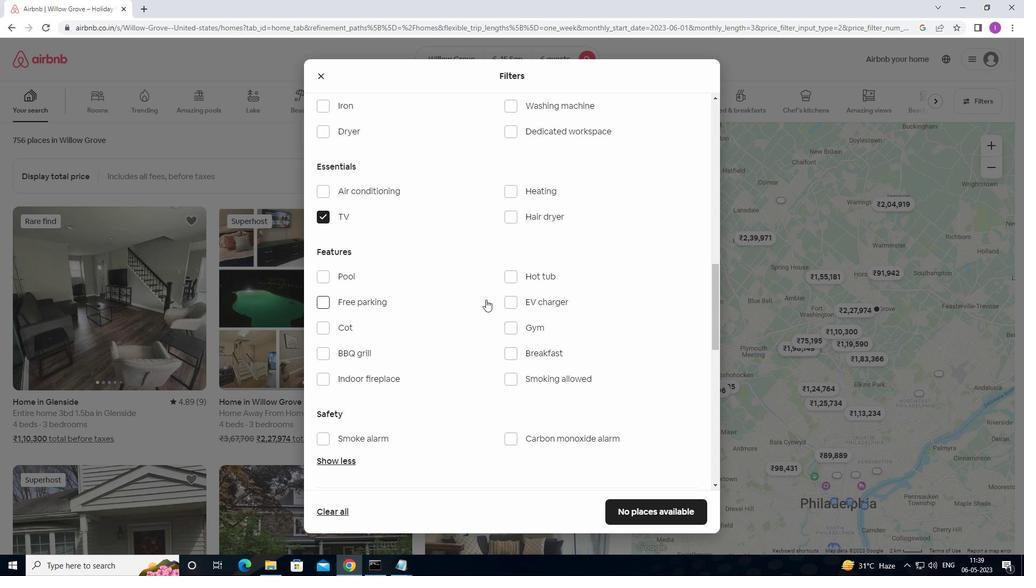 
Action: Mouse scrolled (486, 296) with delta (0, 0)
Screenshot: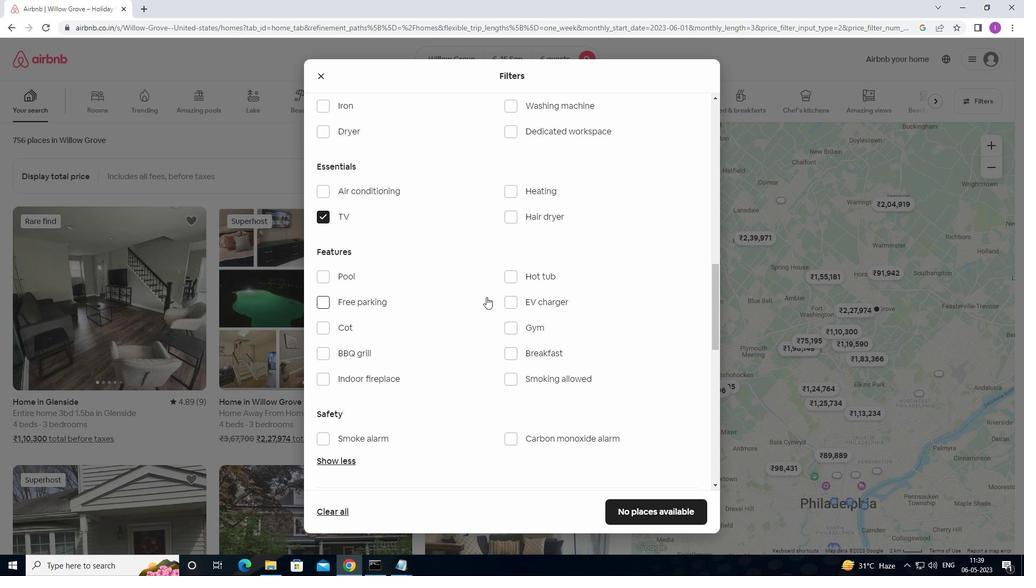 
Action: Mouse moved to (511, 273)
Screenshot: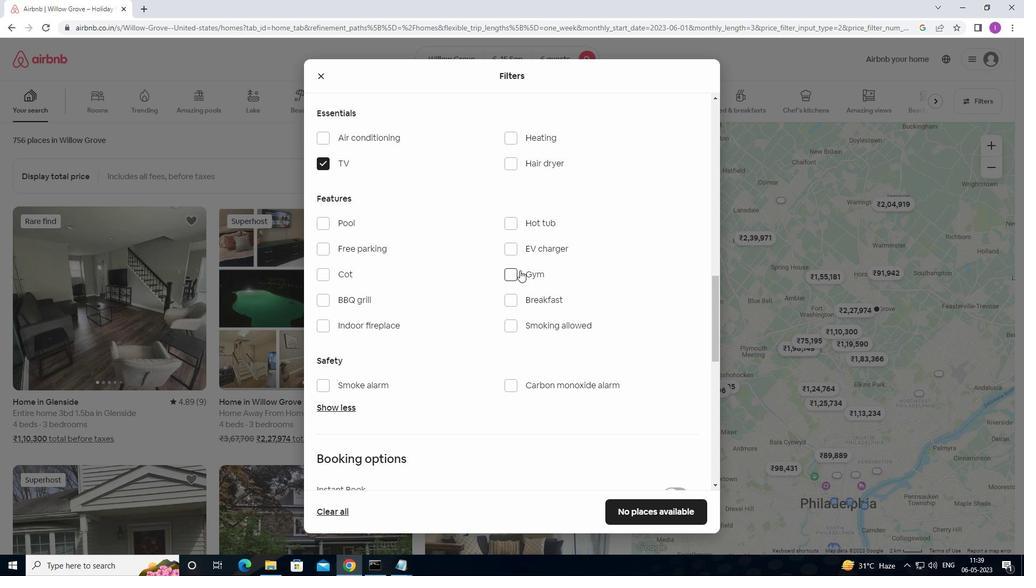 
Action: Mouse pressed left at (511, 273)
Screenshot: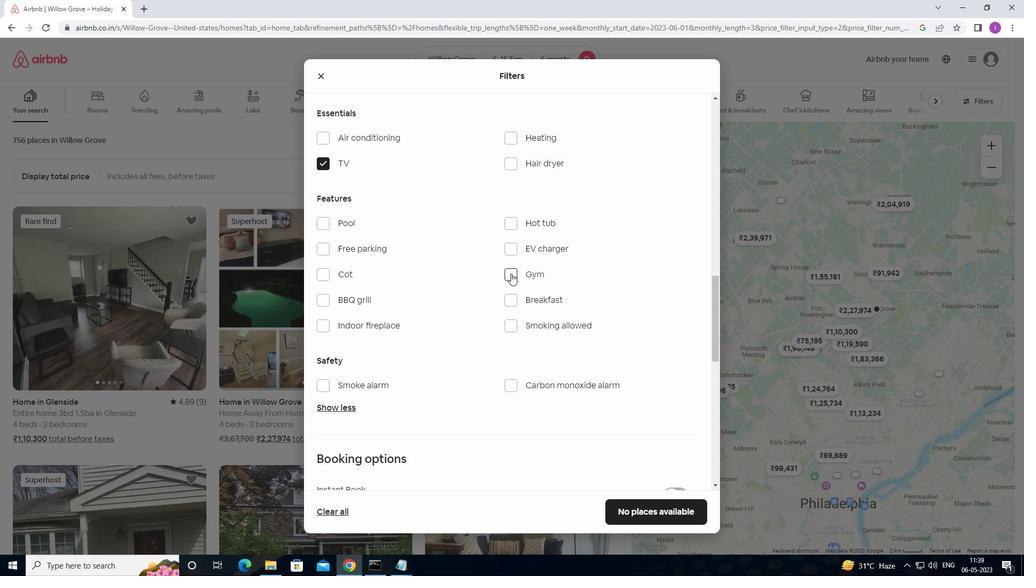 
Action: Mouse moved to (509, 299)
Screenshot: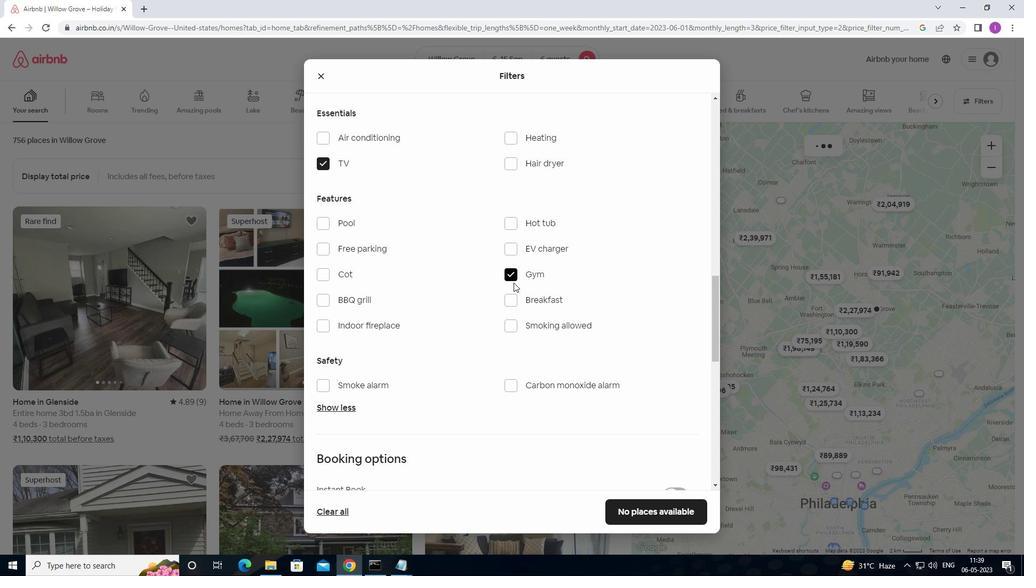 
Action: Mouse pressed left at (509, 299)
Screenshot: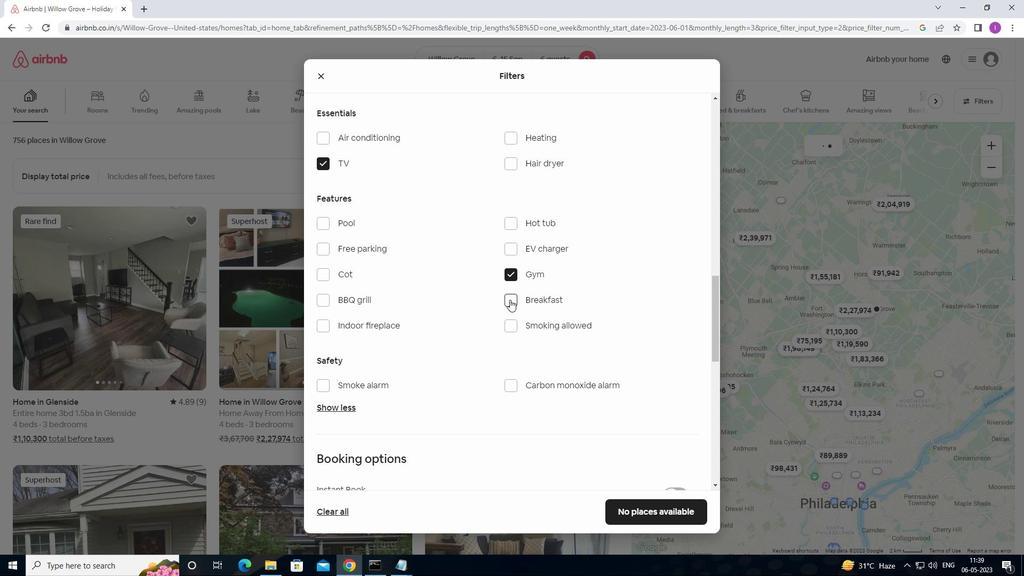 
Action: Mouse moved to (331, 253)
Screenshot: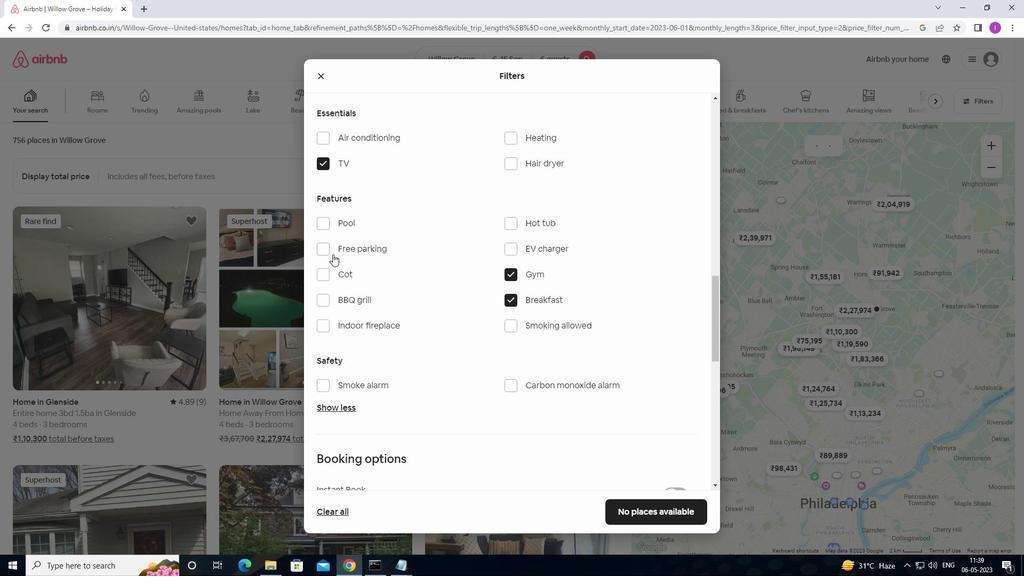 
Action: Mouse pressed left at (331, 253)
Screenshot: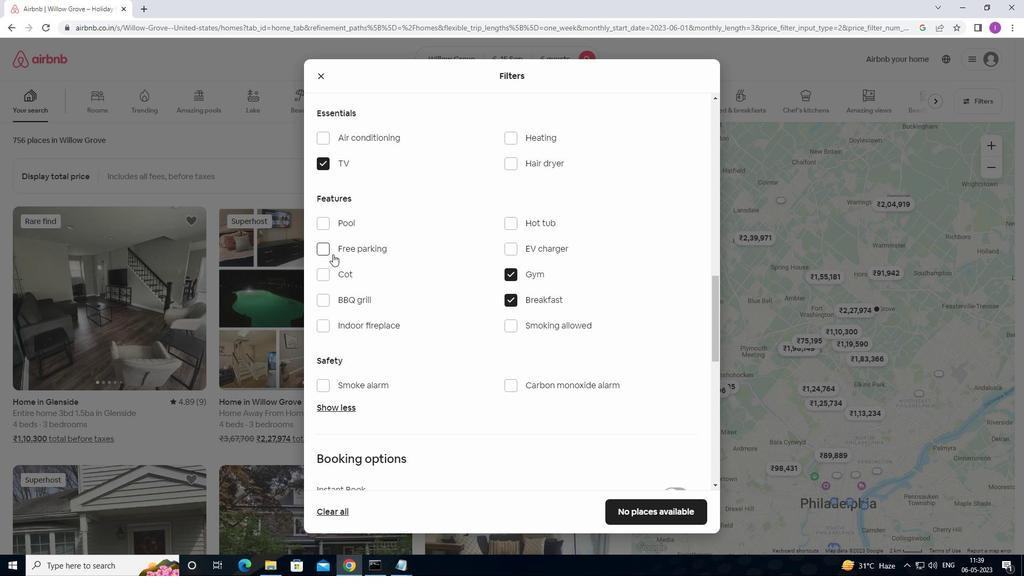 
Action: Mouse moved to (411, 269)
Screenshot: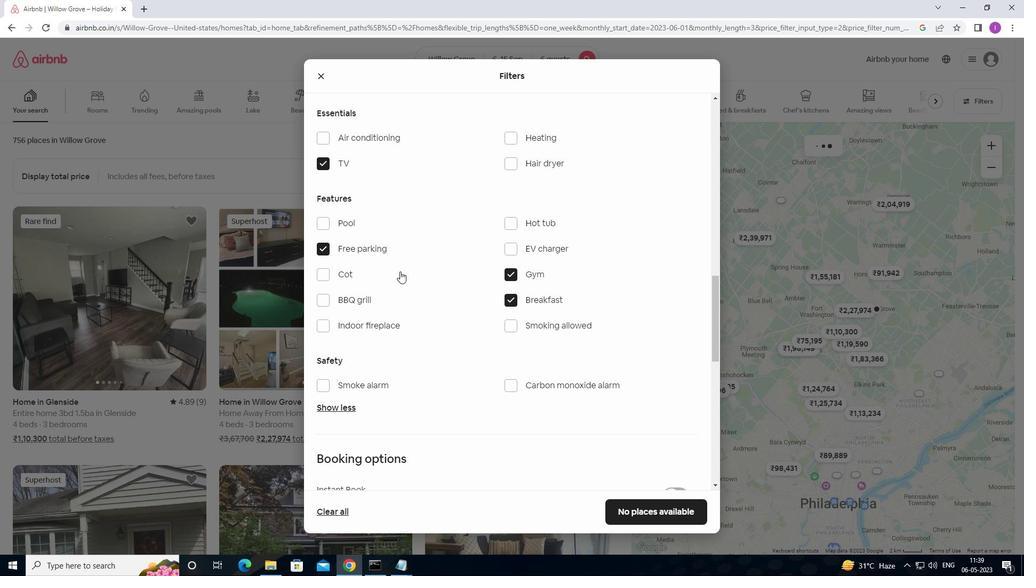 
Action: Mouse scrolled (411, 269) with delta (0, 0)
Screenshot: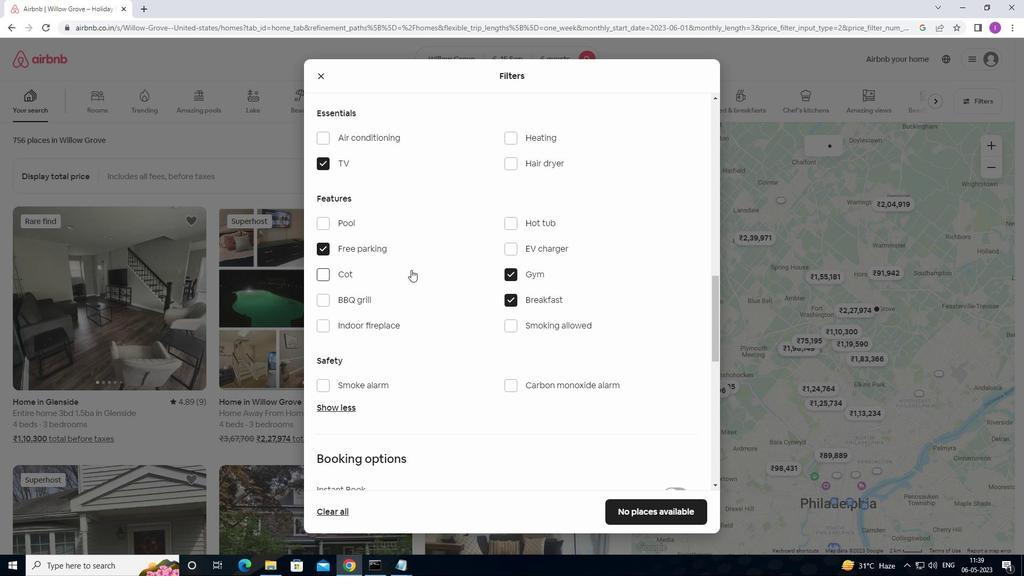 
Action: Mouse moved to (412, 270)
Screenshot: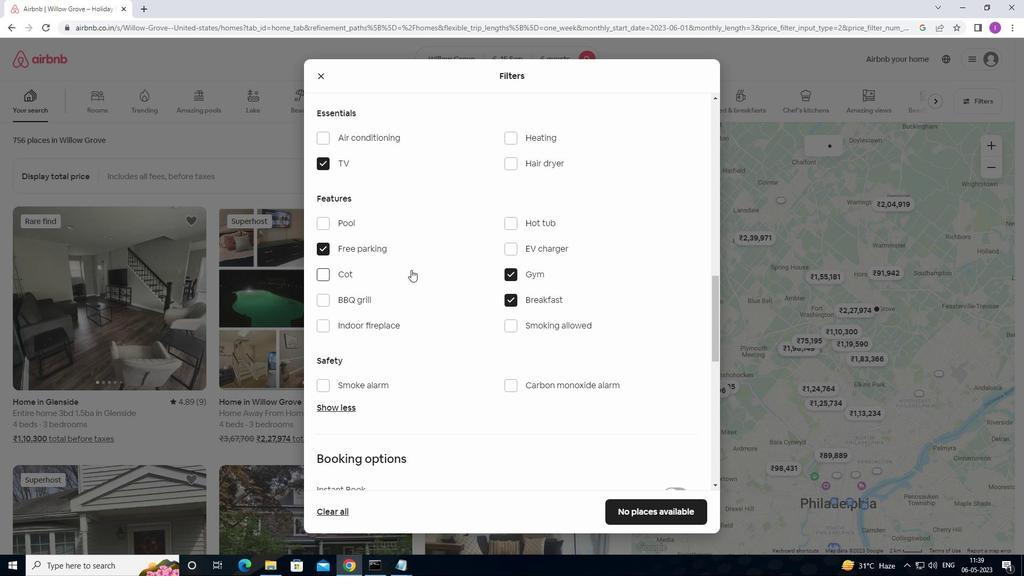 
Action: Mouse scrolled (412, 269) with delta (0, 0)
Screenshot: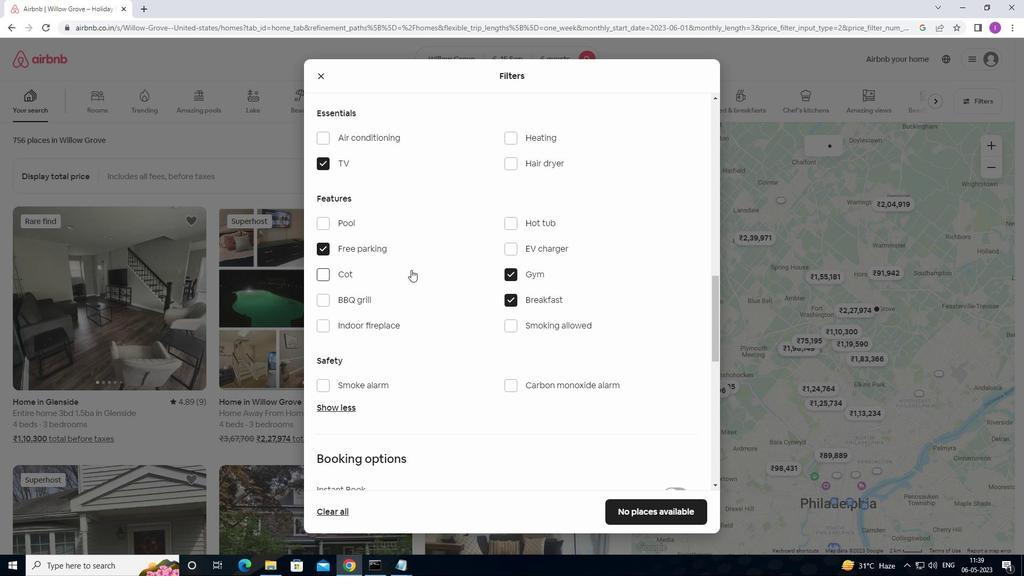 
Action: Mouse moved to (413, 272)
Screenshot: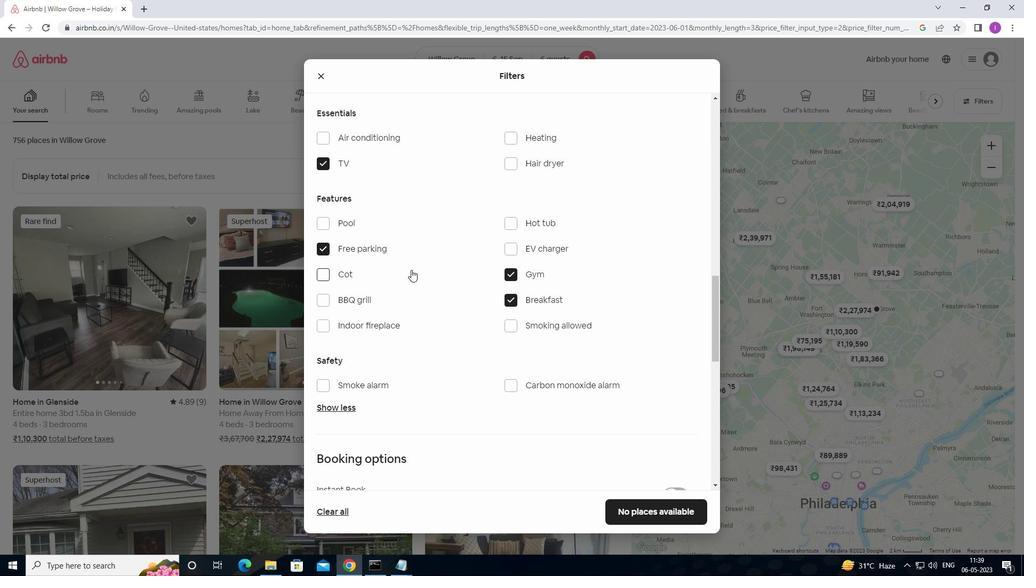 
Action: Mouse scrolled (413, 271) with delta (0, 0)
Screenshot: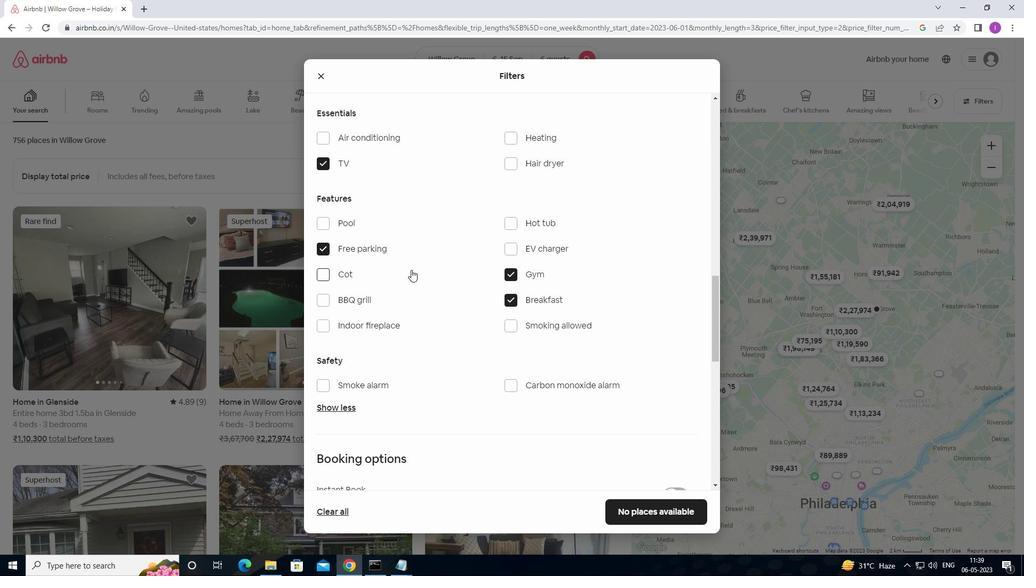 
Action: Mouse scrolled (413, 271) with delta (0, 0)
Screenshot: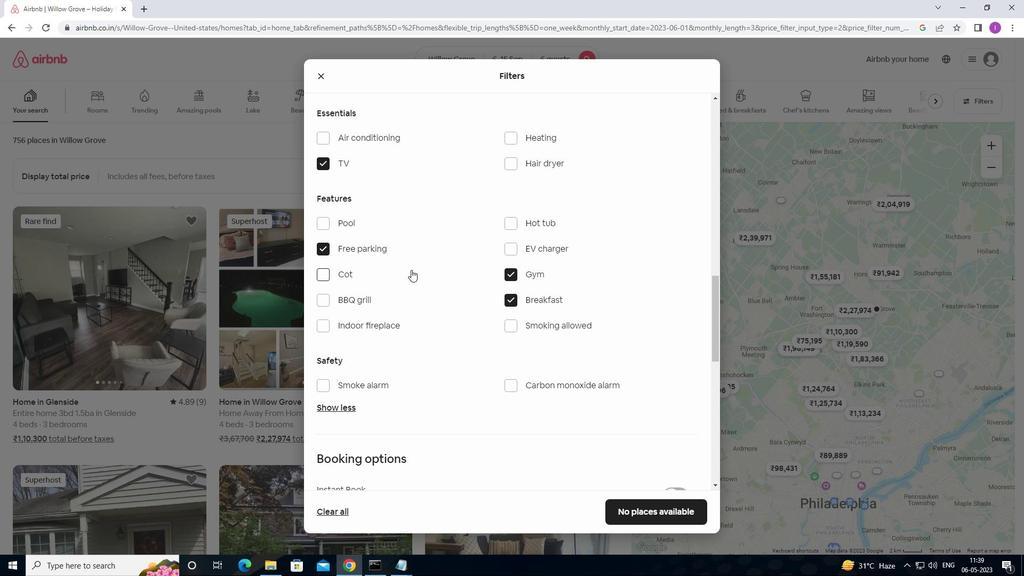 
Action: Mouse moved to (678, 310)
Screenshot: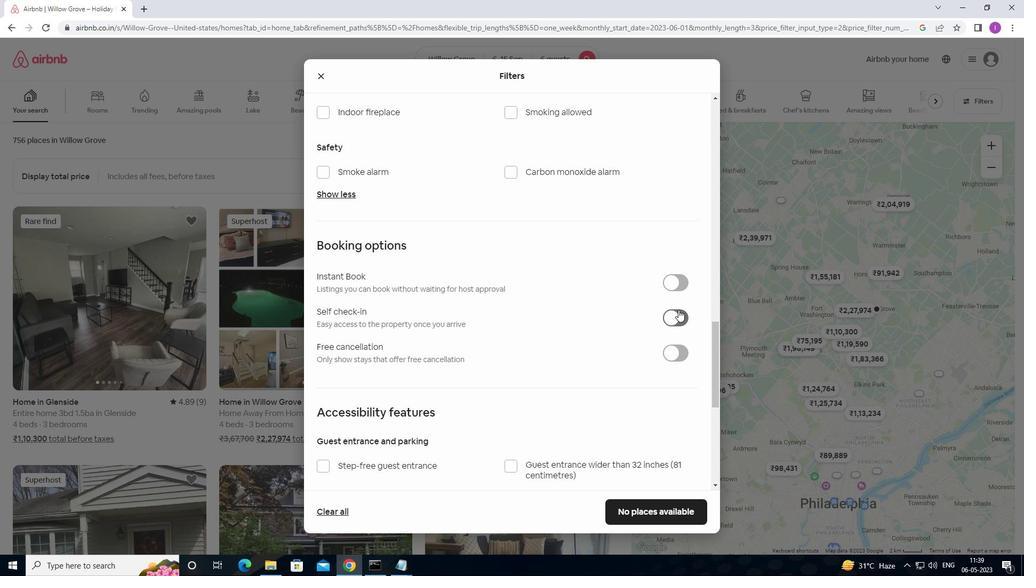
Action: Mouse pressed left at (678, 310)
Screenshot: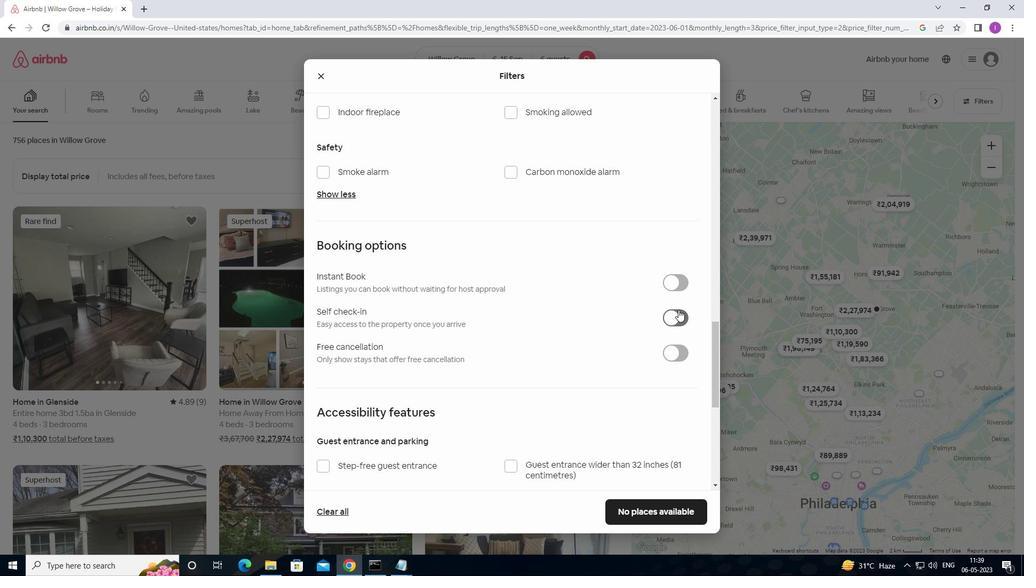 
Action: Mouse moved to (604, 317)
Screenshot: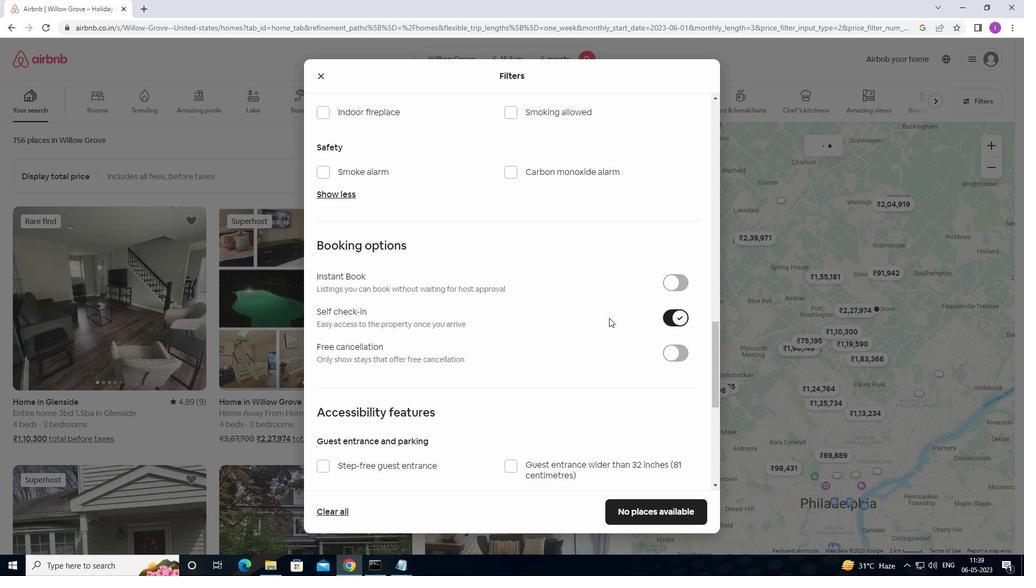 
Action: Mouse scrolled (604, 317) with delta (0, 0)
Screenshot: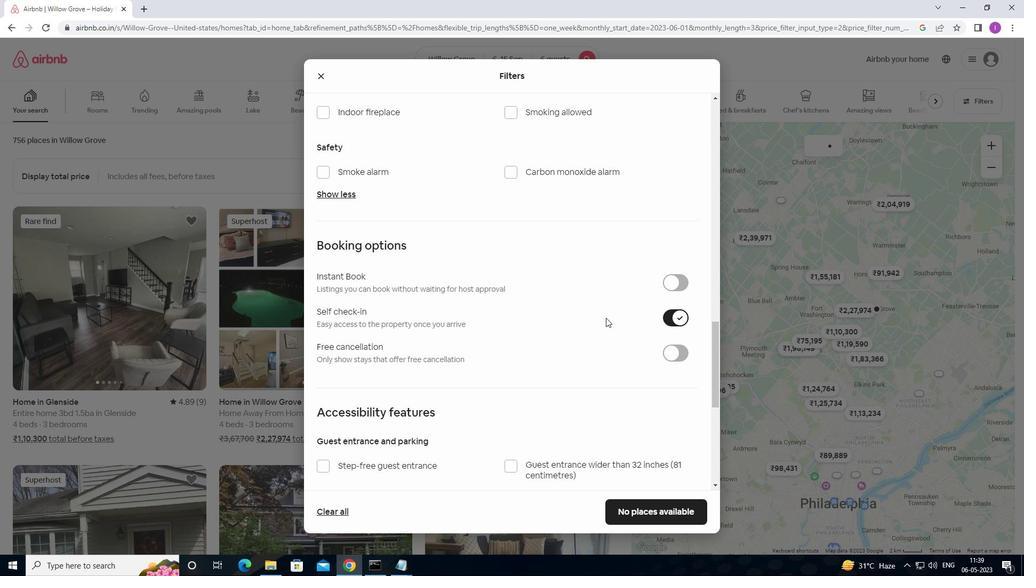 
Action: Mouse scrolled (604, 317) with delta (0, 0)
Screenshot: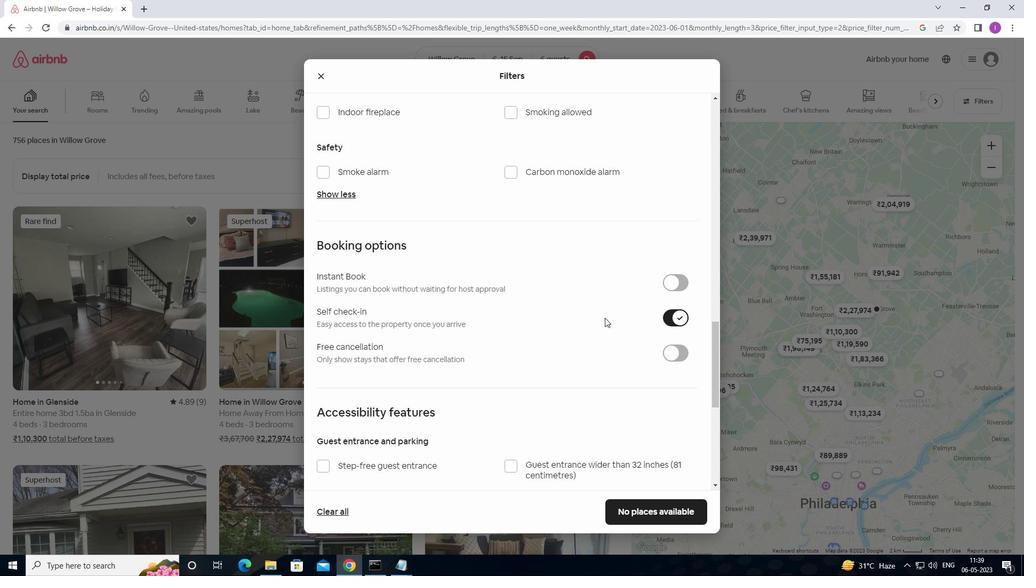
Action: Mouse scrolled (604, 317) with delta (0, 0)
Screenshot: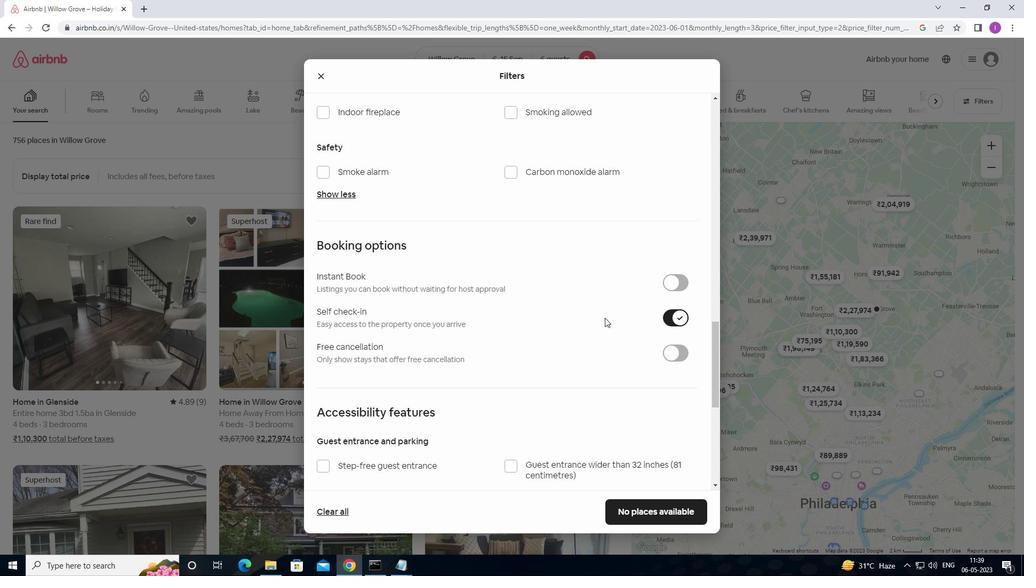 
Action: Mouse scrolled (604, 317) with delta (0, 0)
Screenshot: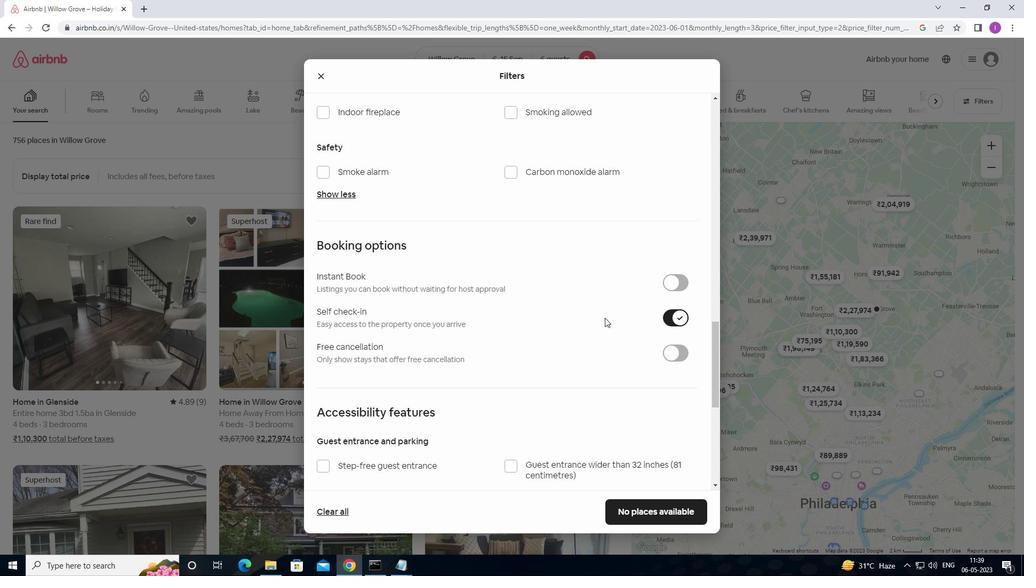 
Action: Mouse moved to (607, 347)
Screenshot: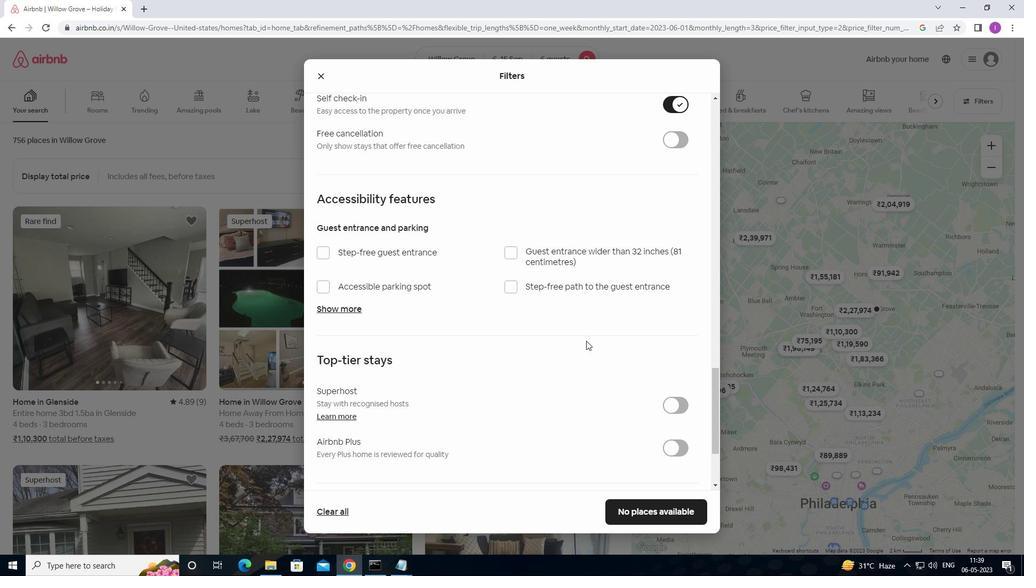 
Action: Mouse scrolled (607, 347) with delta (0, 0)
Screenshot: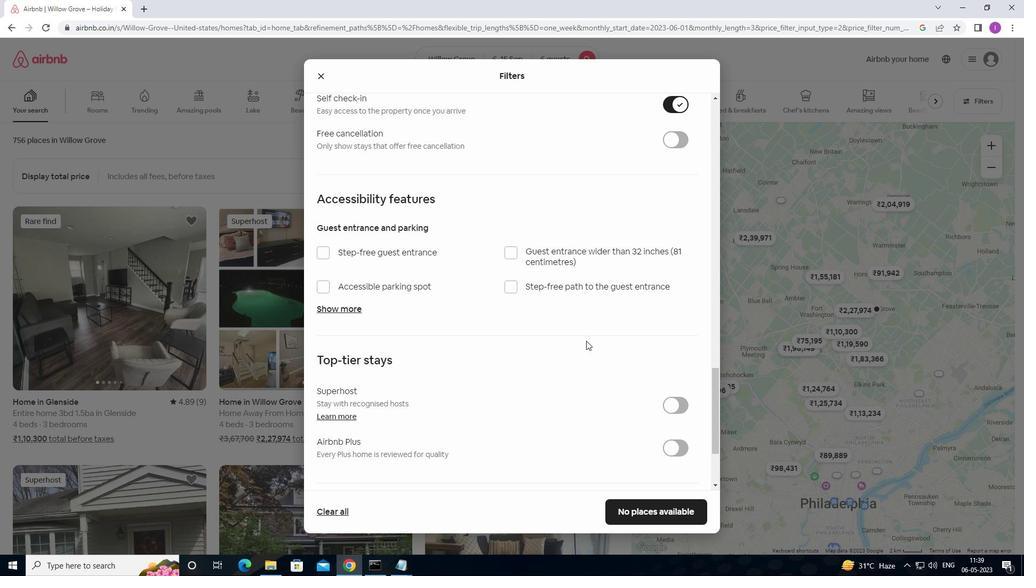 
Action: Mouse moved to (608, 348)
Screenshot: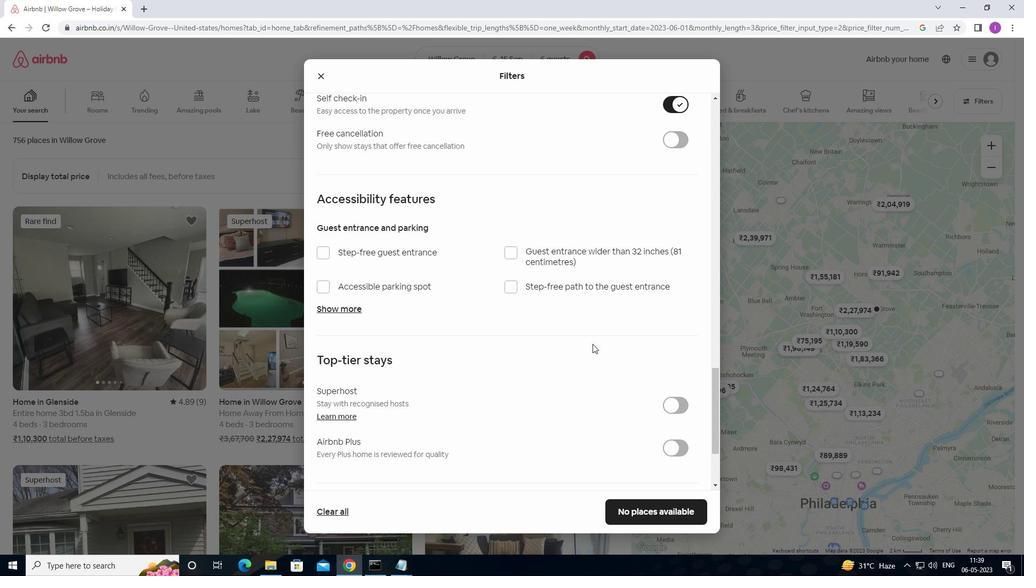 
Action: Mouse scrolled (608, 347) with delta (0, 0)
Screenshot: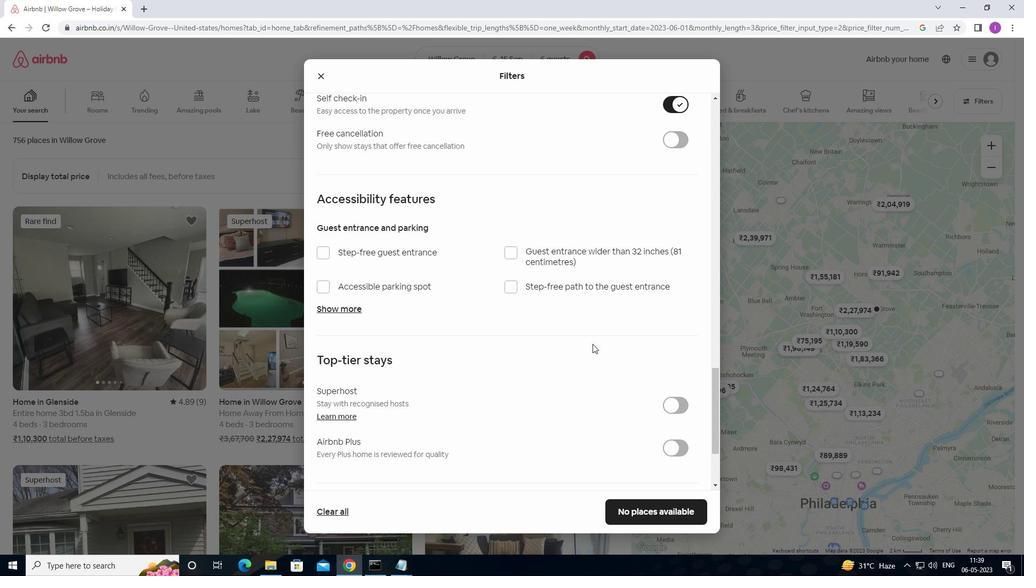 
Action: Mouse moved to (609, 349)
Screenshot: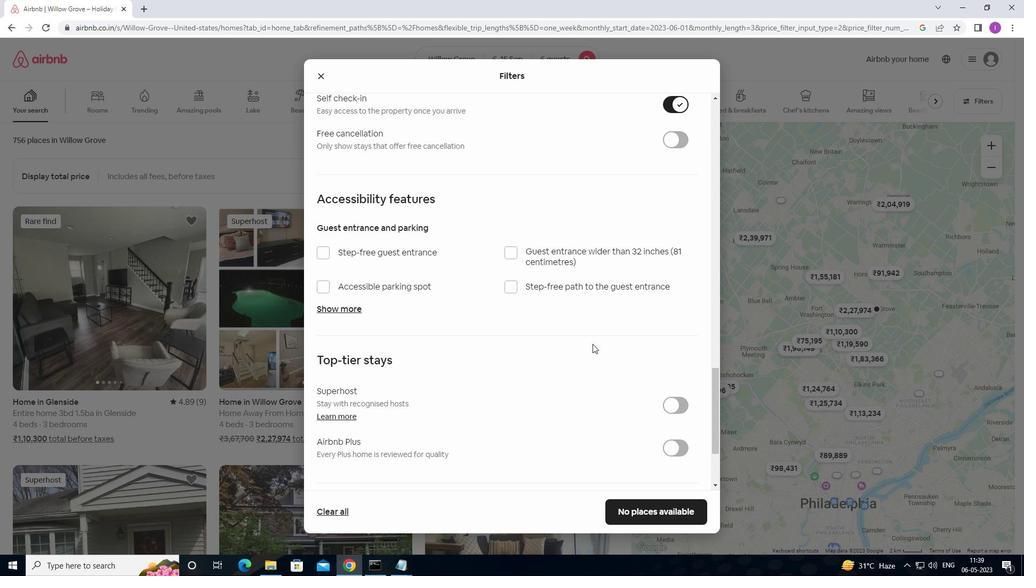 
Action: Mouse scrolled (609, 348) with delta (0, 0)
Screenshot: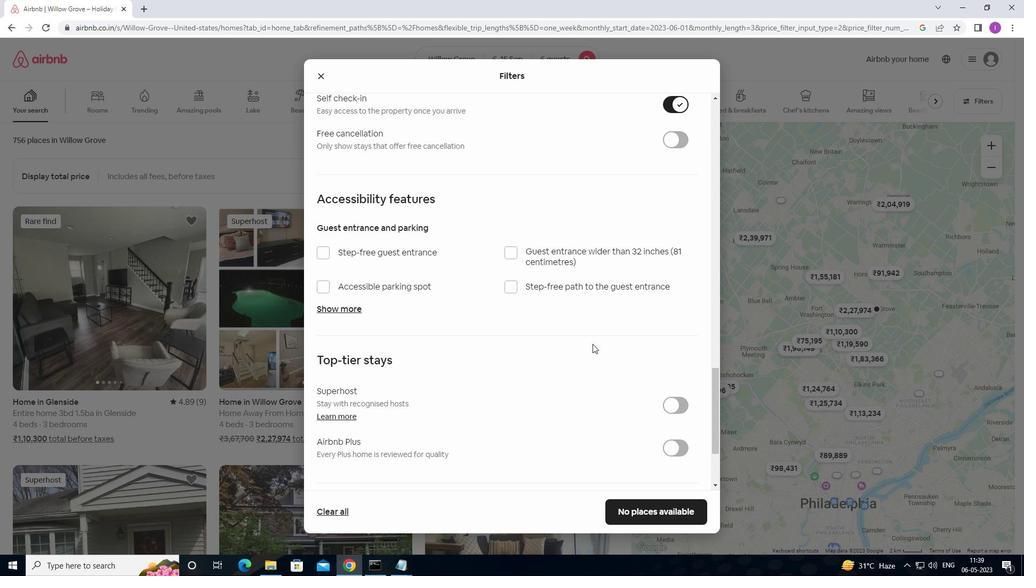 
Action: Mouse moved to (610, 349)
Screenshot: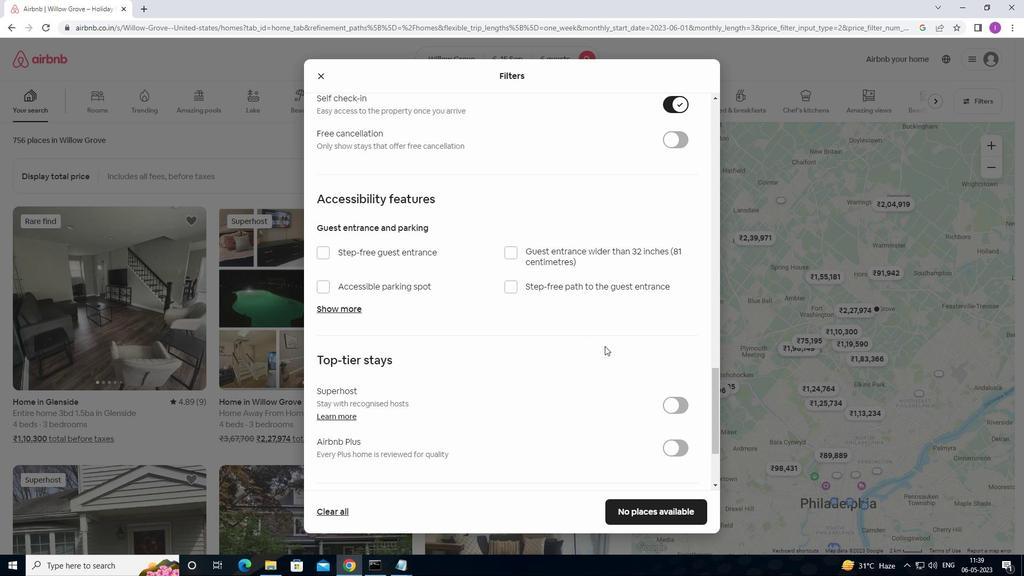 
Action: Mouse scrolled (610, 348) with delta (0, 0)
Screenshot: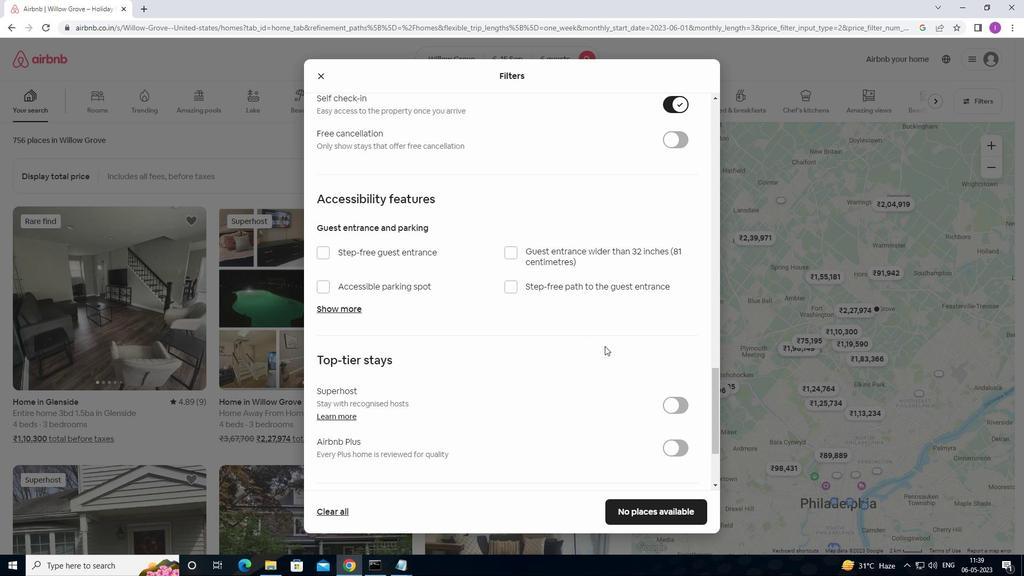 
Action: Mouse moved to (612, 349)
Screenshot: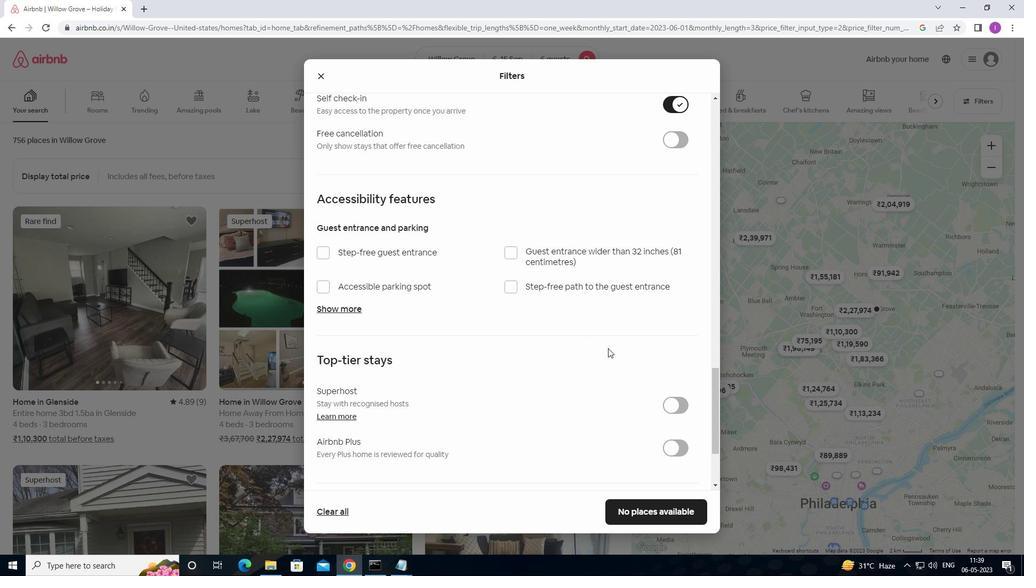 
Action: Mouse scrolled (612, 348) with delta (0, 0)
Screenshot: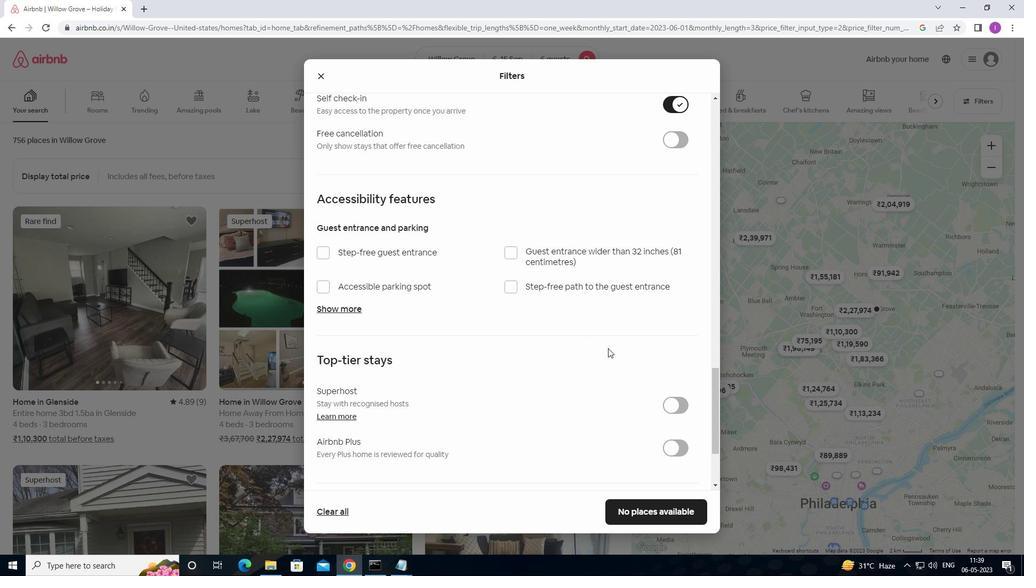 
Action: Mouse moved to (630, 343)
Screenshot: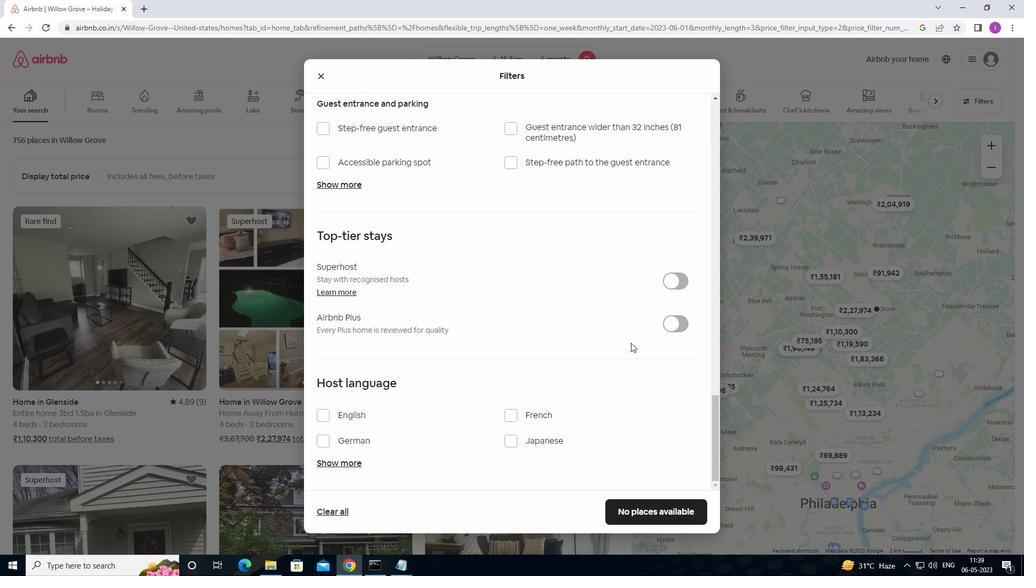 
Action: Mouse scrolled (630, 342) with delta (0, 0)
Screenshot: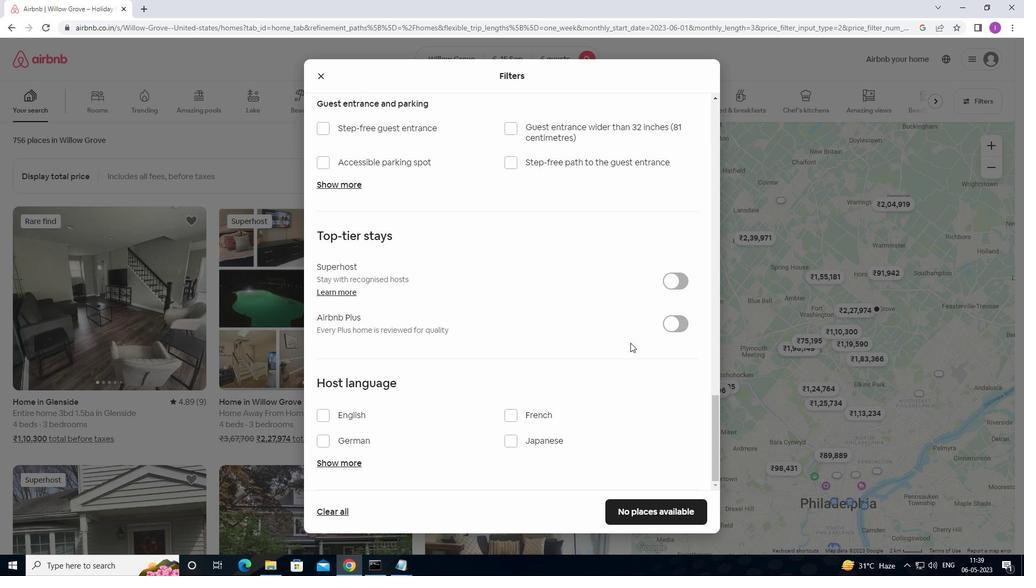 
Action: Mouse moved to (630, 344)
Screenshot: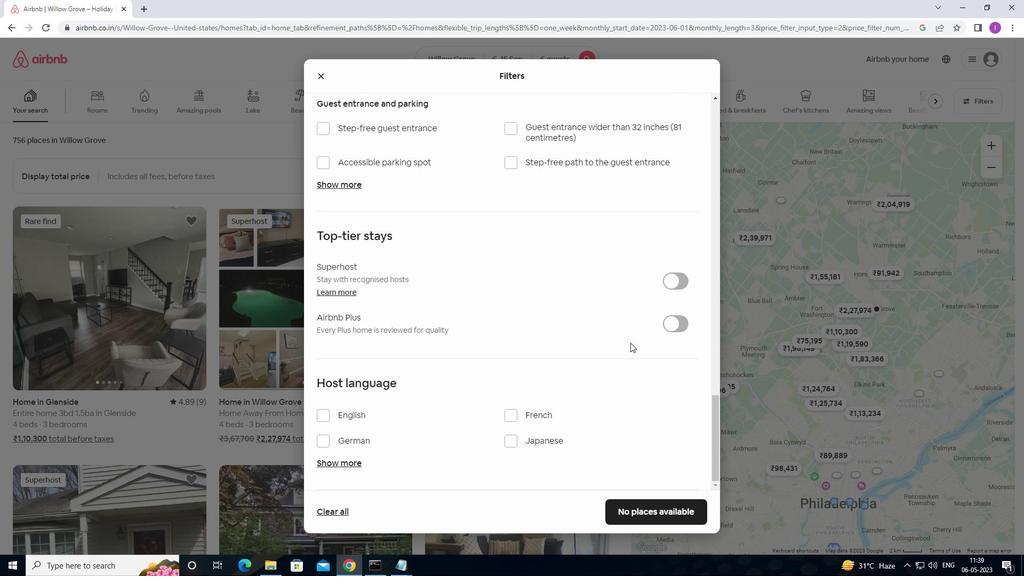 
Action: Mouse scrolled (630, 344) with delta (0, 0)
Screenshot: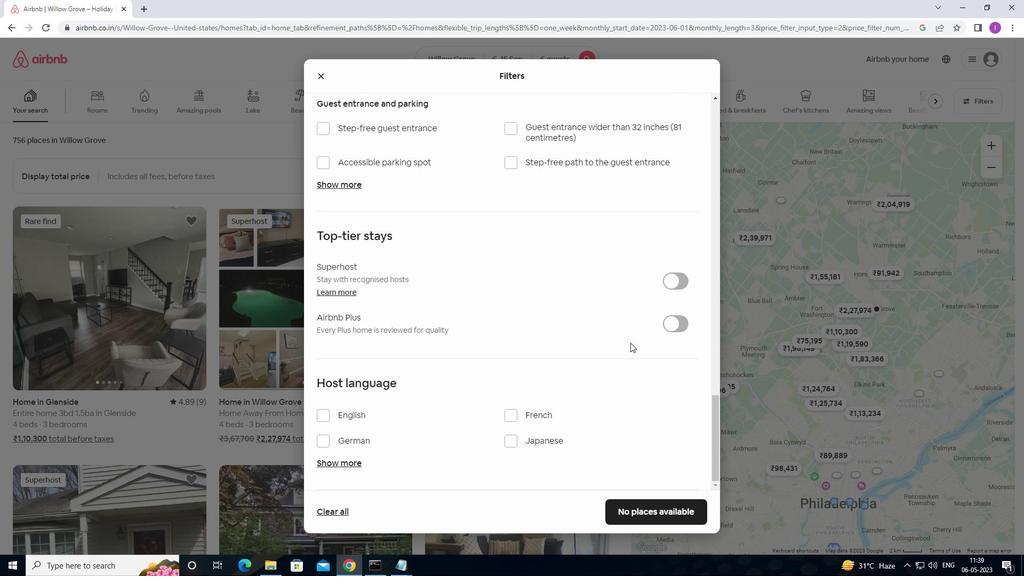 
Action: Mouse moved to (630, 346)
Screenshot: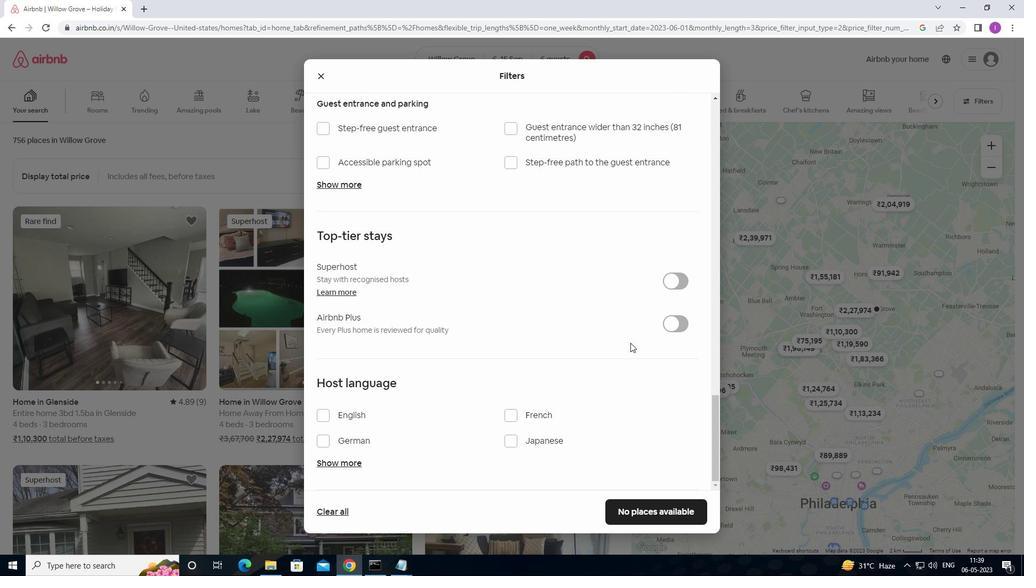 
Action: Mouse scrolled (630, 345) with delta (0, 0)
Screenshot: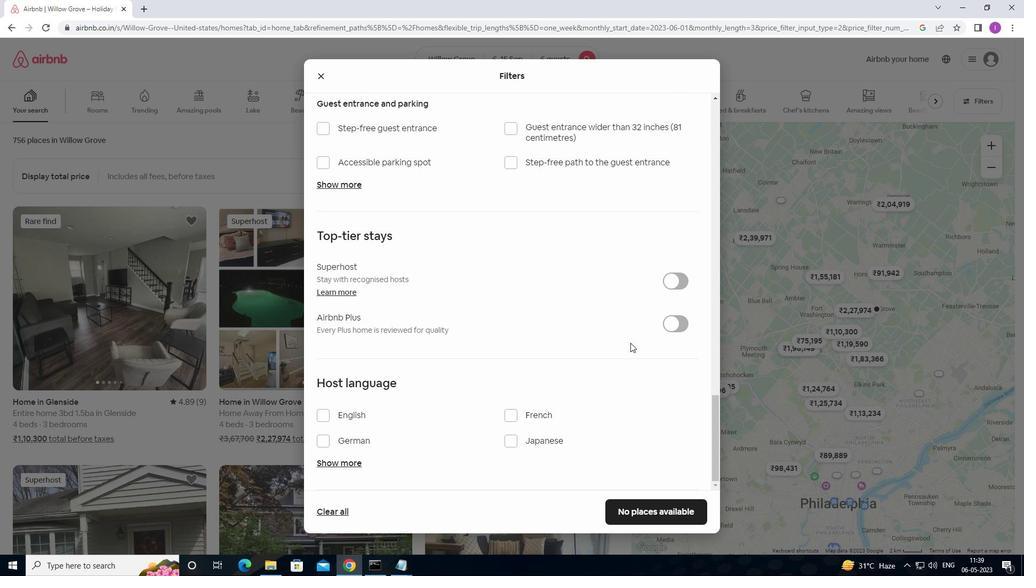 
Action: Mouse moved to (628, 348)
Screenshot: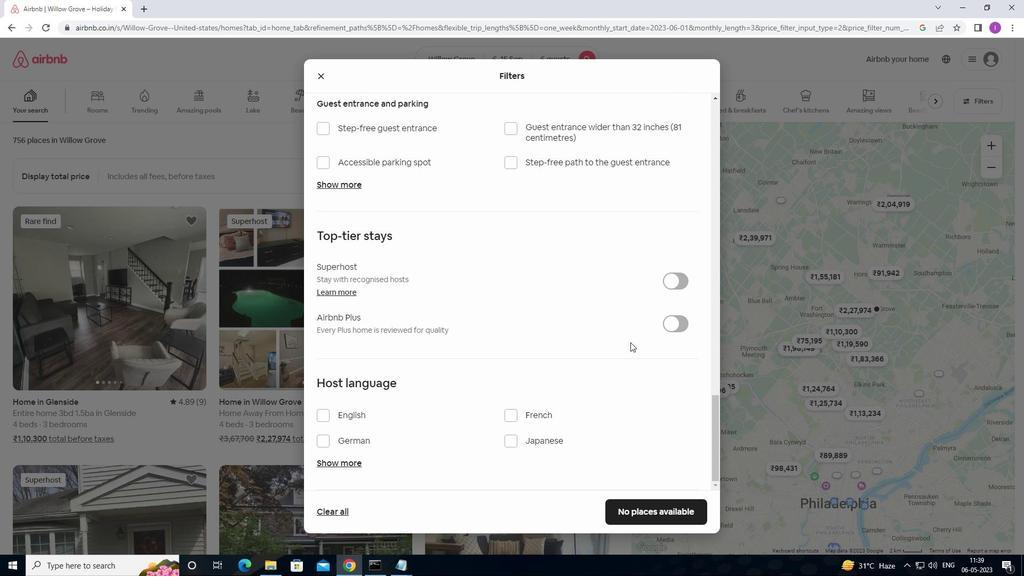 
Action: Mouse scrolled (628, 347) with delta (0, 0)
Screenshot: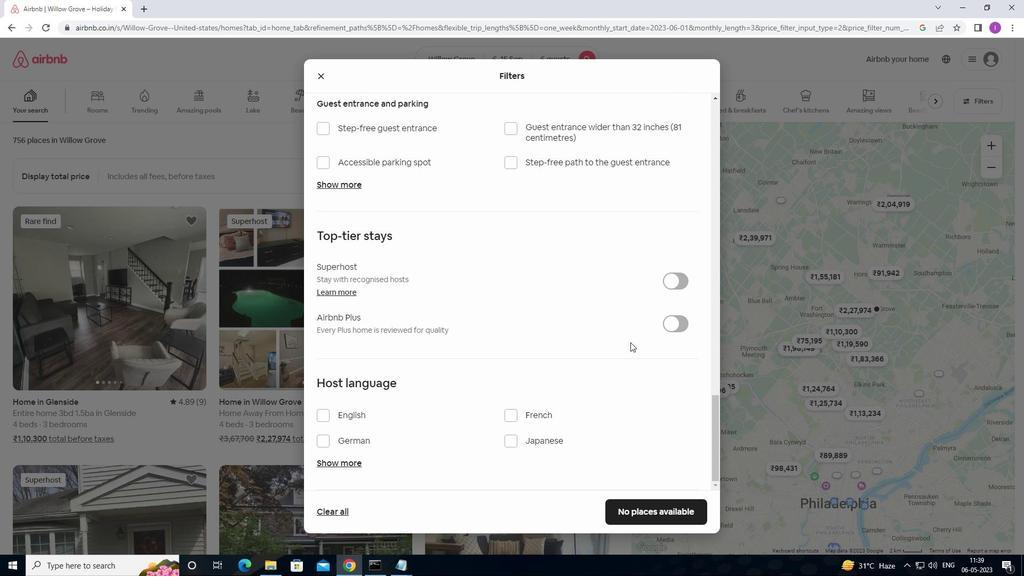 
Action: Mouse moved to (490, 388)
Screenshot: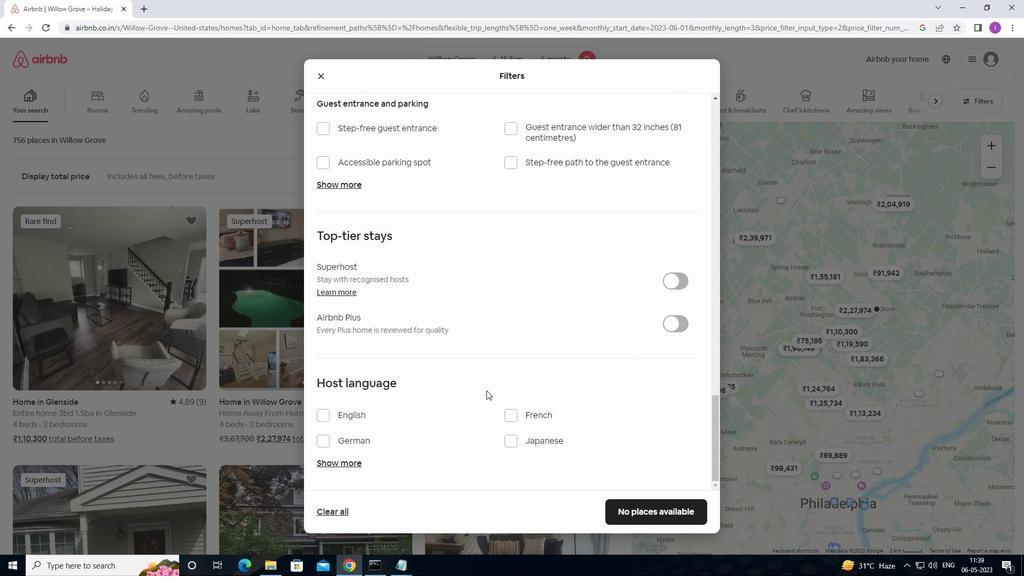 
Action: Mouse scrolled (490, 387) with delta (0, 0)
Screenshot: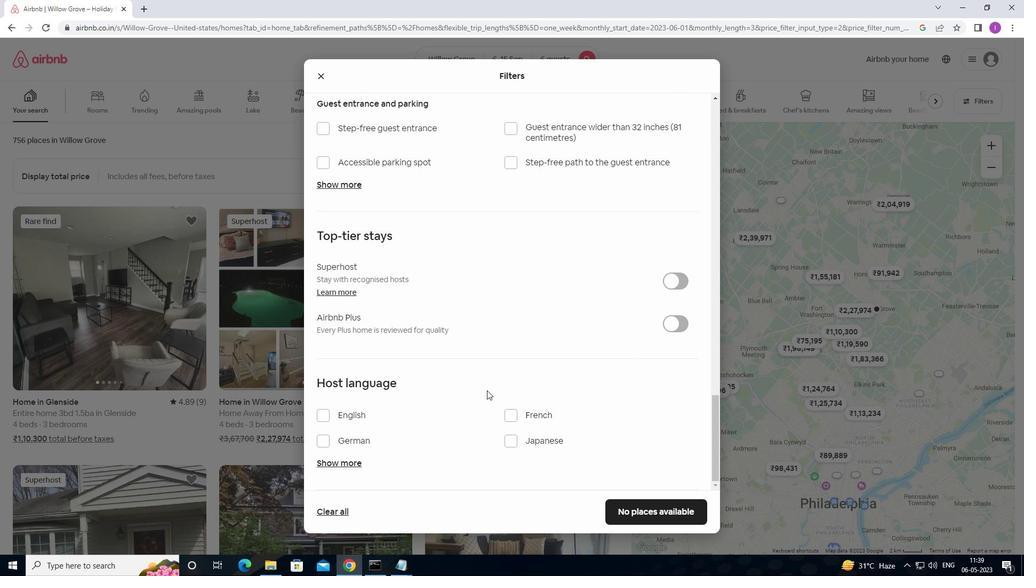 
Action: Mouse scrolled (490, 387) with delta (0, 0)
Screenshot: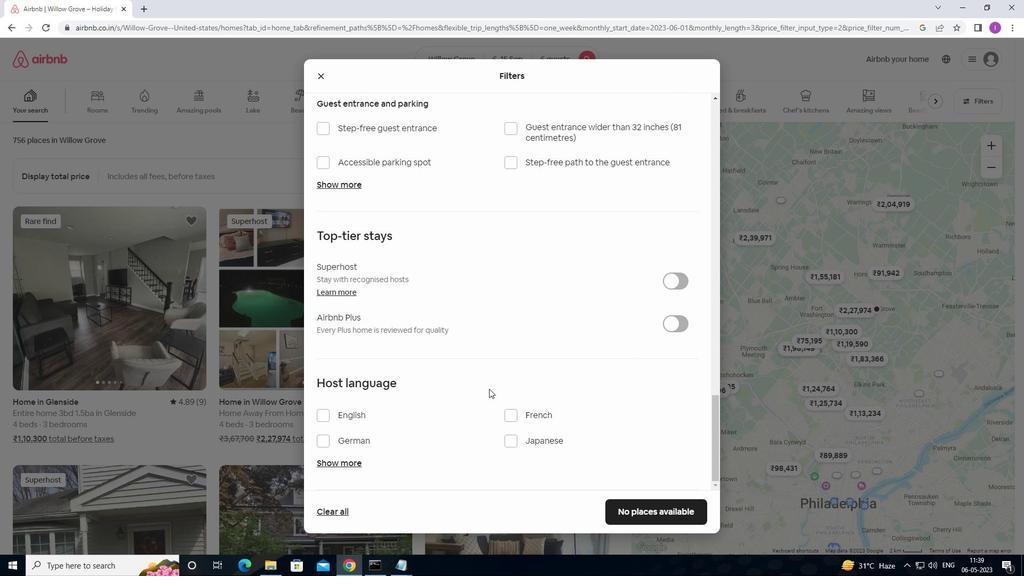 
Action: Mouse moved to (324, 414)
Screenshot: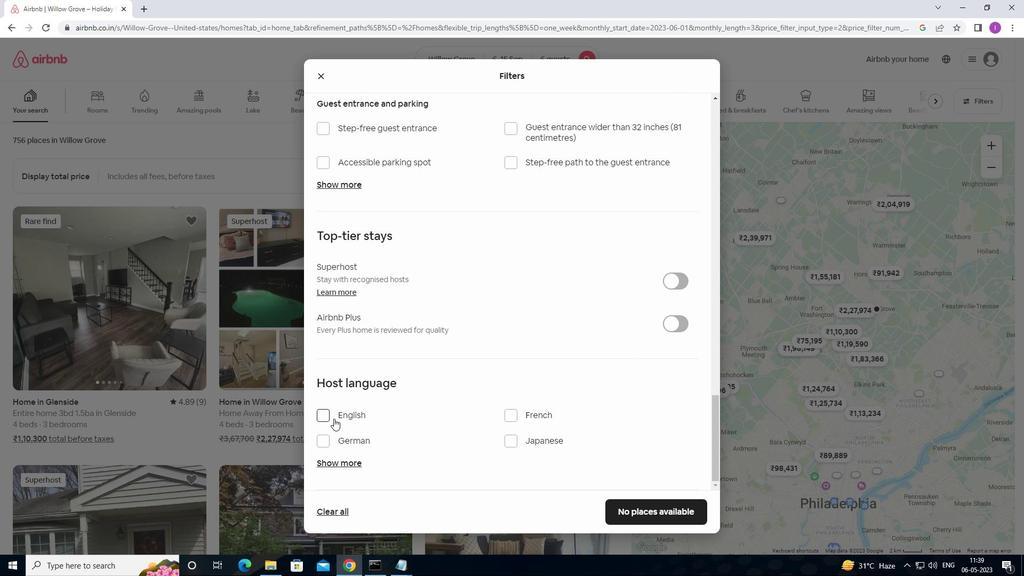 
Action: Mouse pressed left at (324, 414)
Screenshot: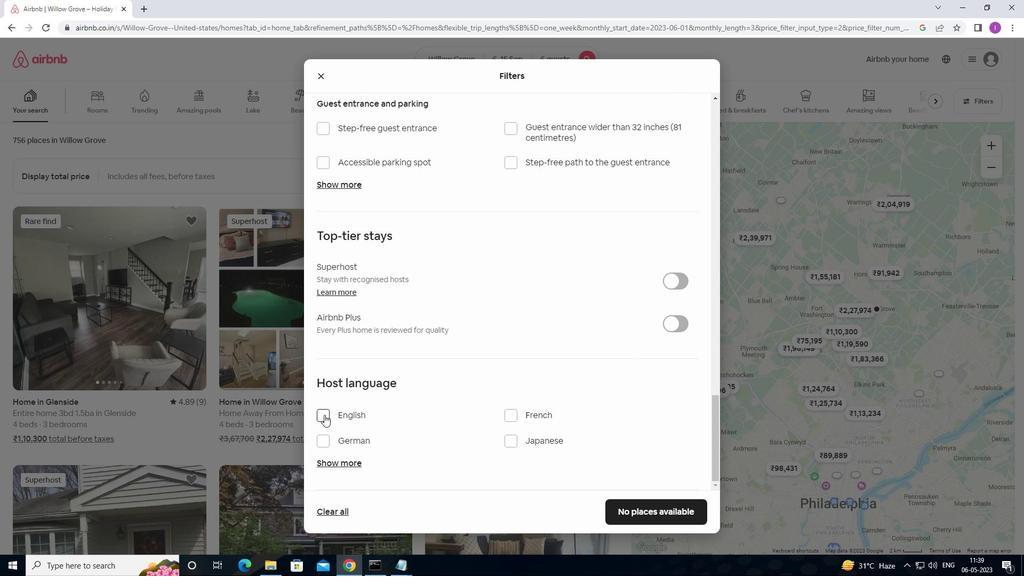 
Action: Mouse moved to (619, 511)
Screenshot: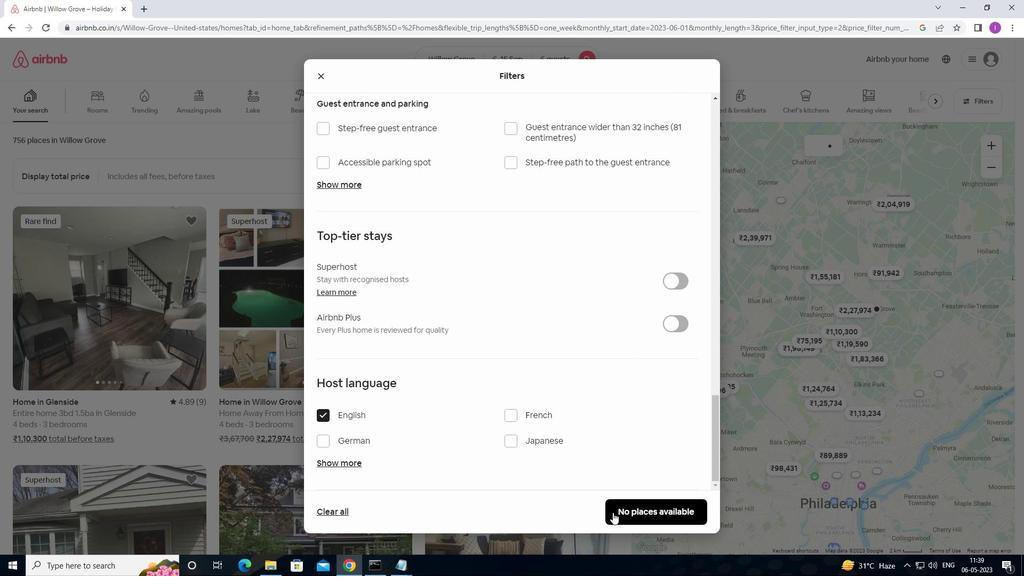
Action: Mouse pressed left at (619, 511)
Screenshot: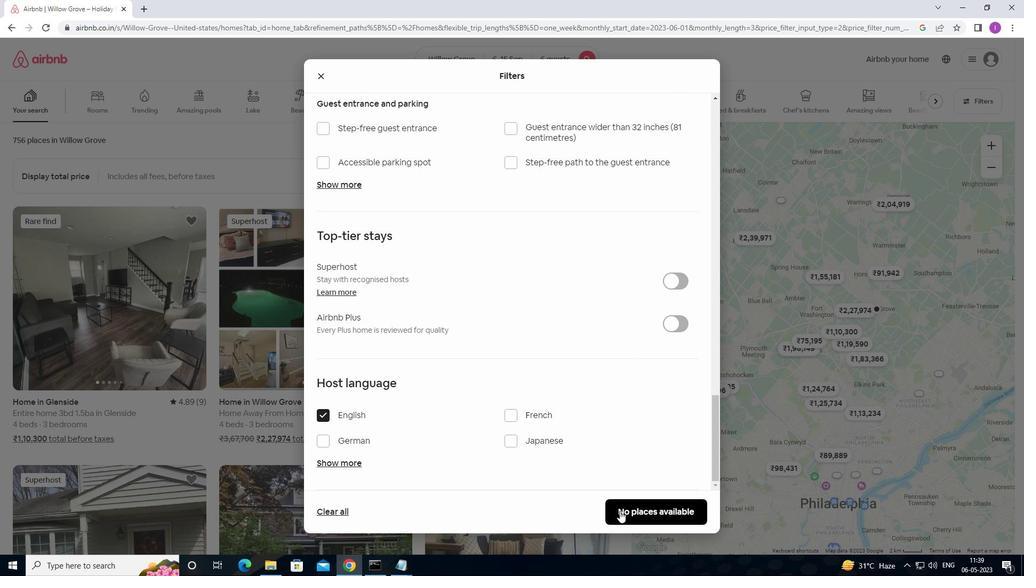 
Action: Mouse moved to (649, 465)
Screenshot: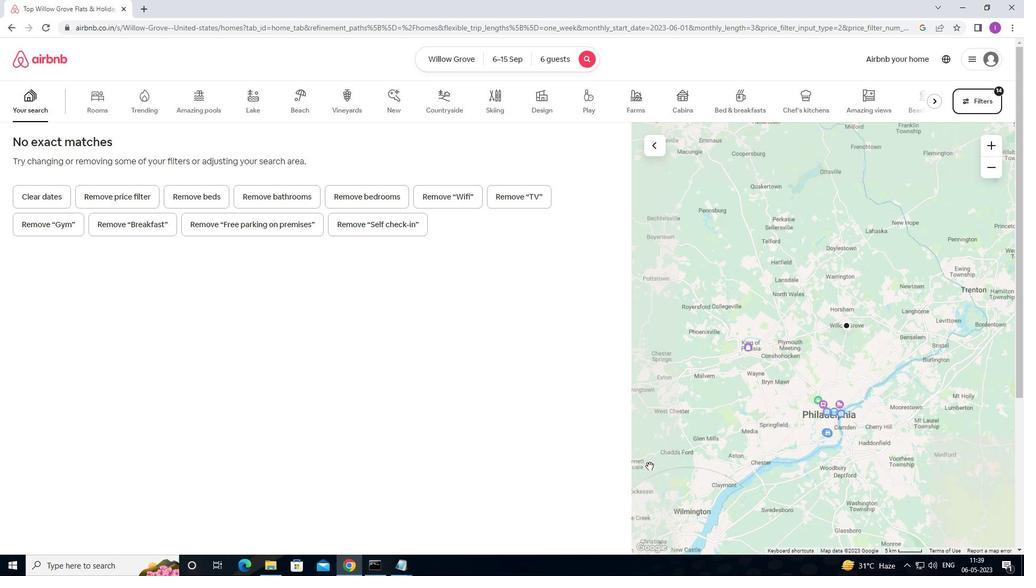 
